 Task: Find connections with filter location Malkāpur with filter topic #Lifechangewith filter profile language English with filter current company NTech Workforce with filter school International School of Business & Media with filter industry Blockchain Services with filter service category Strategic Planning with filter keywords title Couples Counselor
Action: Mouse moved to (590, 80)
Screenshot: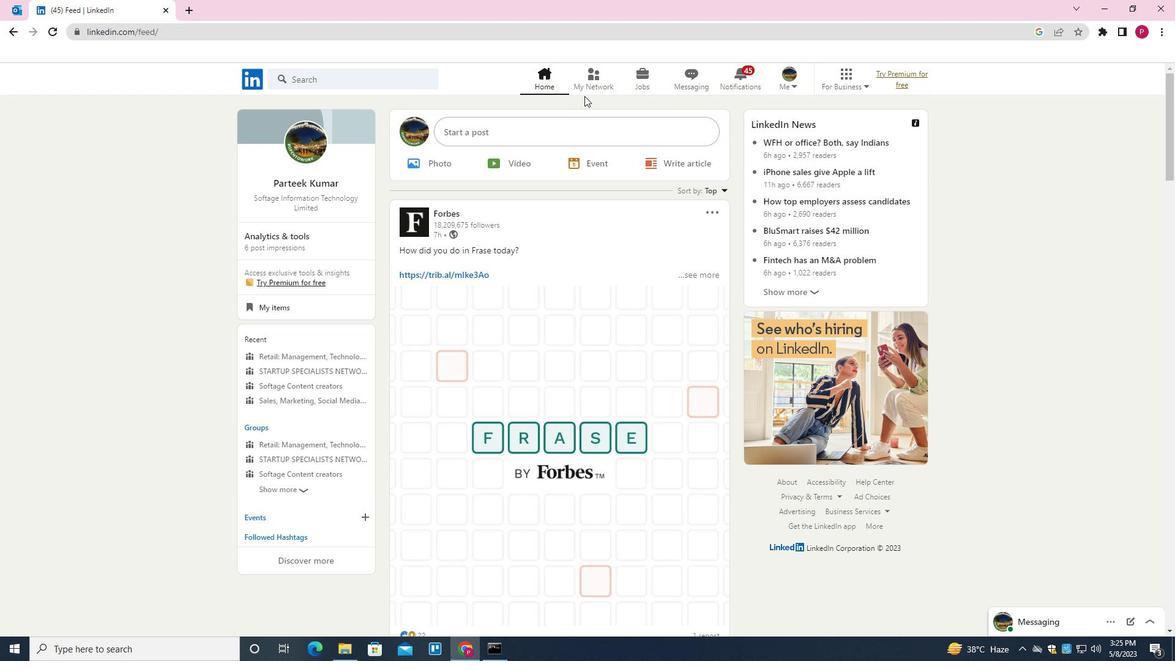 
Action: Mouse pressed left at (590, 80)
Screenshot: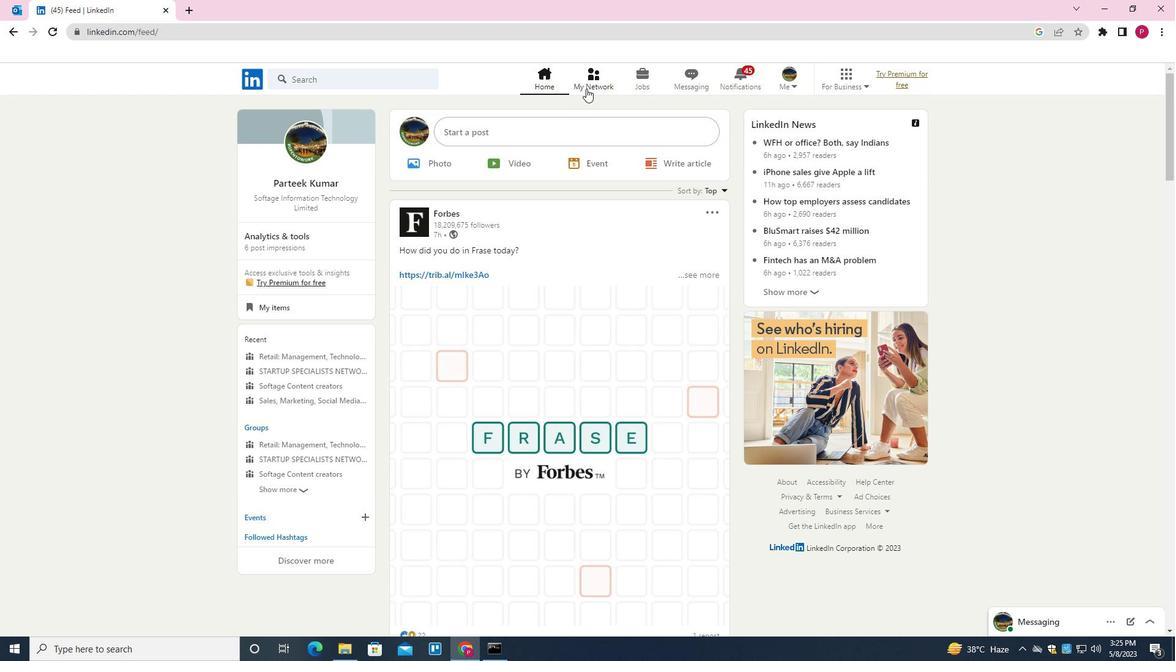 
Action: Mouse moved to (388, 154)
Screenshot: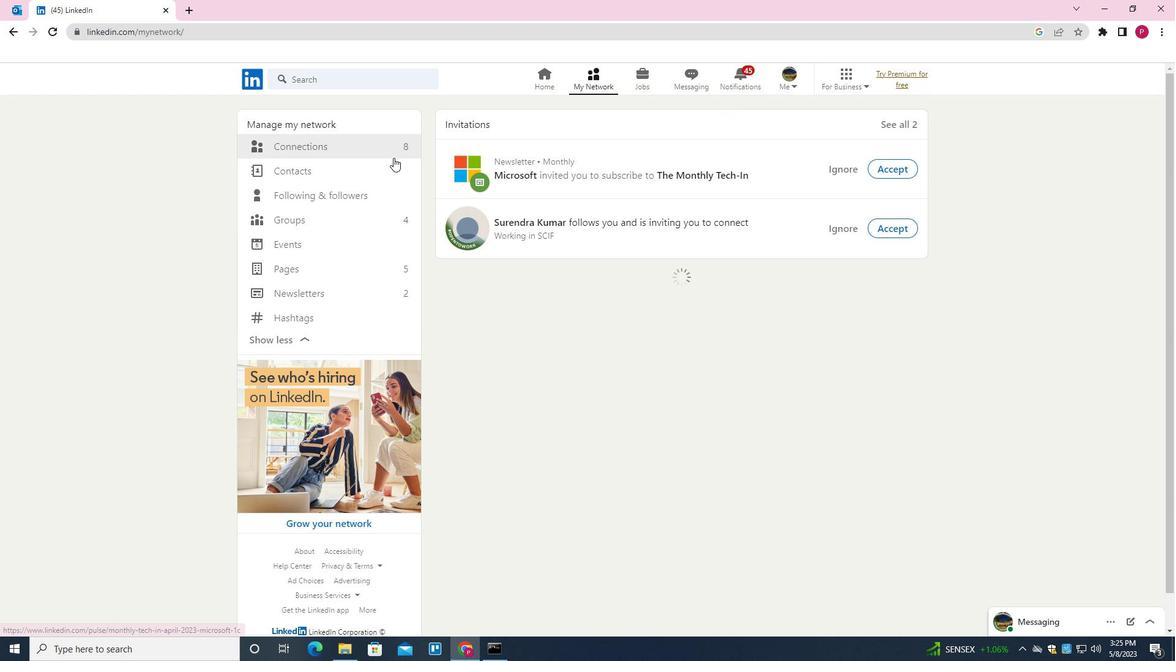 
Action: Mouse pressed left at (388, 154)
Screenshot: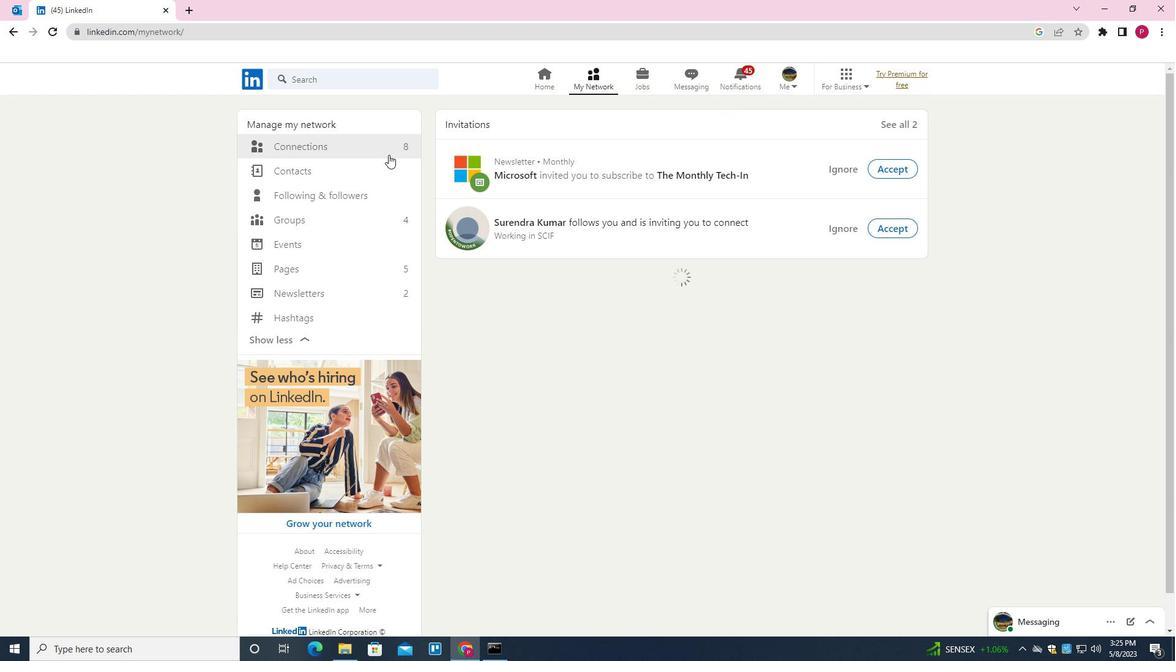 
Action: Mouse moved to (399, 148)
Screenshot: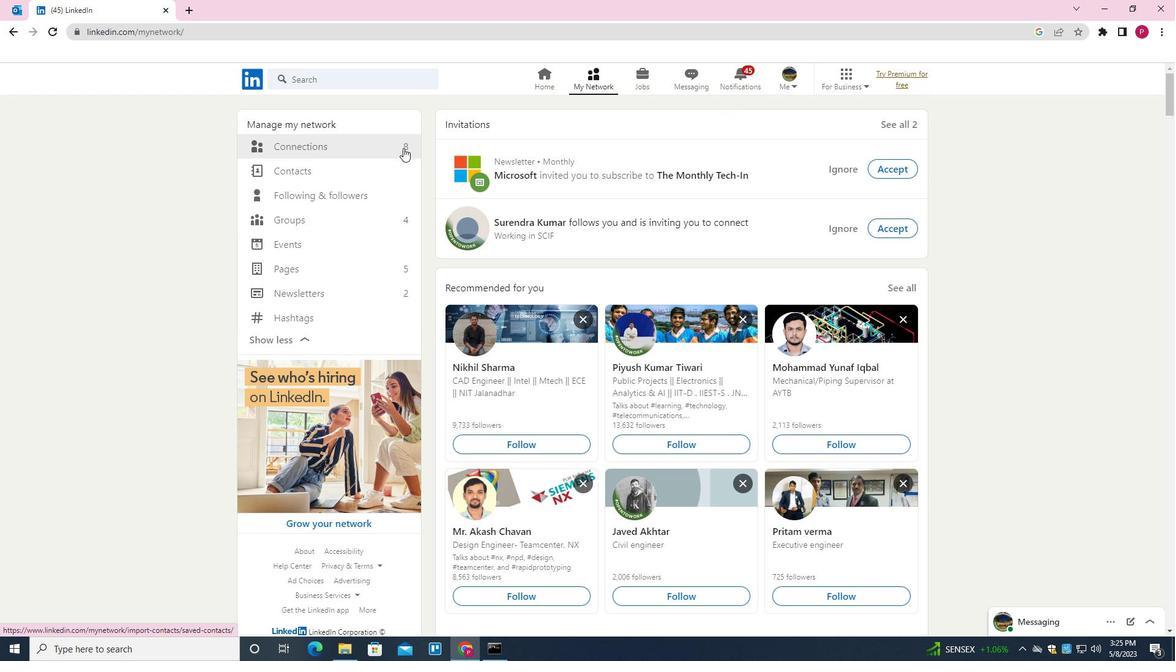 
Action: Mouse pressed left at (399, 148)
Screenshot: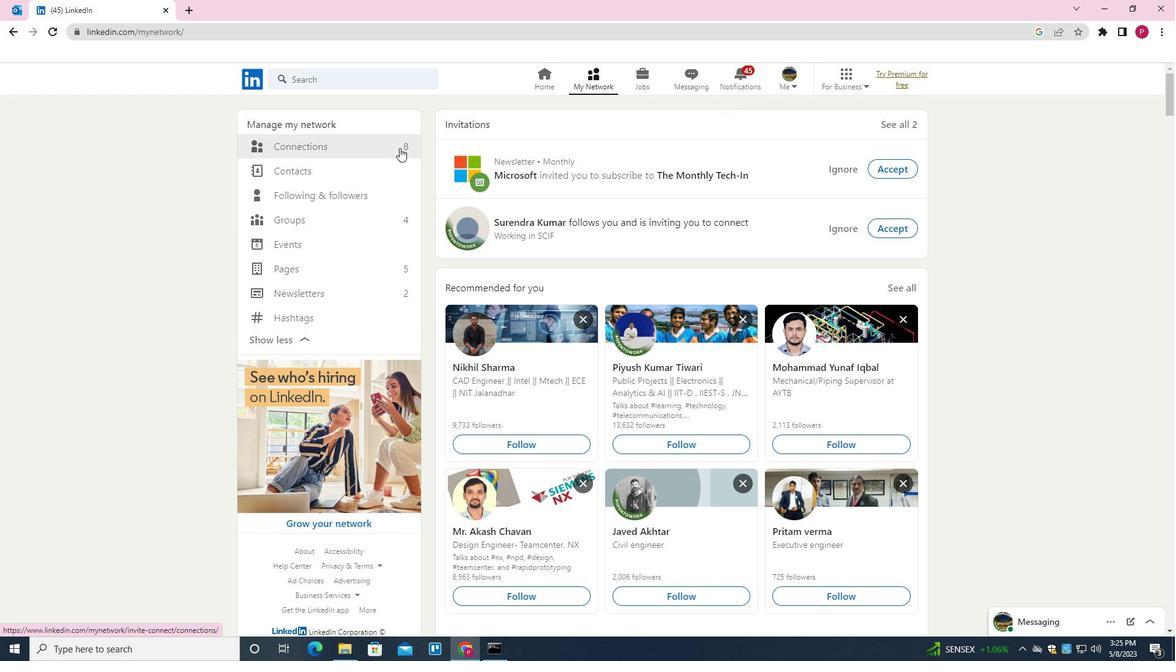 
Action: Mouse moved to (678, 146)
Screenshot: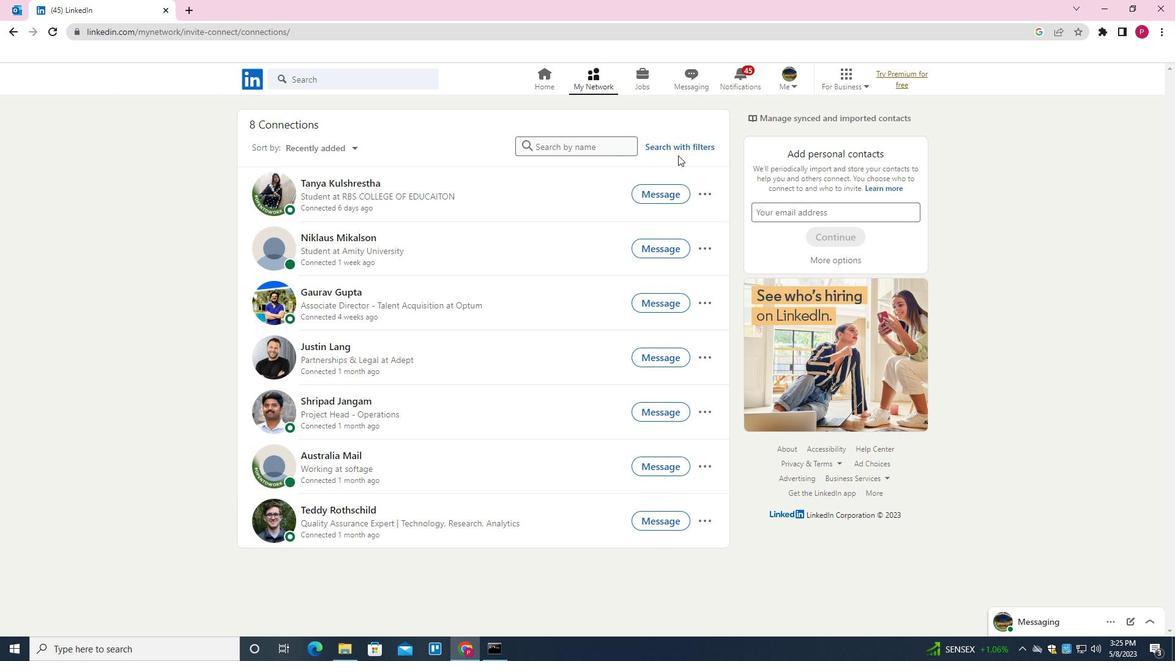 
Action: Mouse pressed left at (678, 146)
Screenshot: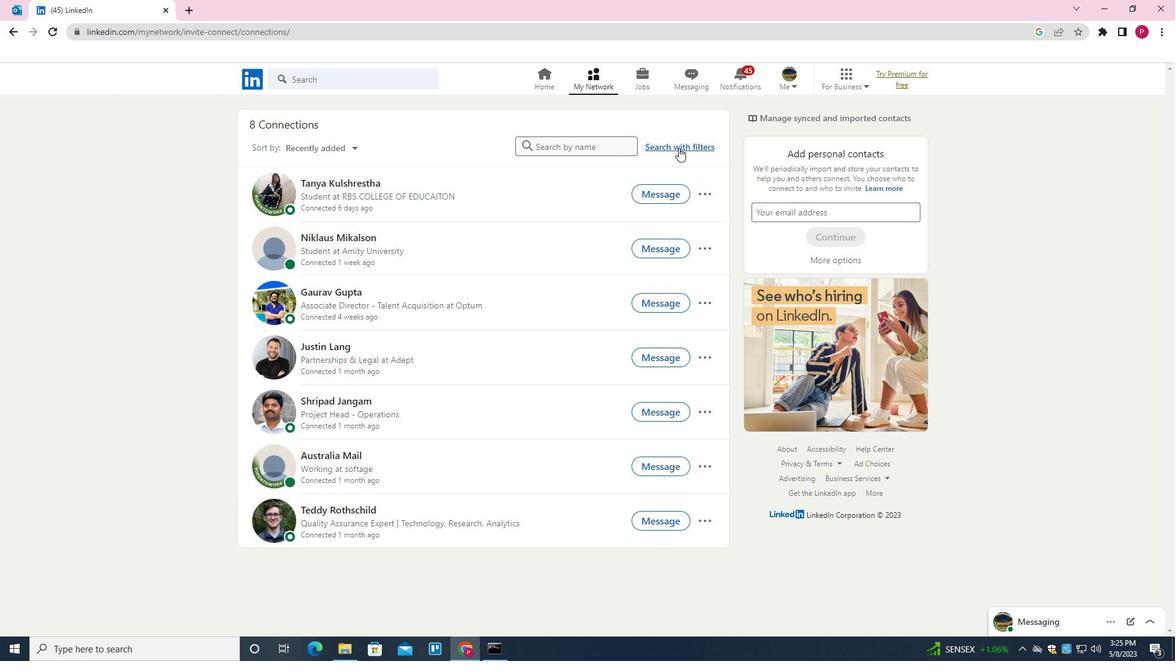 
Action: Mouse moved to (618, 114)
Screenshot: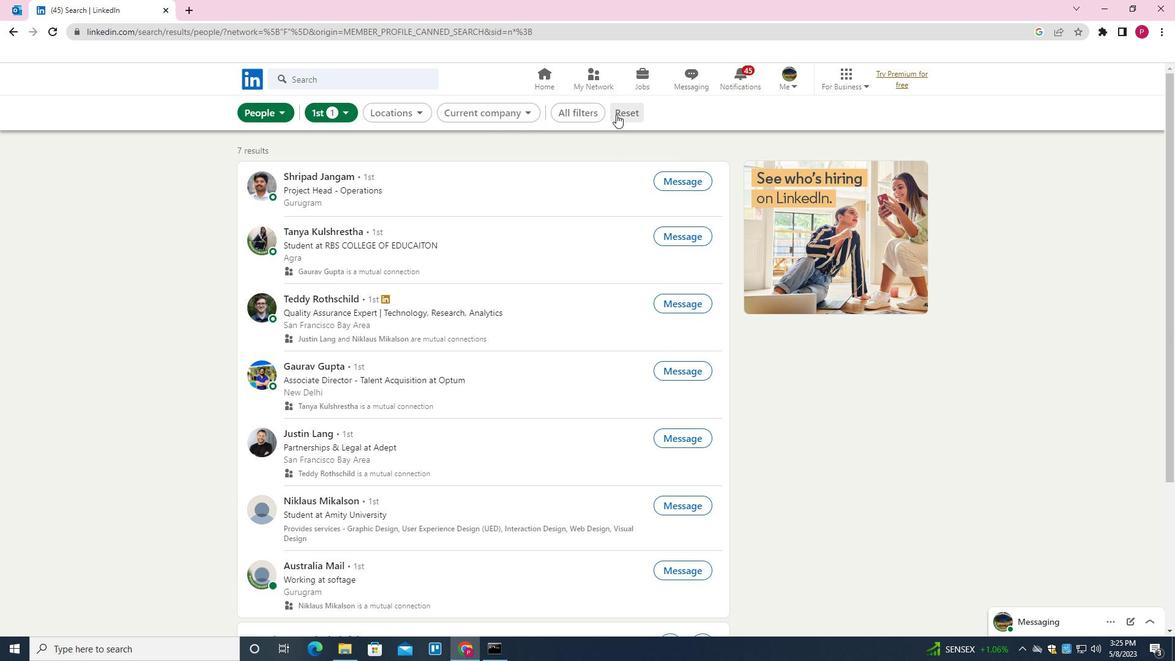 
Action: Mouse pressed left at (618, 114)
Screenshot: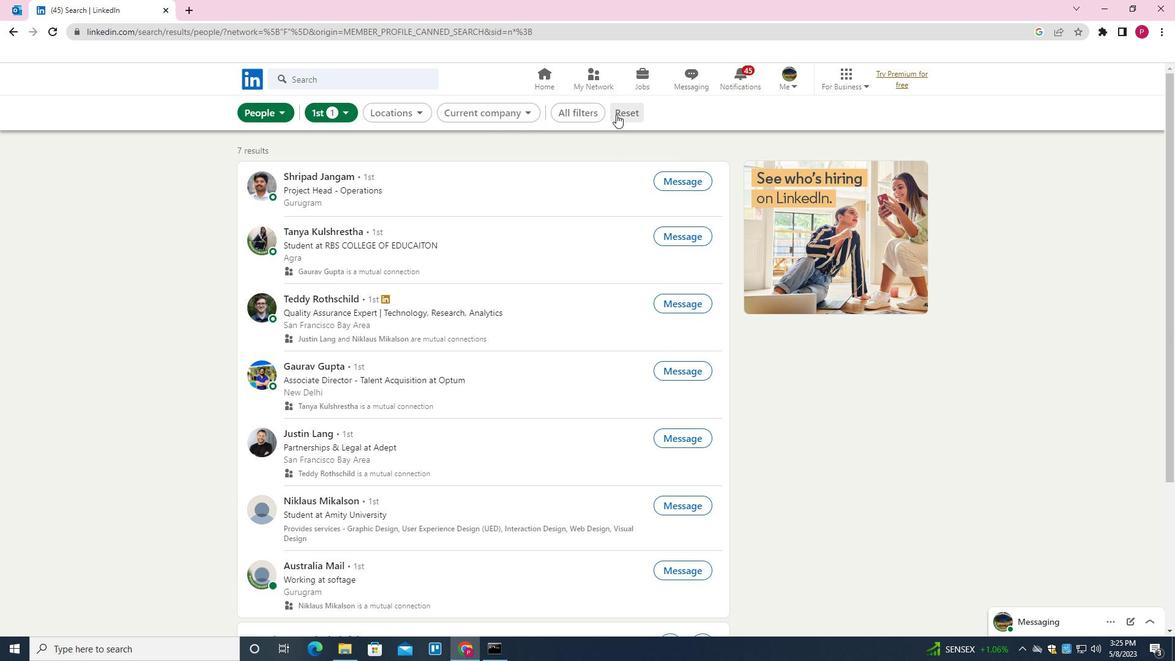 
Action: Mouse moved to (601, 112)
Screenshot: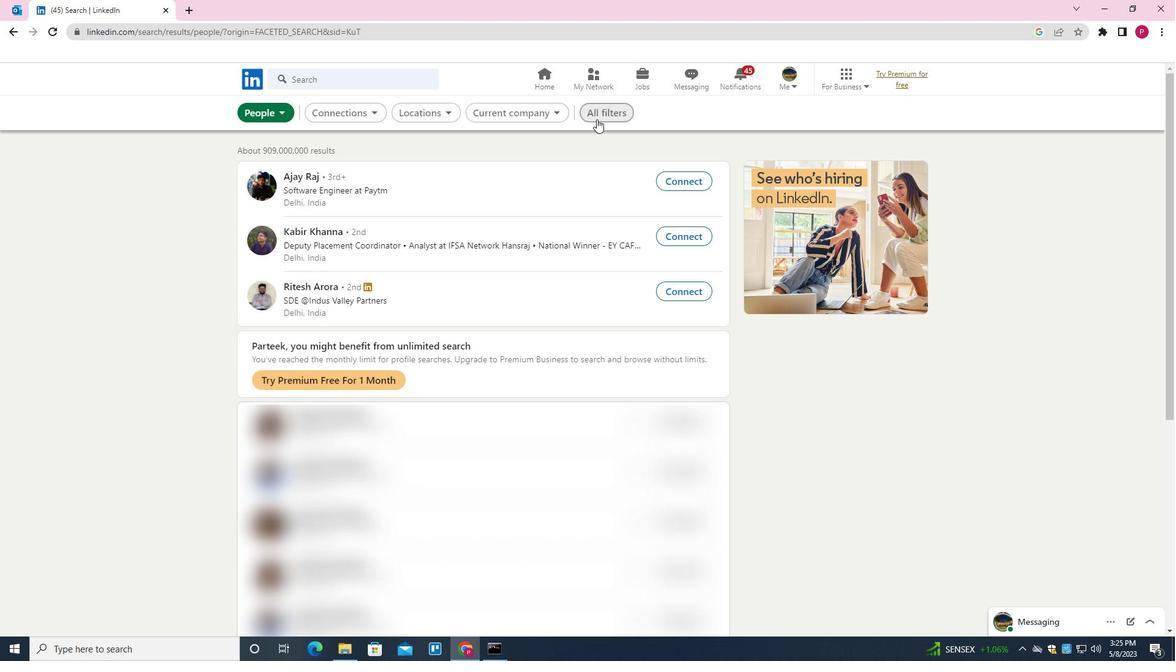 
Action: Mouse pressed left at (601, 112)
Screenshot: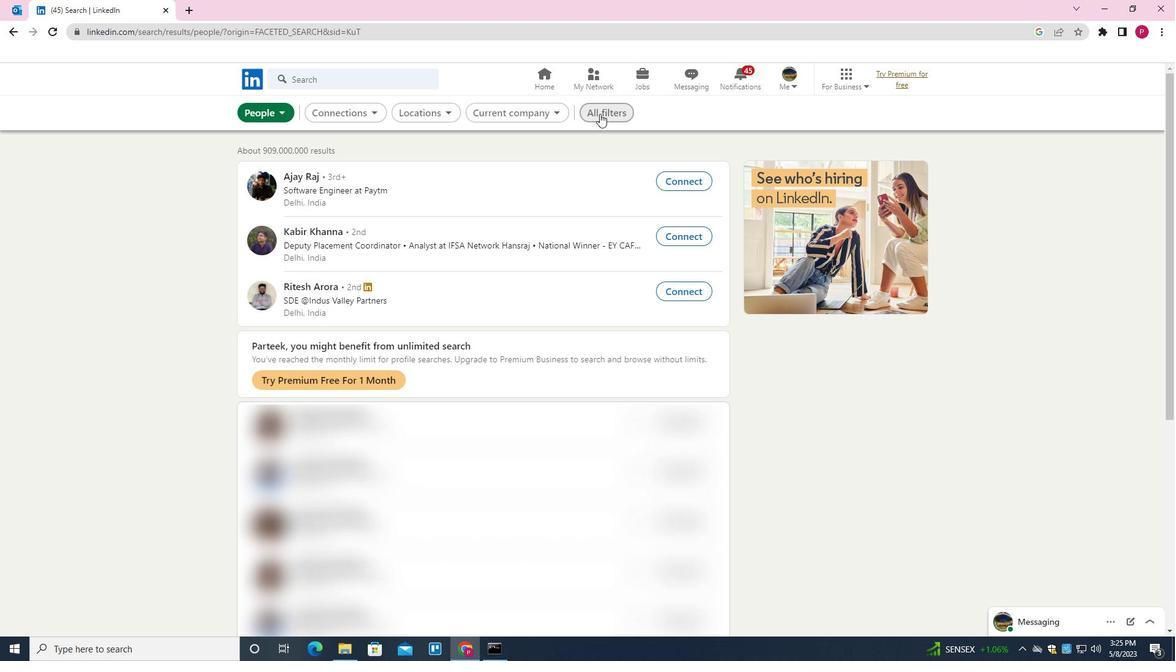
Action: Mouse moved to (925, 326)
Screenshot: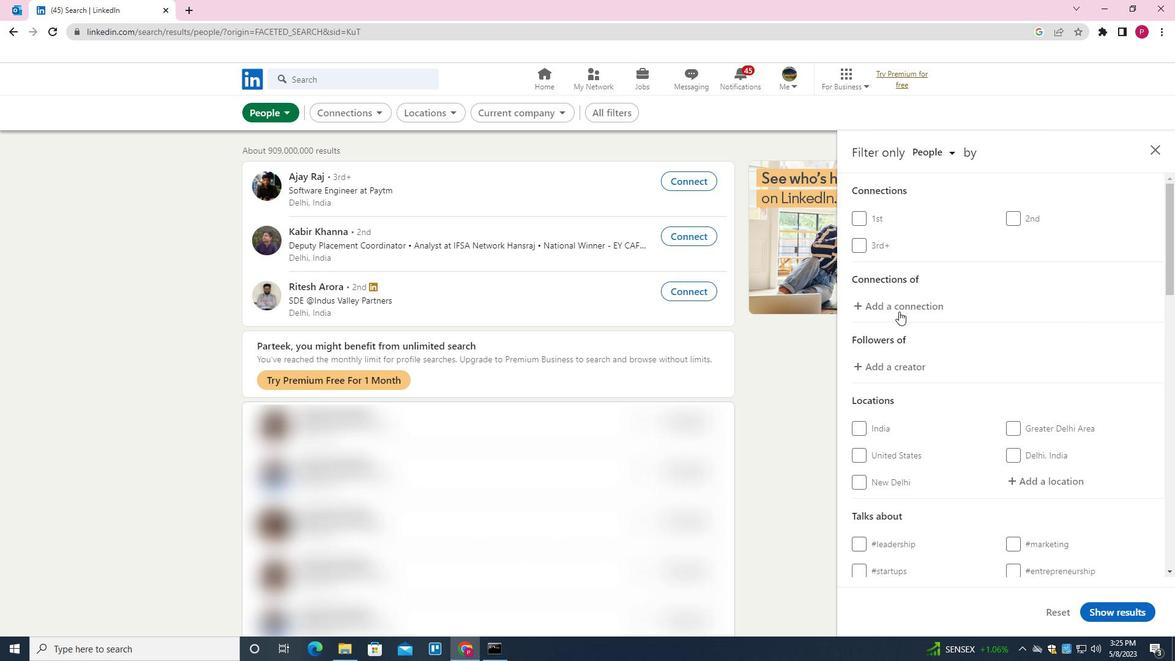 
Action: Mouse scrolled (925, 326) with delta (0, 0)
Screenshot: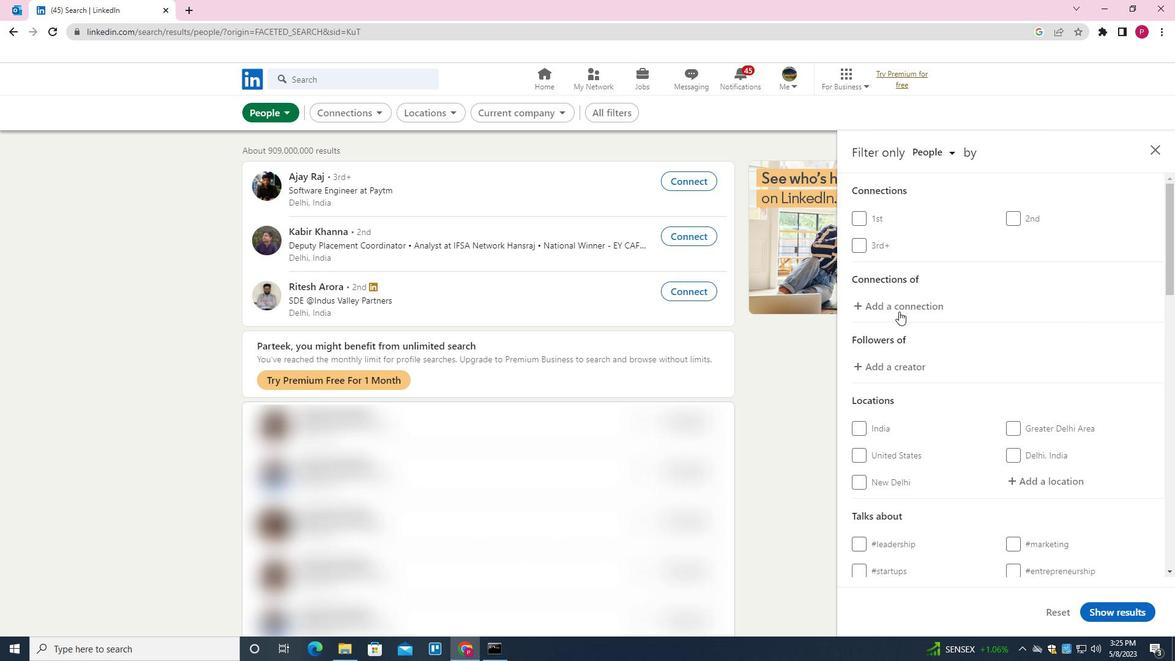 
Action: Mouse moved to (933, 331)
Screenshot: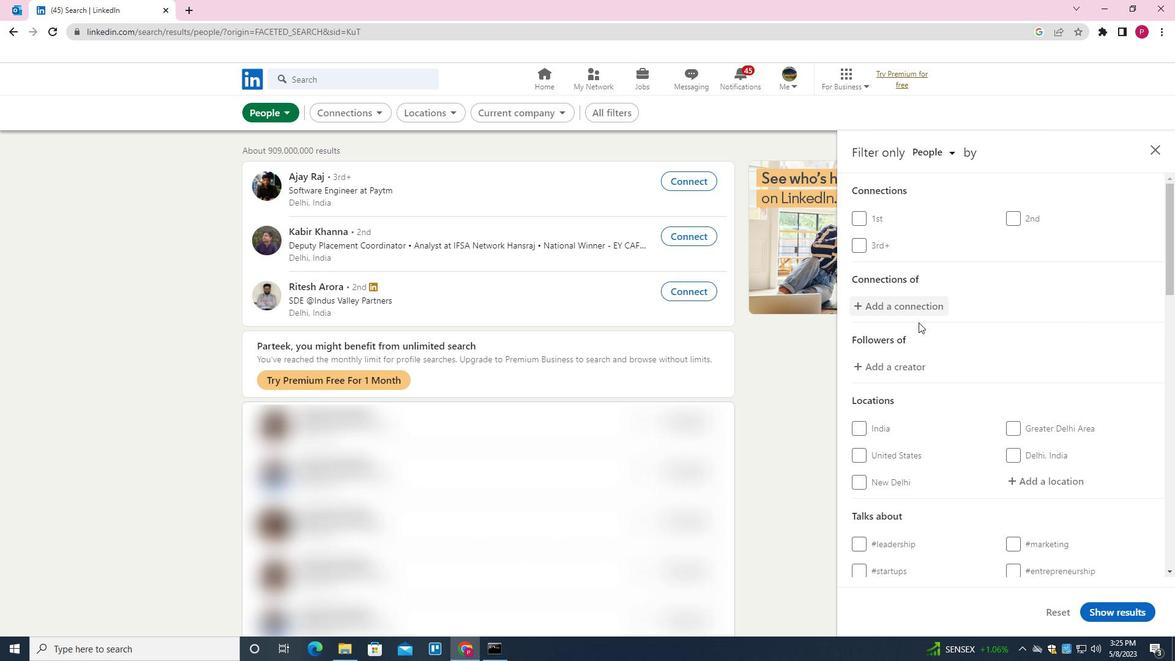 
Action: Mouse scrolled (933, 331) with delta (0, 0)
Screenshot: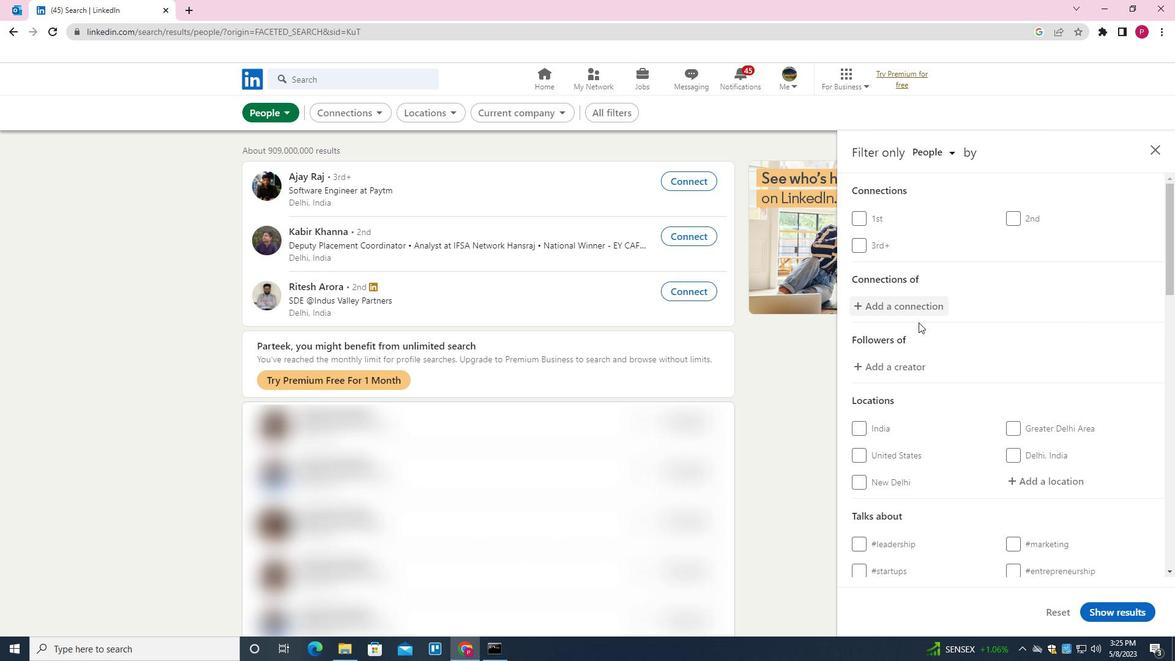
Action: Mouse moved to (948, 337)
Screenshot: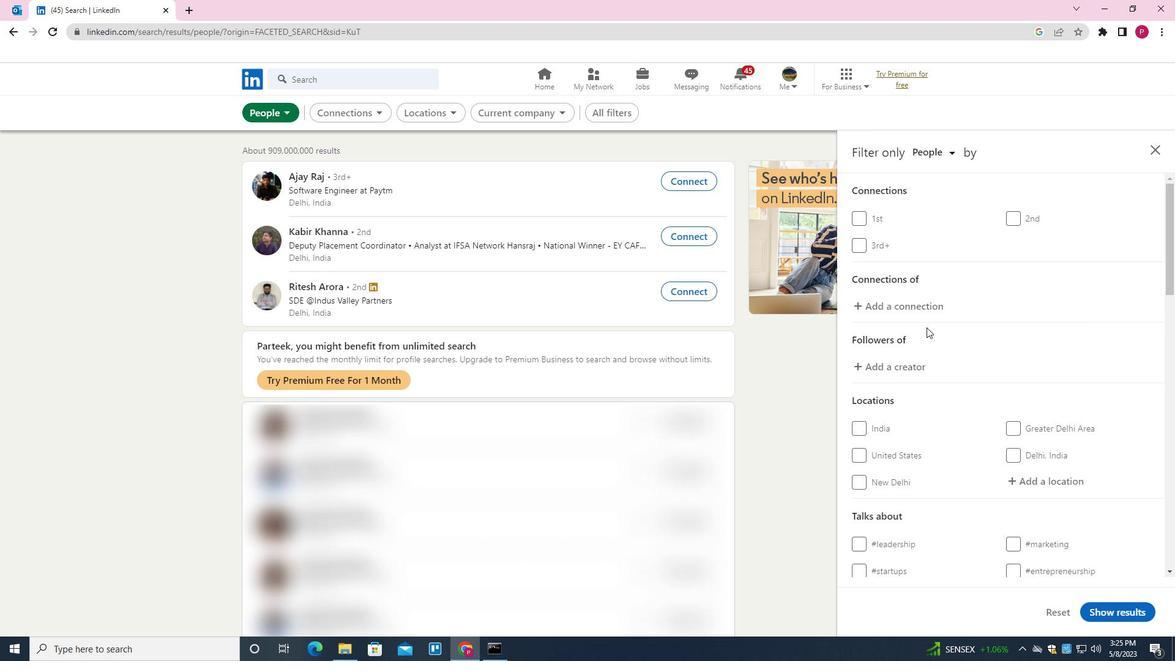 
Action: Mouse scrolled (948, 336) with delta (0, 0)
Screenshot: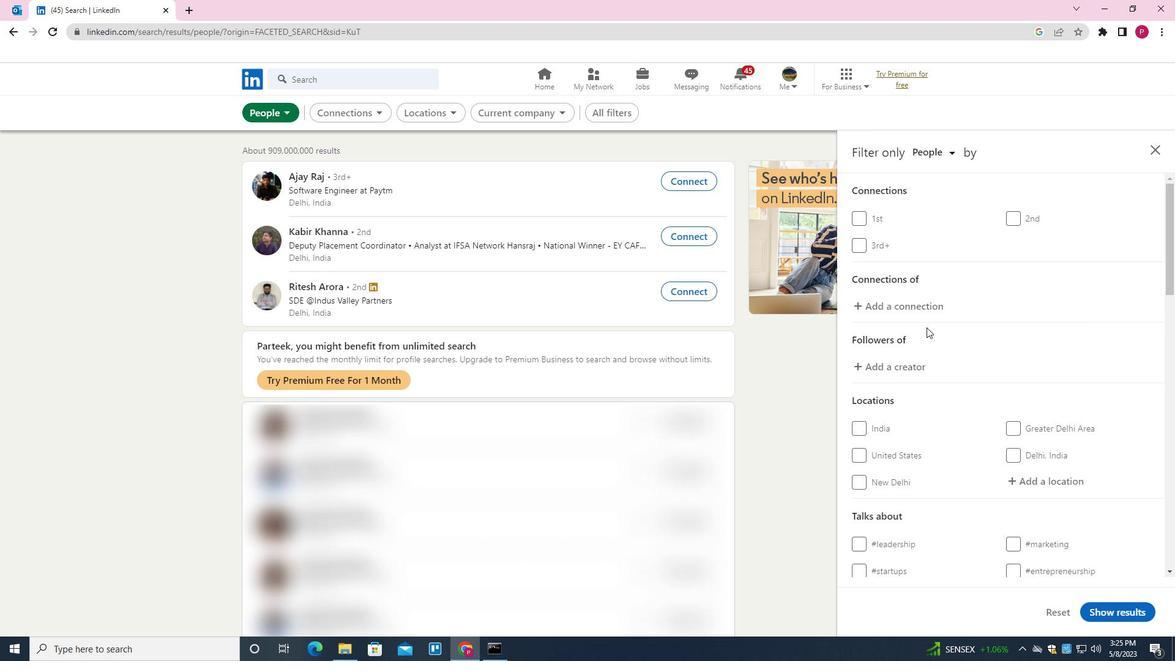 
Action: Mouse moved to (1053, 296)
Screenshot: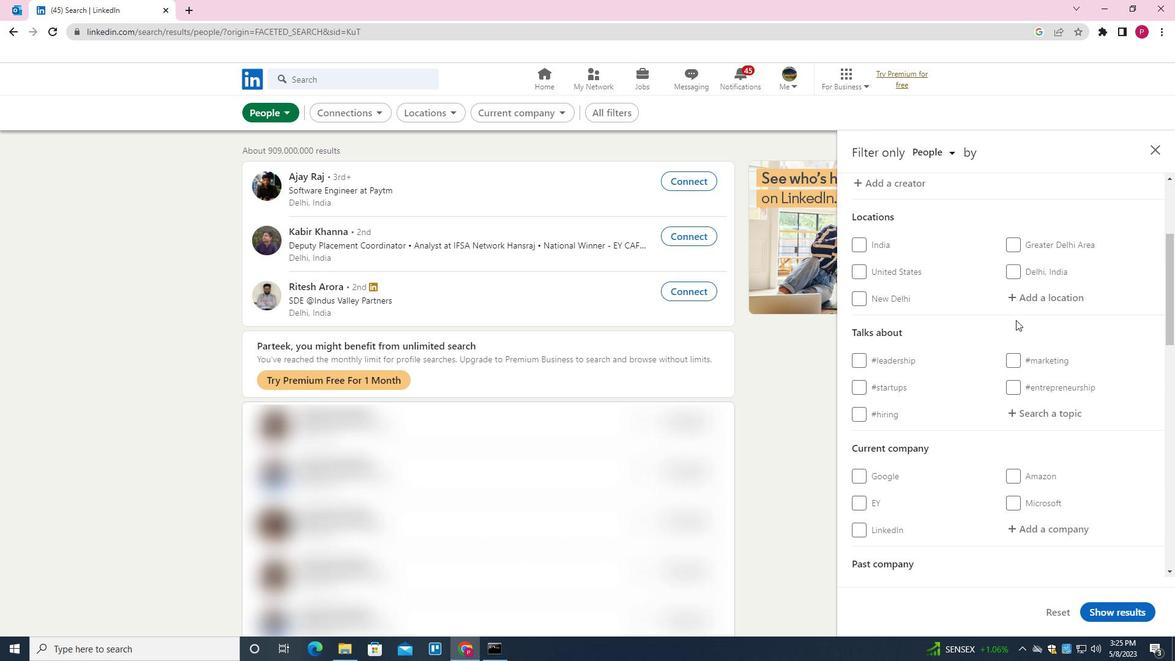 
Action: Mouse pressed left at (1053, 296)
Screenshot: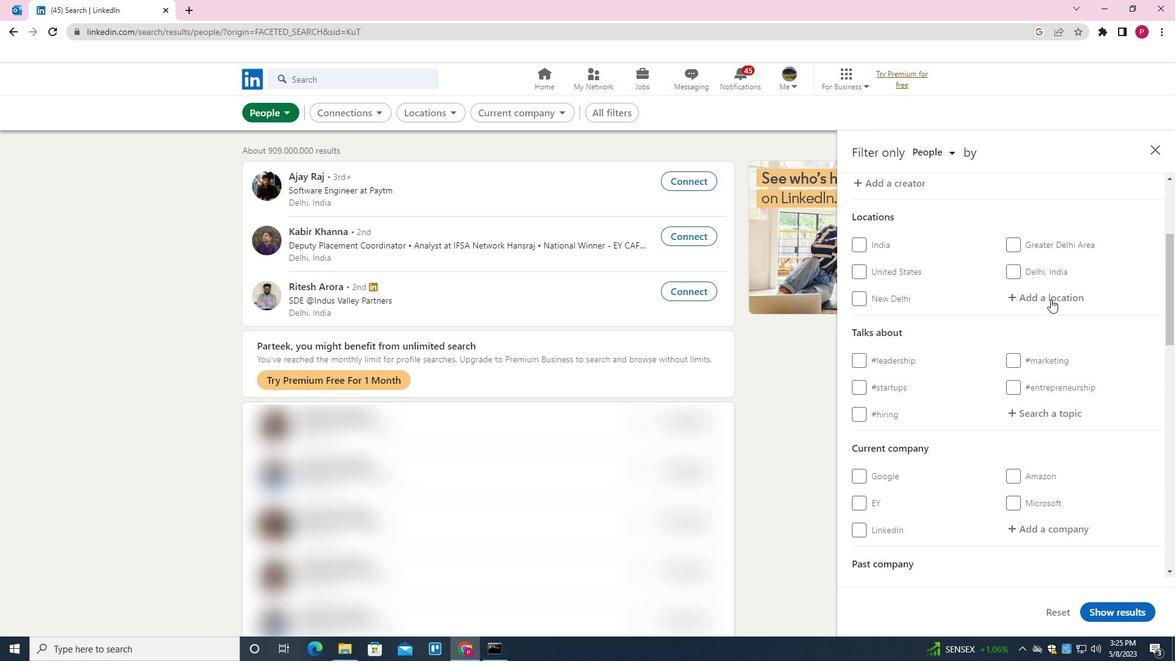 
Action: Key pressed <Key.shift>MALKAPUR<Key.down><Key.enter>
Screenshot: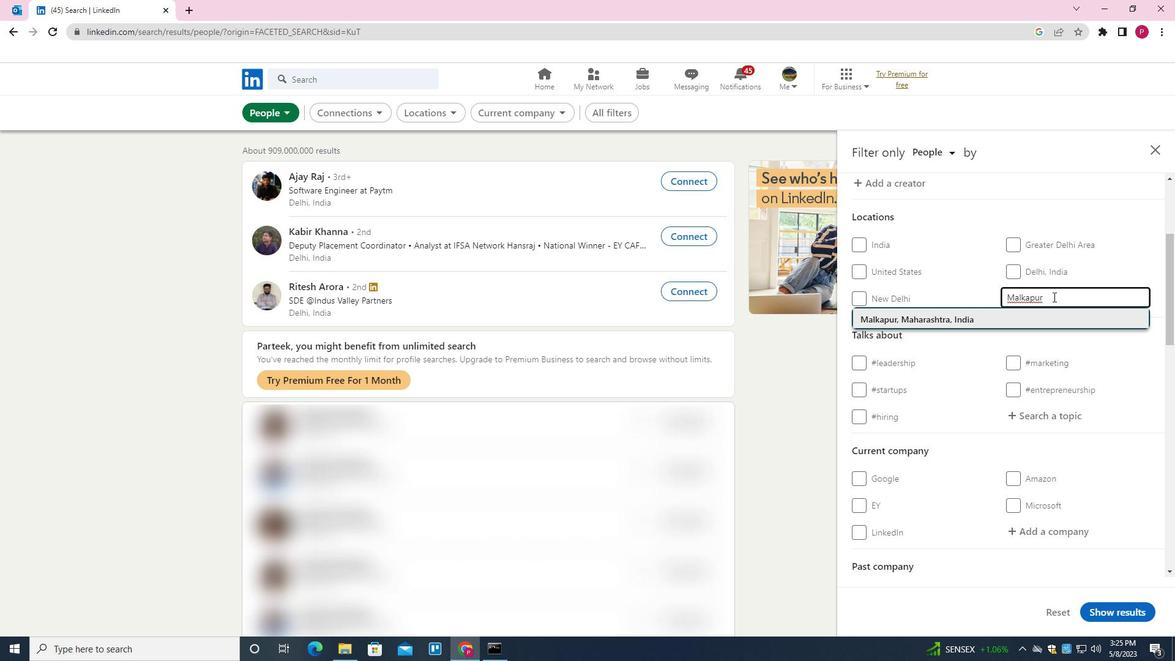 
Action: Mouse scrolled (1053, 296) with delta (0, 0)
Screenshot: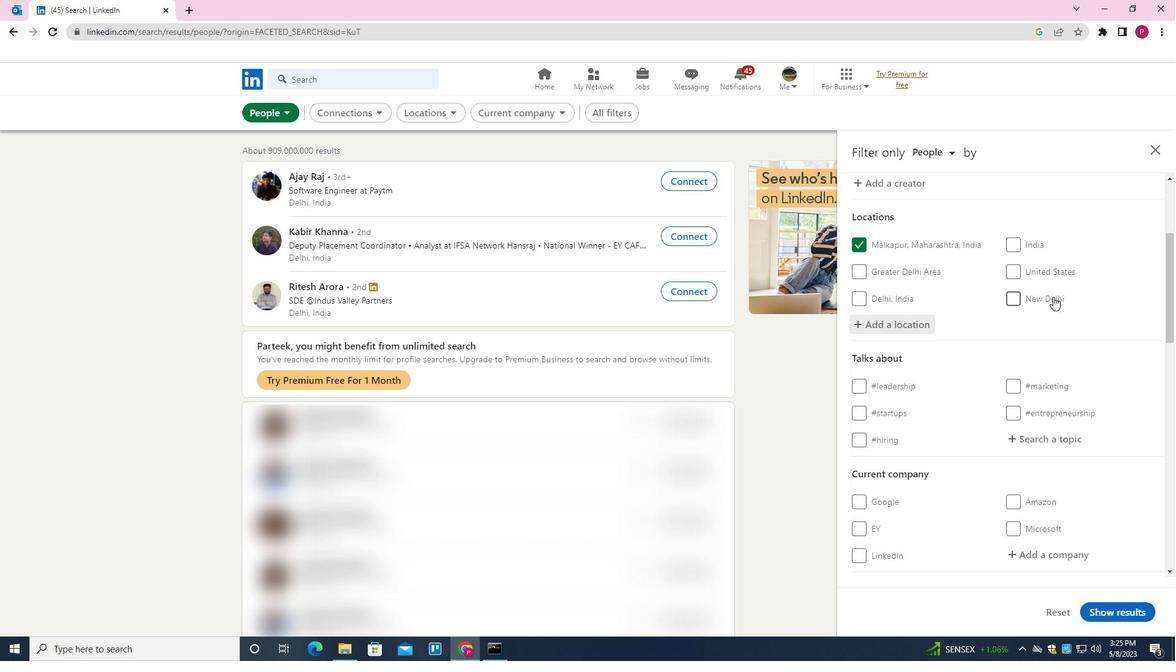 
Action: Mouse scrolled (1053, 296) with delta (0, 0)
Screenshot: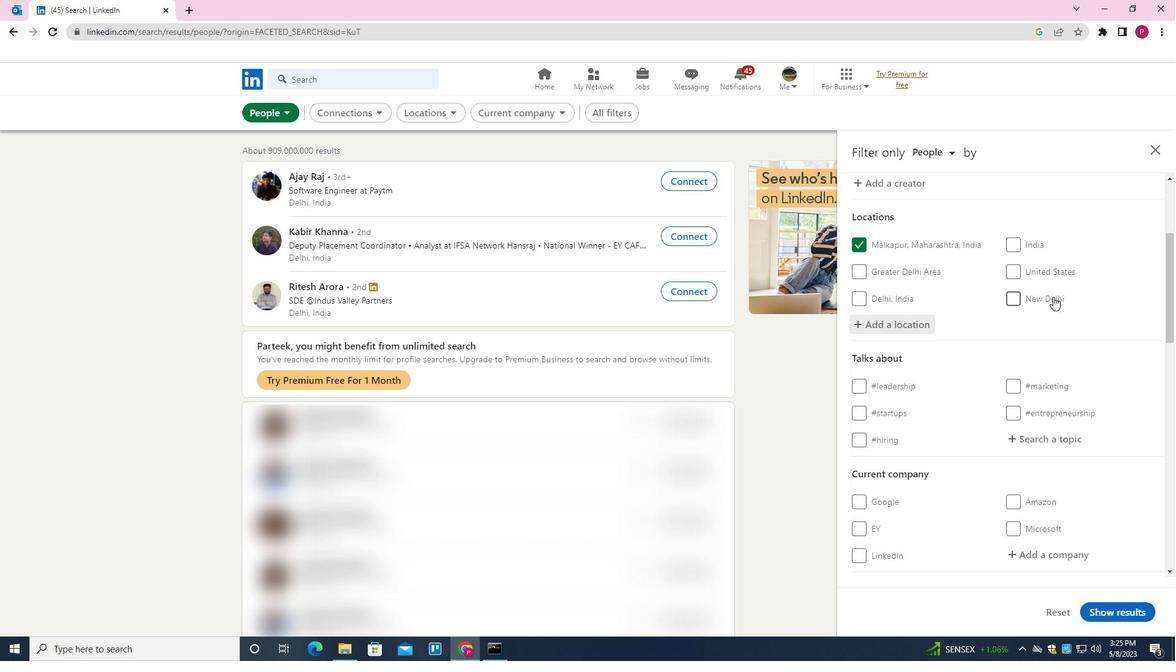
Action: Mouse moved to (1052, 296)
Screenshot: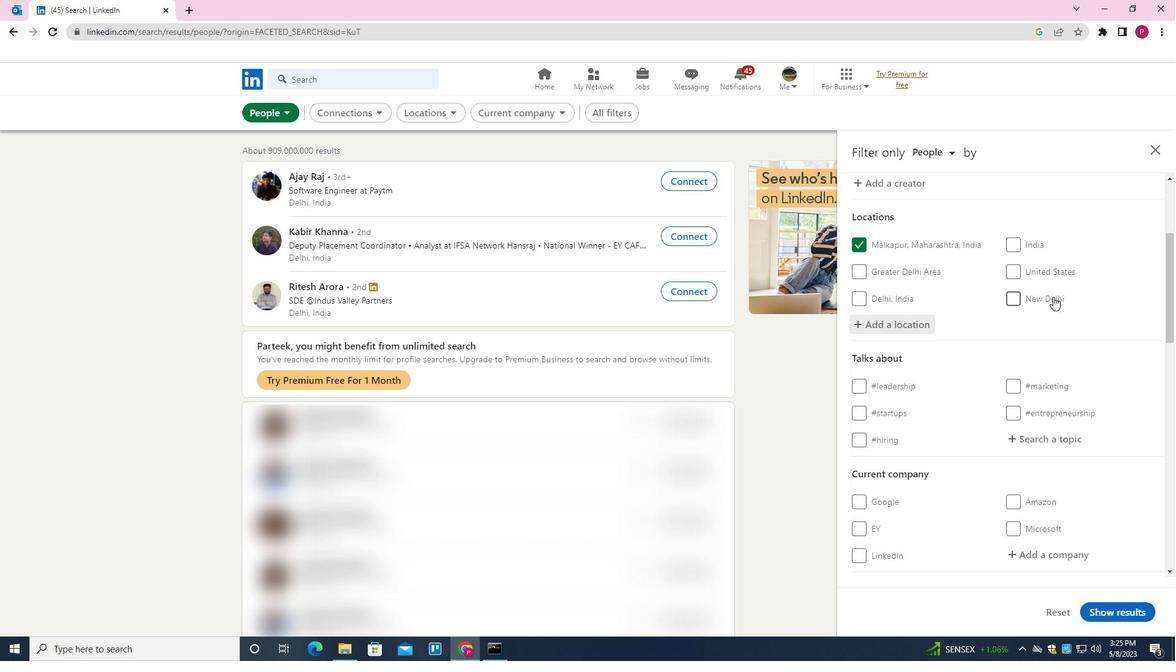 
Action: Mouse scrolled (1052, 296) with delta (0, 0)
Screenshot: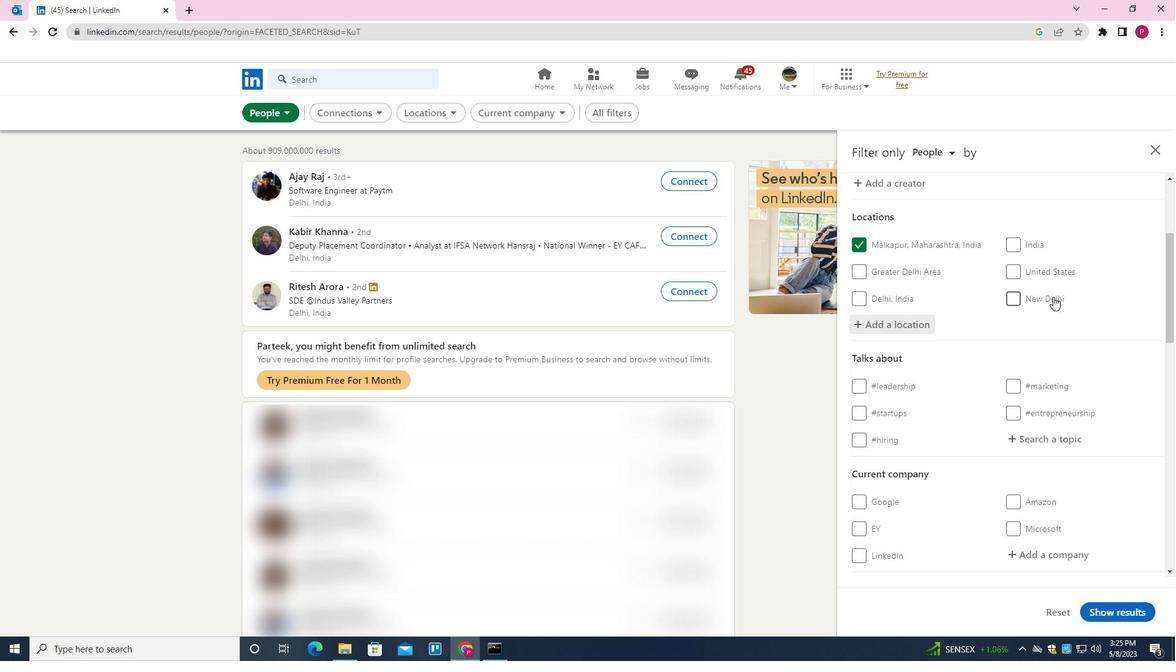 
Action: Mouse moved to (1057, 262)
Screenshot: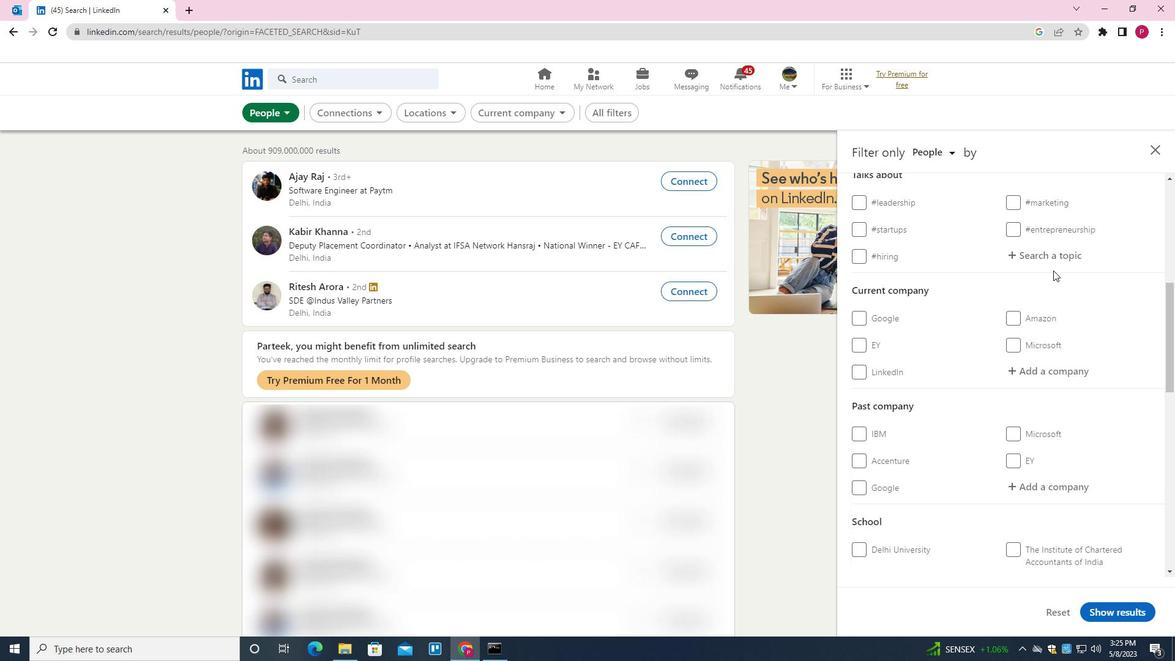 
Action: Mouse pressed left at (1057, 262)
Screenshot: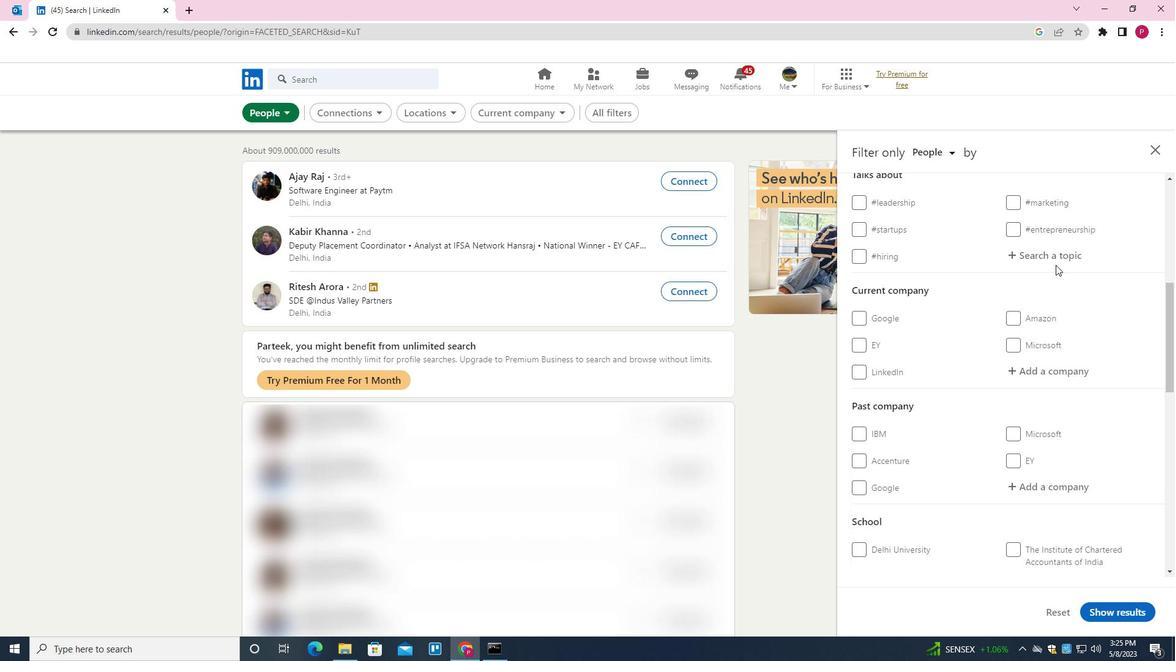 
Action: Key pressed <Key.shift>LIFECHANI<Key.backspace><Key.backspace>NGING<Key.down><Key.enter>
Screenshot: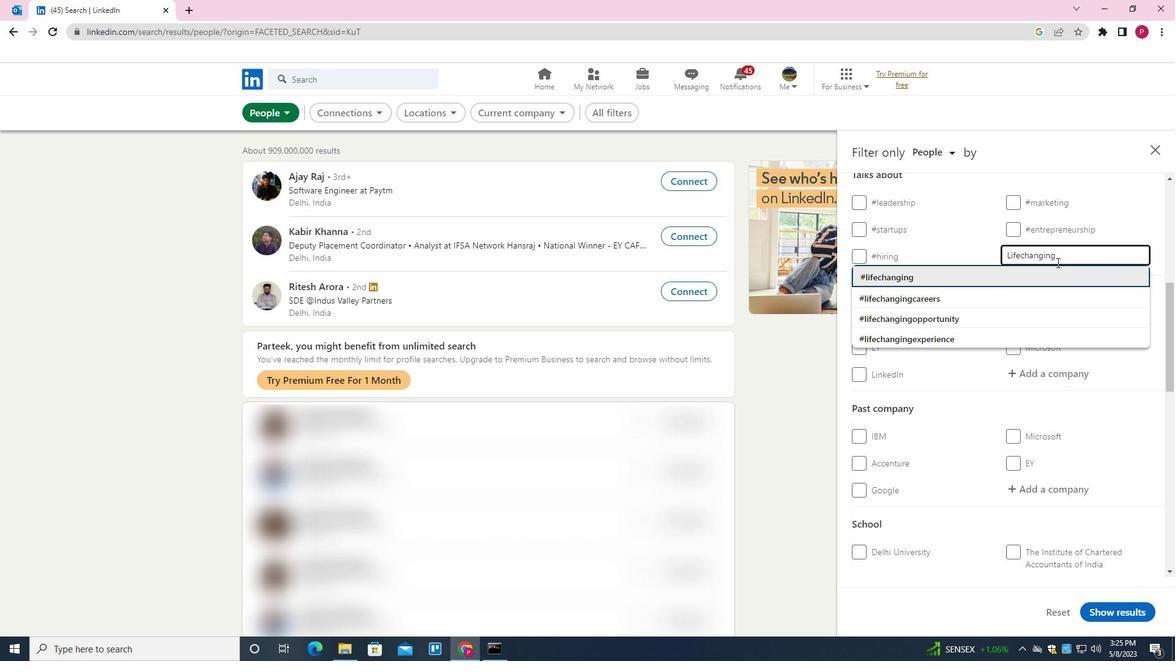 
Action: Mouse moved to (1044, 269)
Screenshot: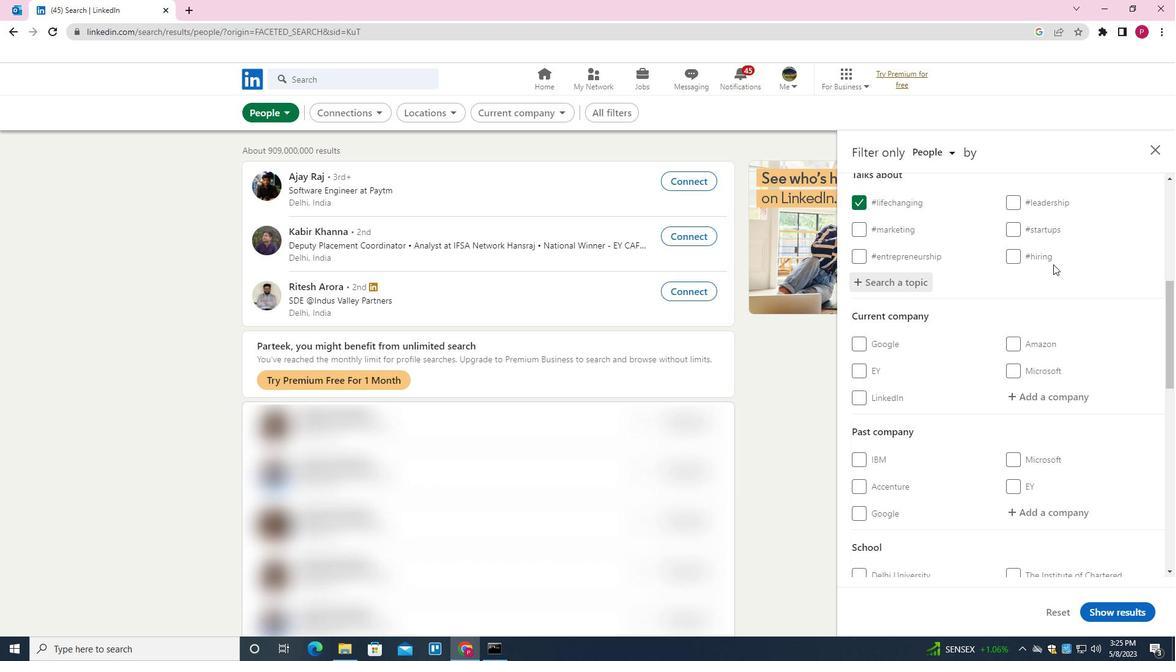 
Action: Mouse scrolled (1044, 269) with delta (0, 0)
Screenshot: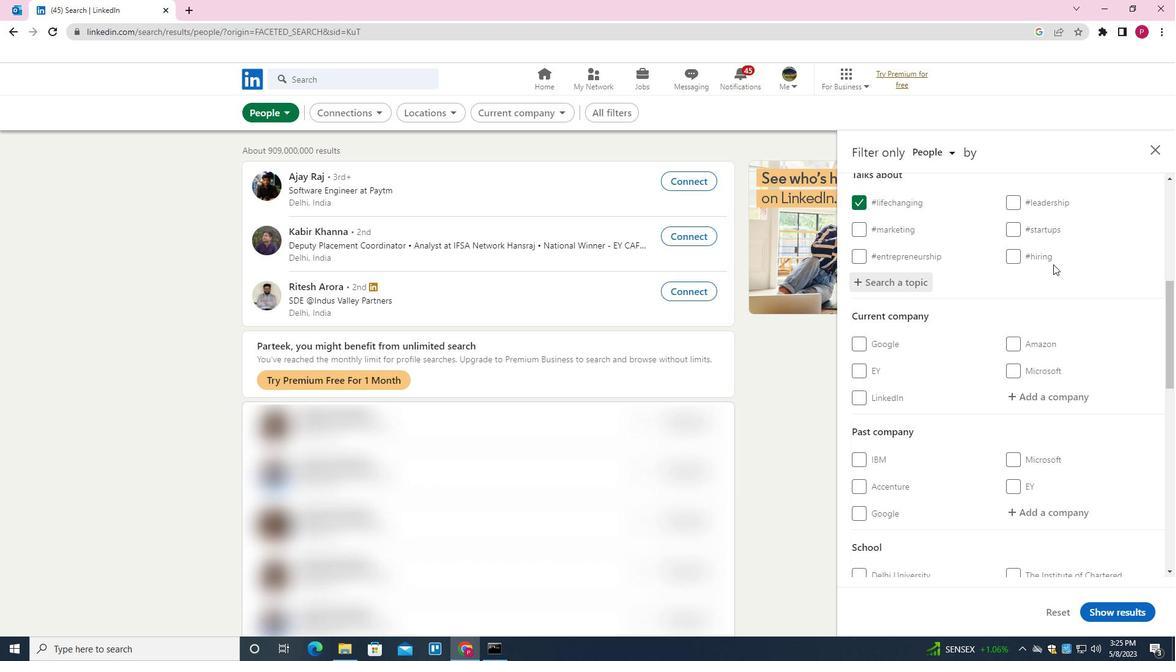 
Action: Mouse moved to (1044, 270)
Screenshot: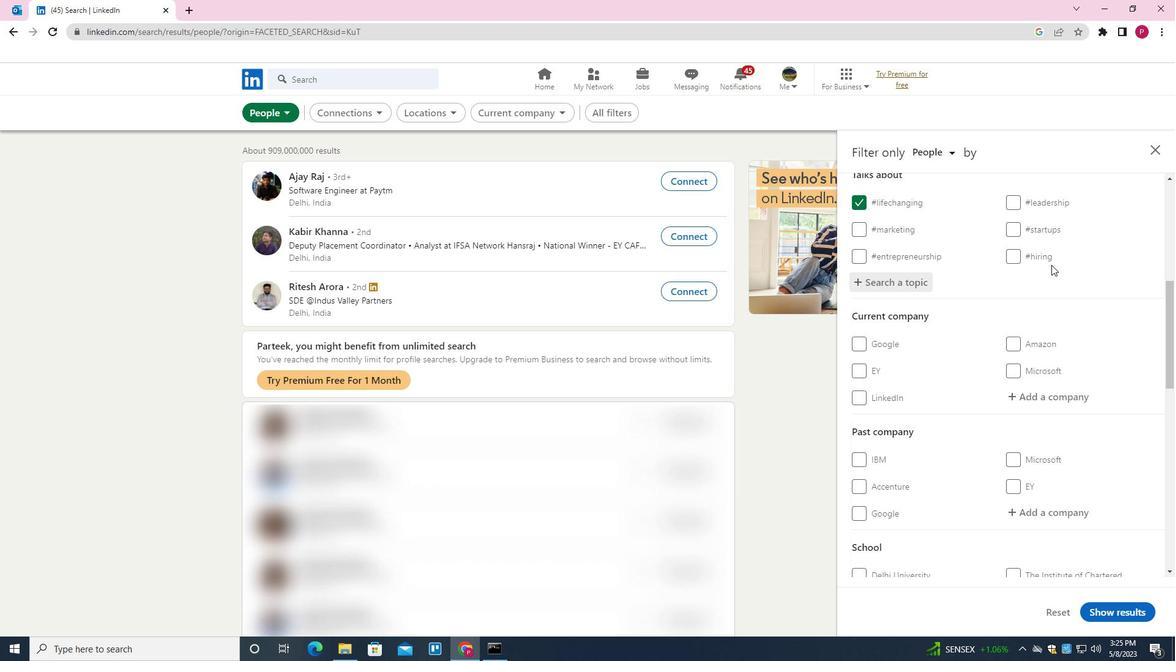 
Action: Mouse scrolled (1044, 269) with delta (0, 0)
Screenshot: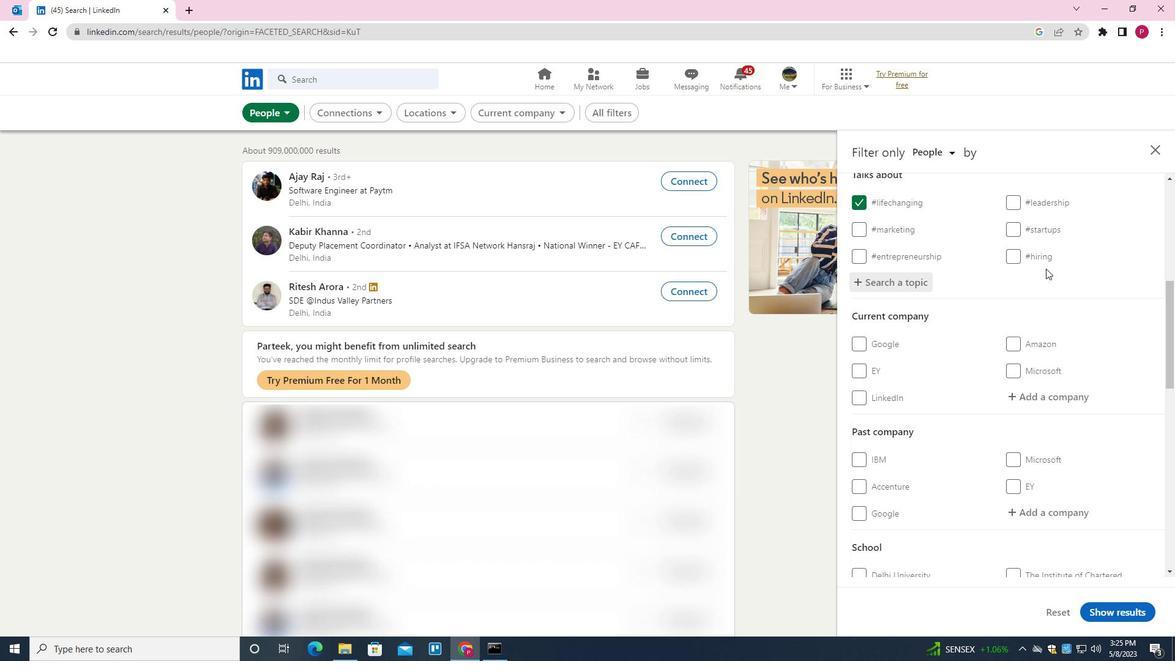 
Action: Mouse scrolled (1044, 269) with delta (0, 0)
Screenshot: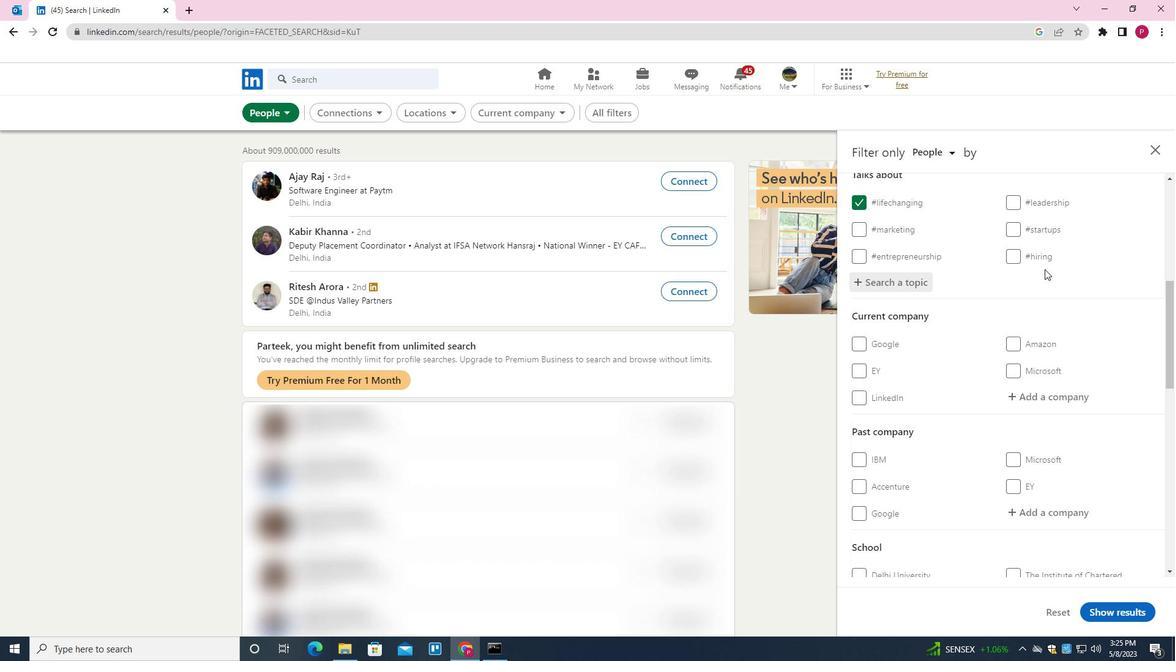 
Action: Mouse moved to (1043, 277)
Screenshot: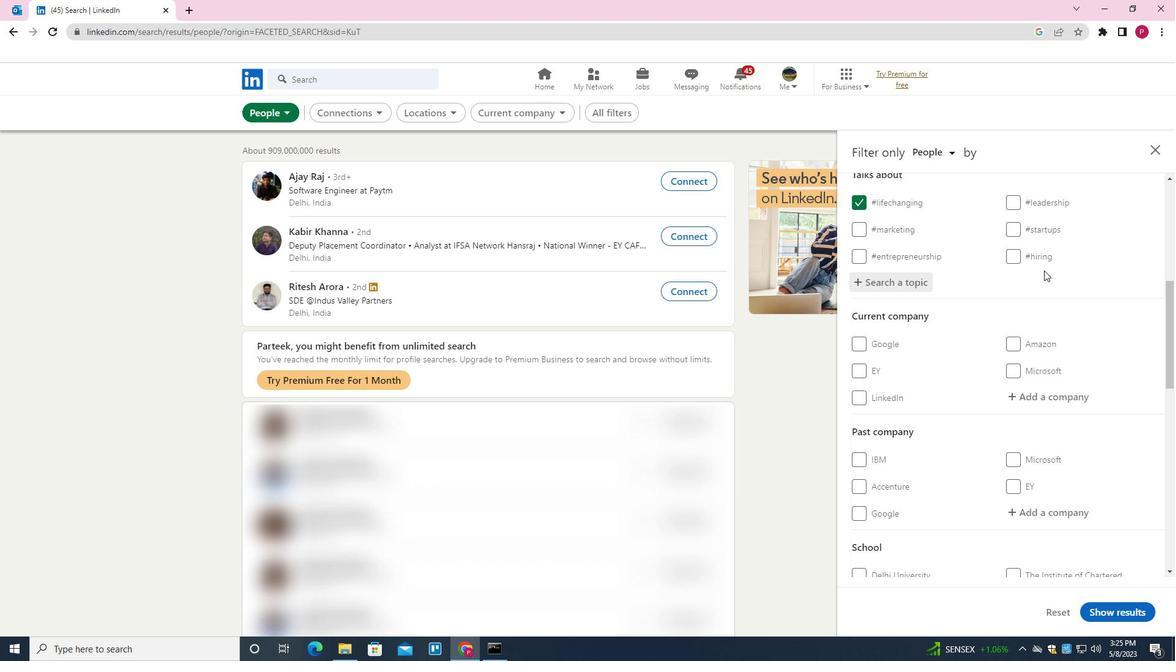 
Action: Mouse scrolled (1043, 276) with delta (0, 0)
Screenshot: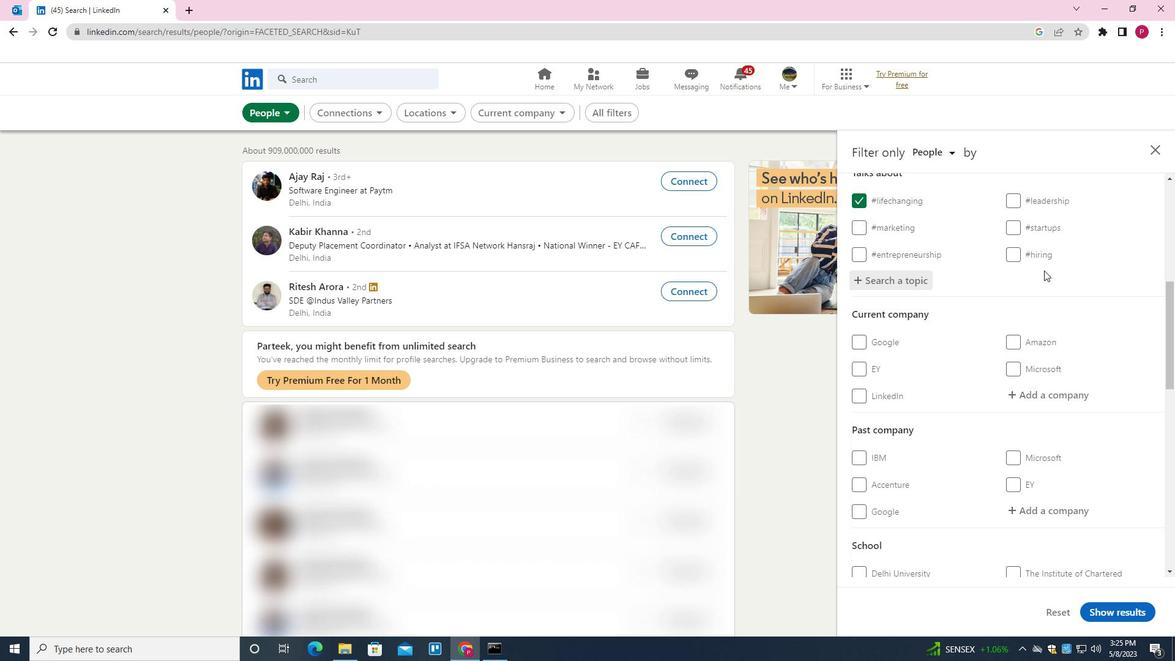 
Action: Mouse moved to (1043, 279)
Screenshot: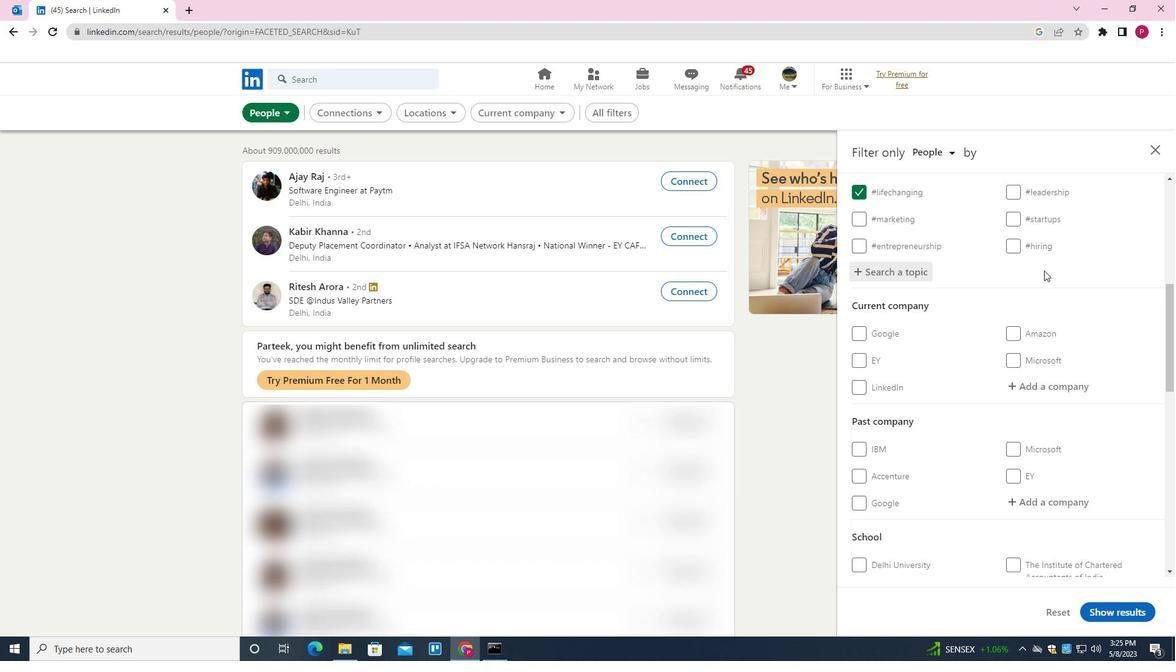 
Action: Mouse scrolled (1043, 279) with delta (0, 0)
Screenshot: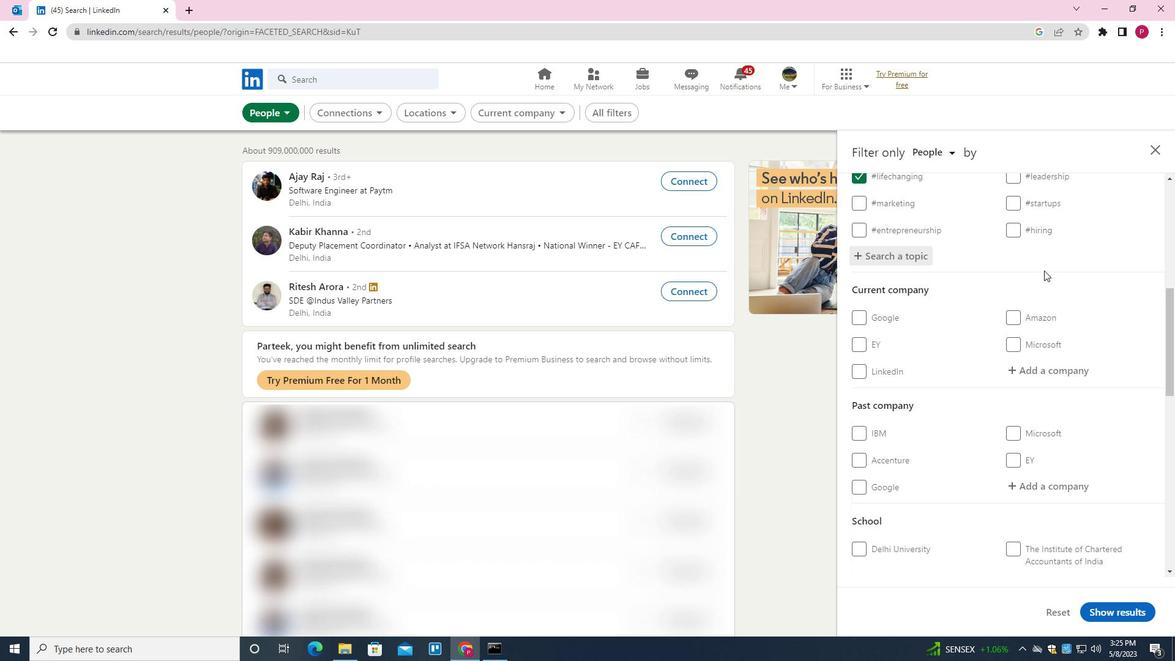 
Action: Mouse moved to (1043, 282)
Screenshot: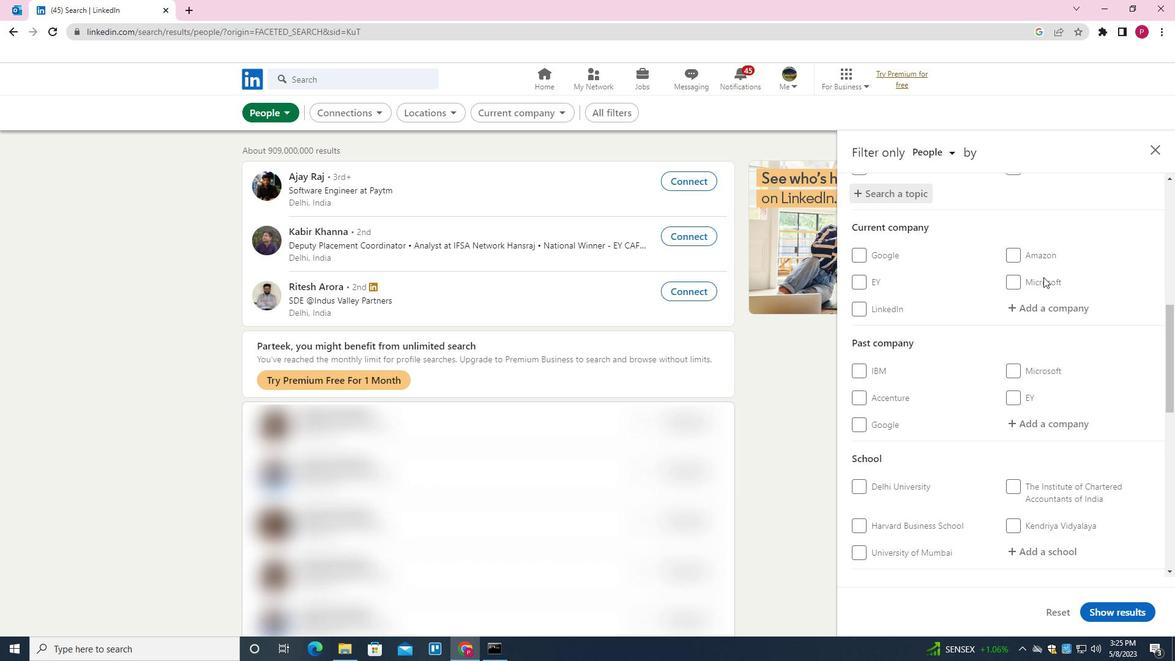 
Action: Mouse scrolled (1043, 281) with delta (0, 0)
Screenshot: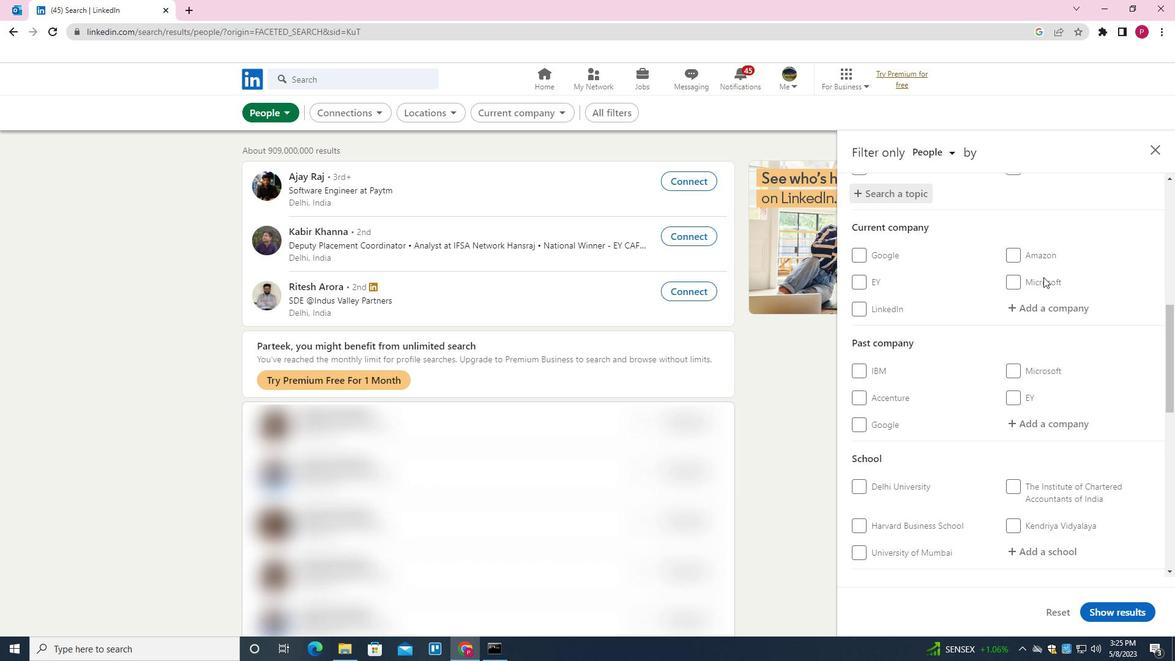 
Action: Mouse moved to (955, 302)
Screenshot: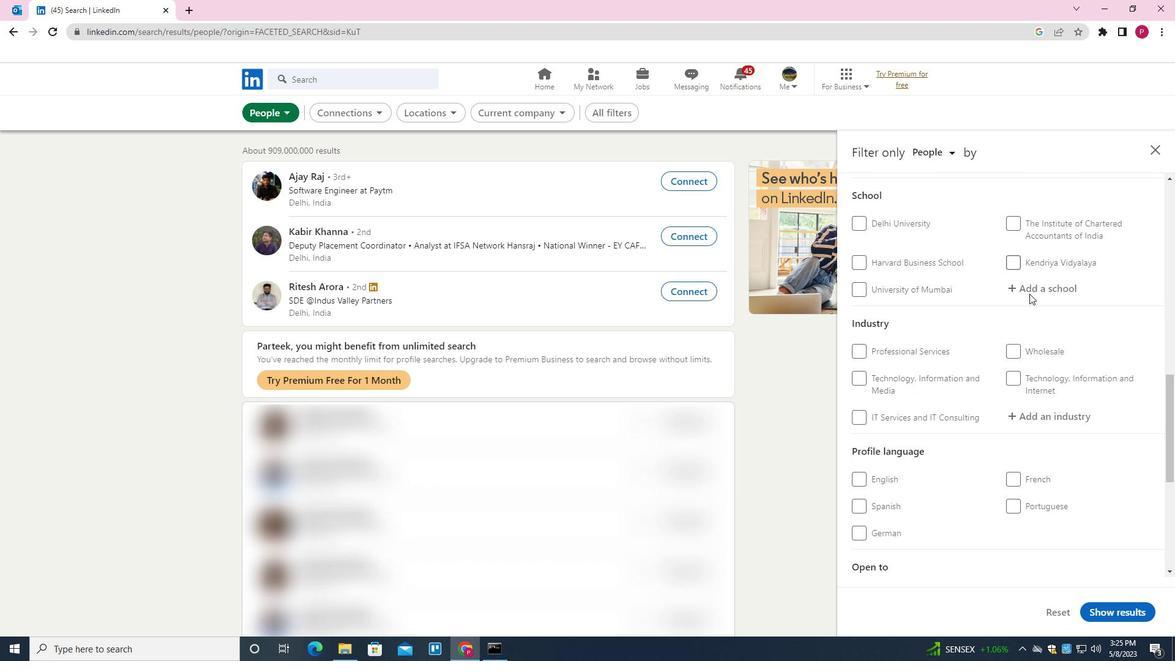 
Action: Mouse scrolled (955, 301) with delta (0, 0)
Screenshot: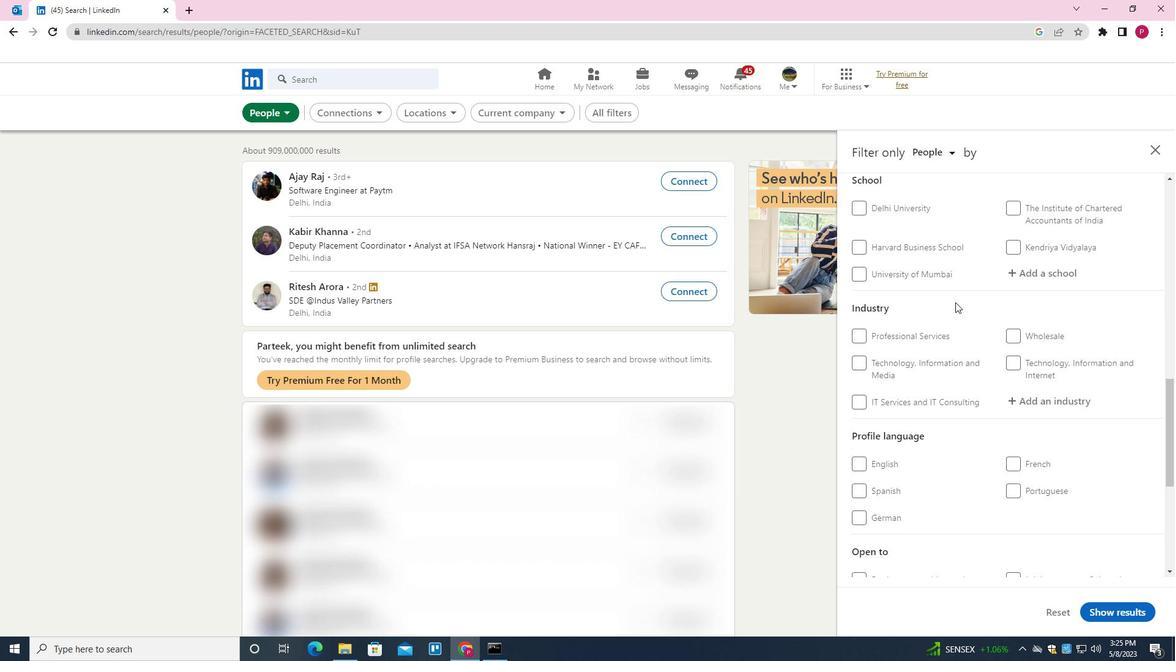 
Action: Mouse scrolled (955, 301) with delta (0, 0)
Screenshot: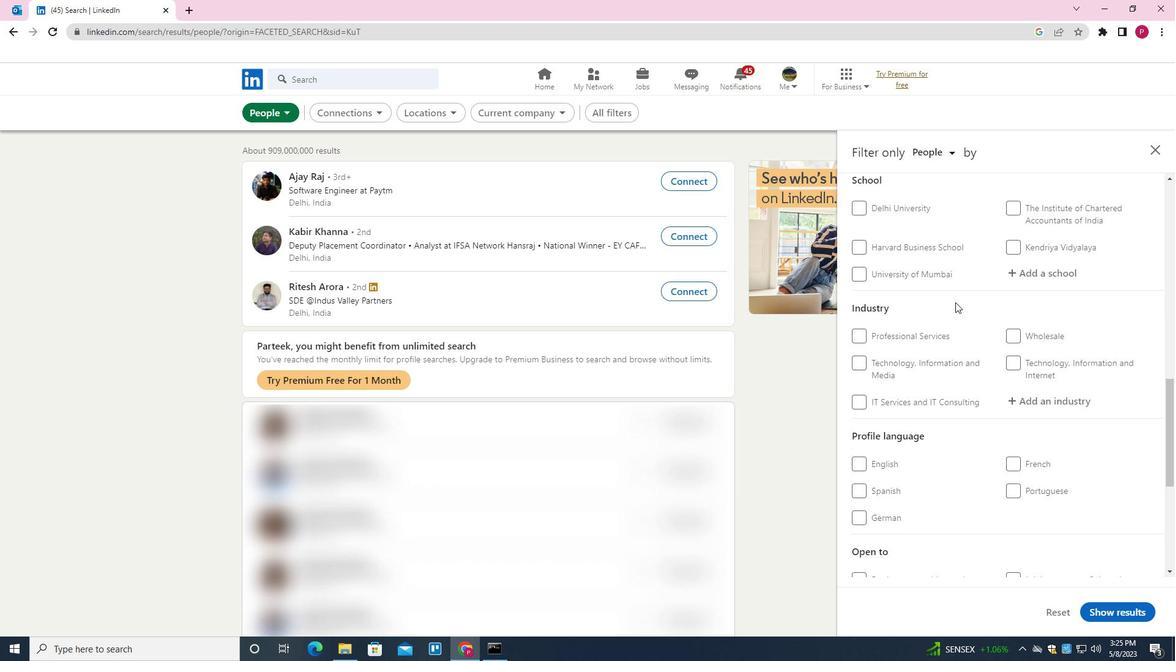 
Action: Mouse scrolled (955, 301) with delta (0, 0)
Screenshot: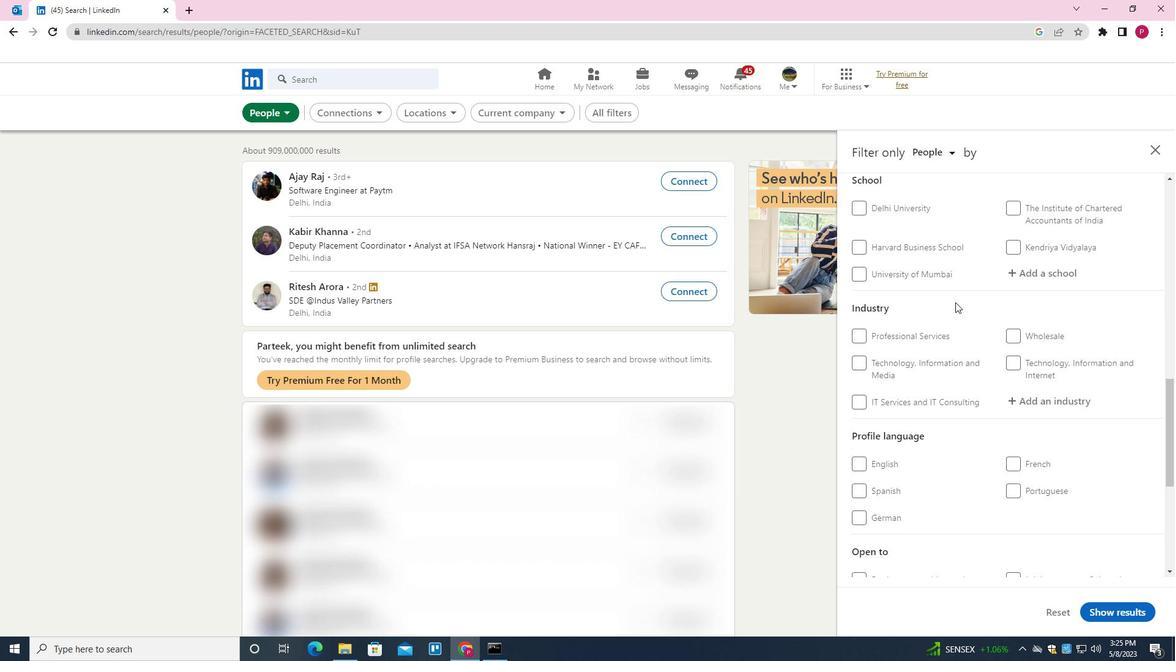 
Action: Mouse moved to (863, 280)
Screenshot: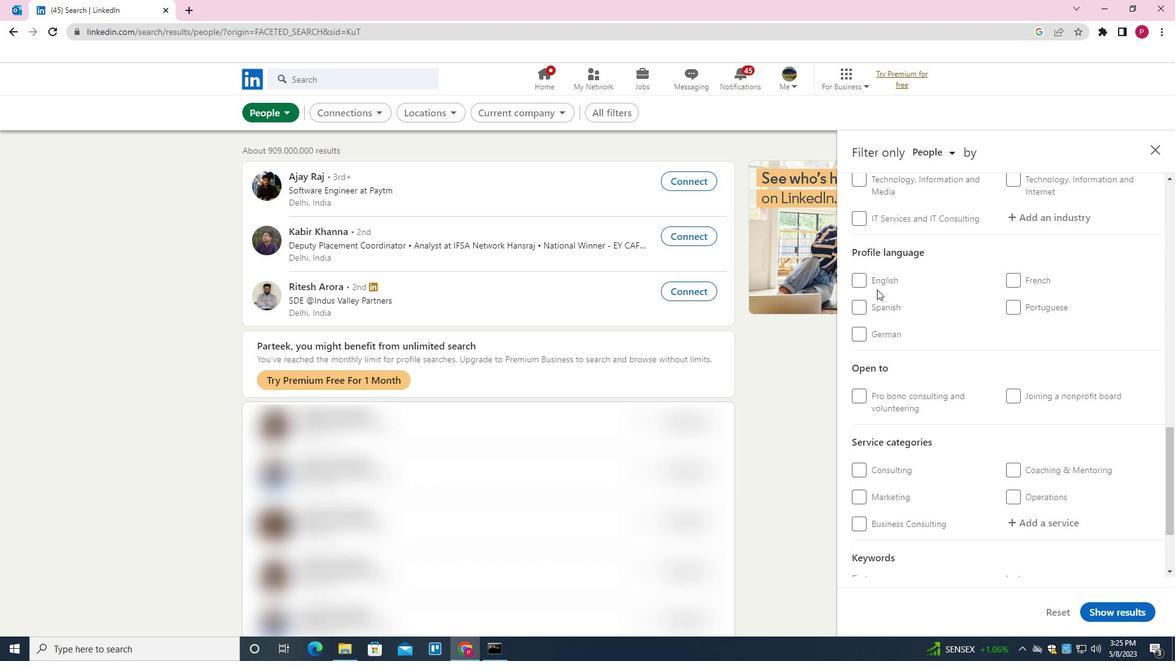 
Action: Mouse pressed left at (863, 280)
Screenshot: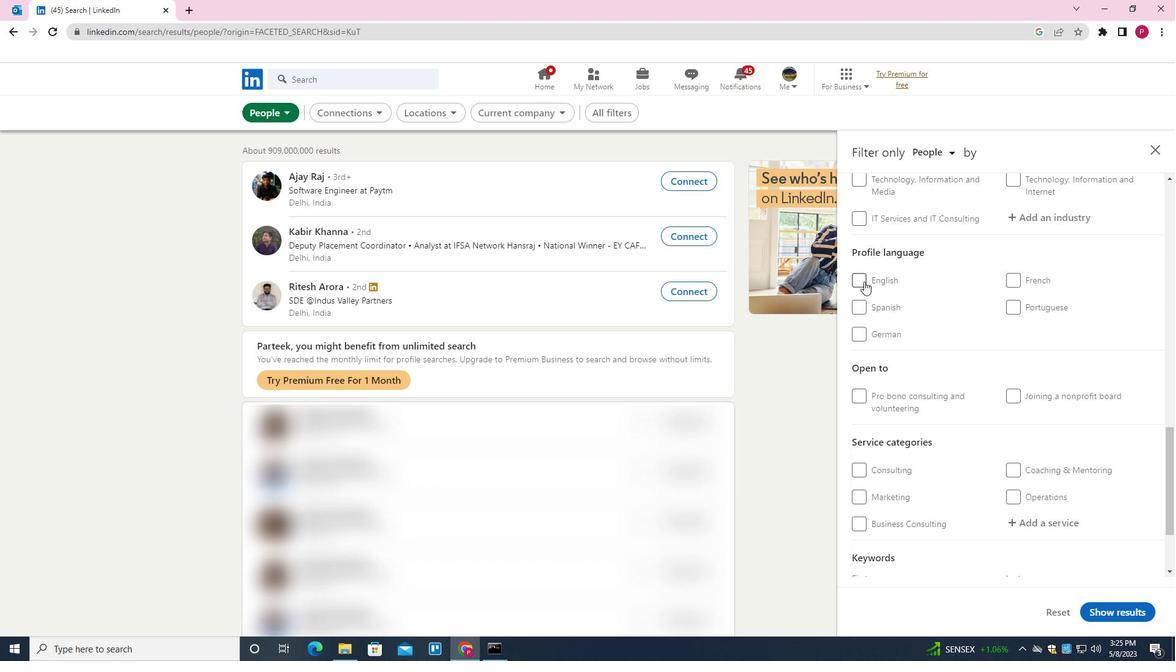 
Action: Mouse moved to (911, 295)
Screenshot: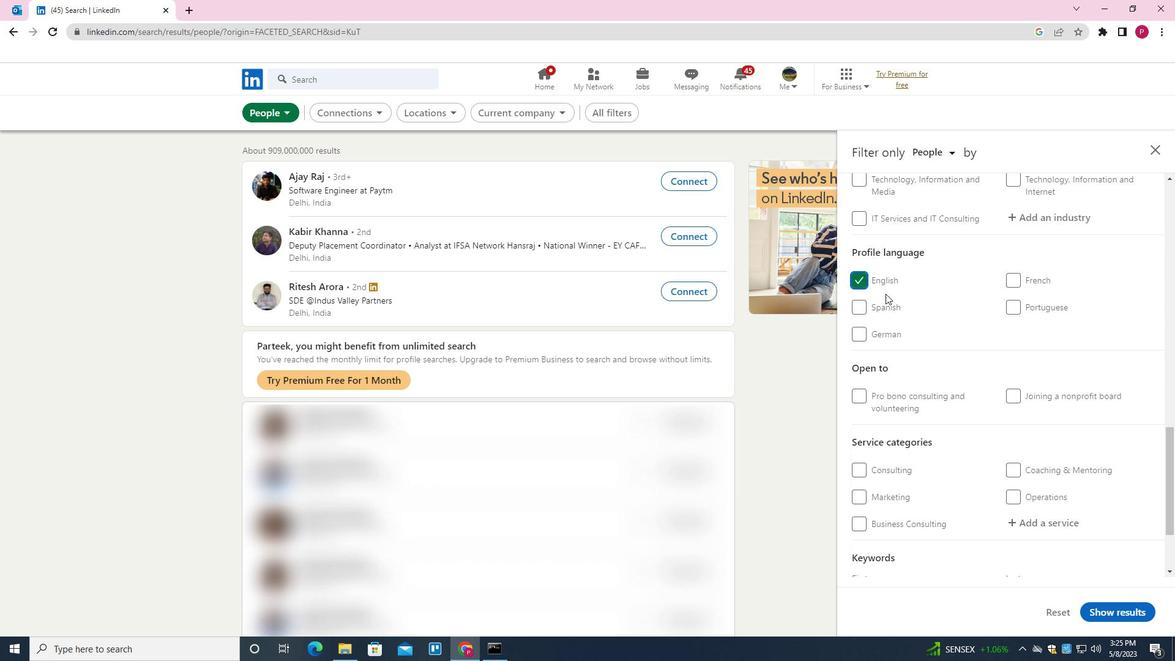 
Action: Mouse scrolled (911, 295) with delta (0, 0)
Screenshot: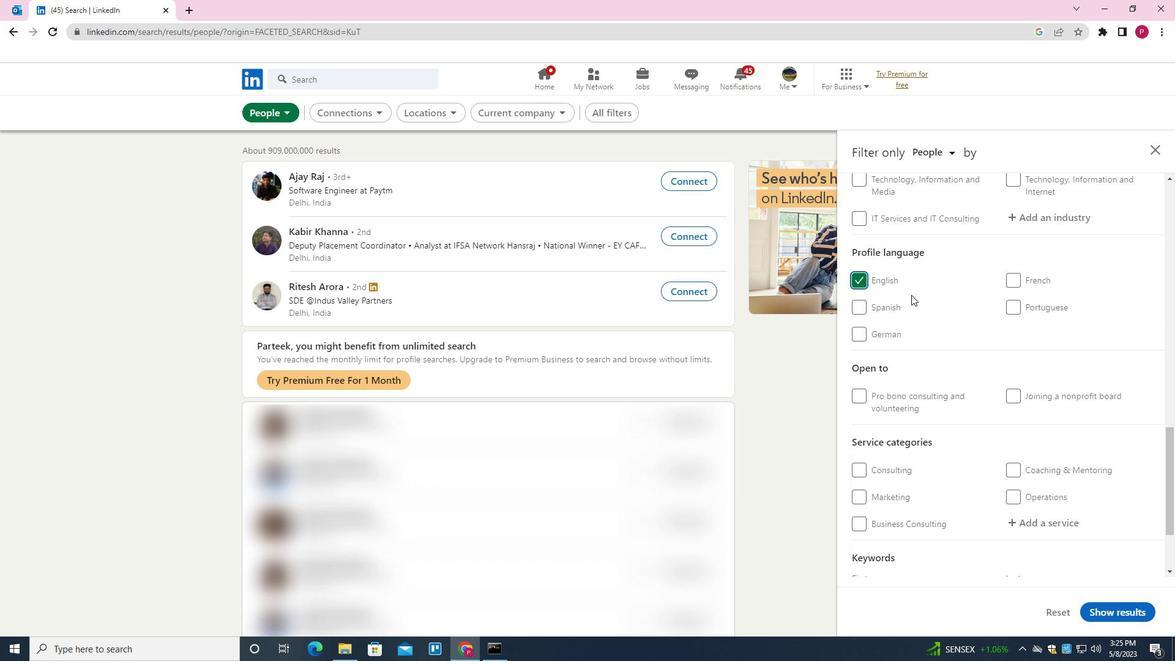 
Action: Mouse scrolled (911, 295) with delta (0, 0)
Screenshot: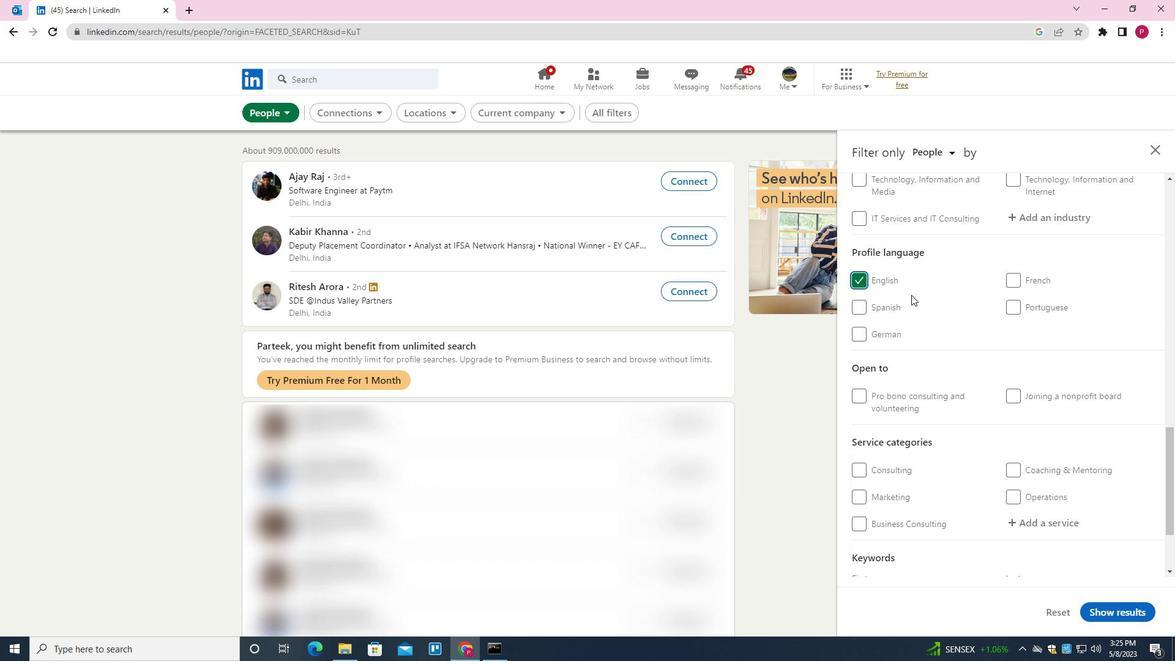 
Action: Mouse scrolled (911, 295) with delta (0, 0)
Screenshot: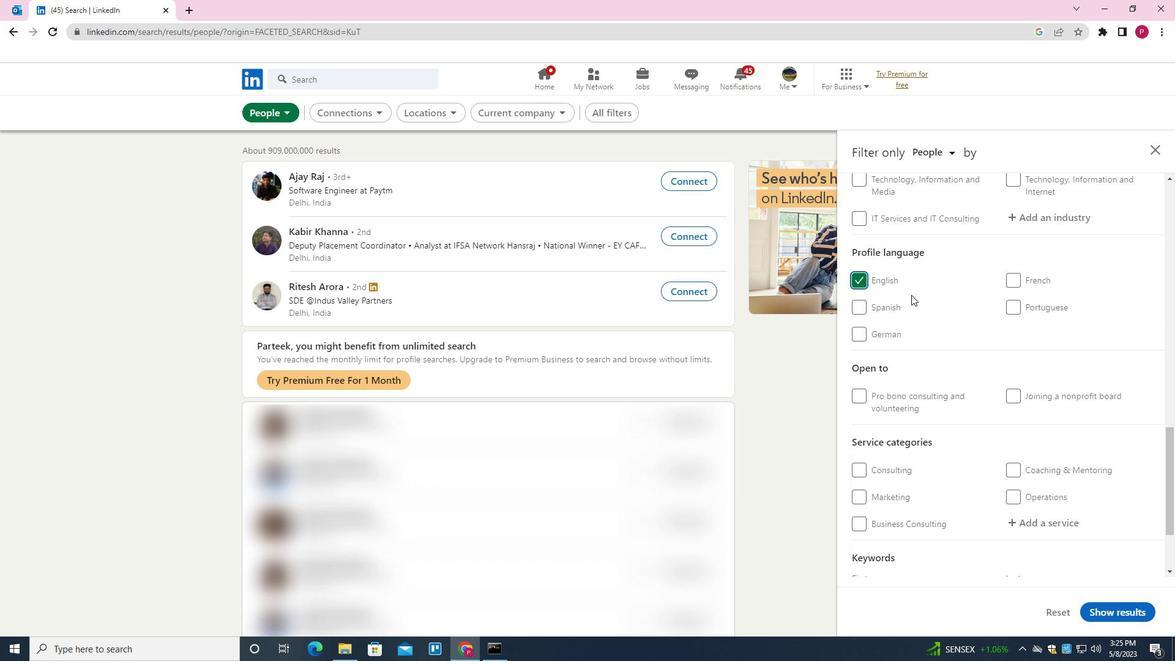 
Action: Mouse scrolled (911, 295) with delta (0, 0)
Screenshot: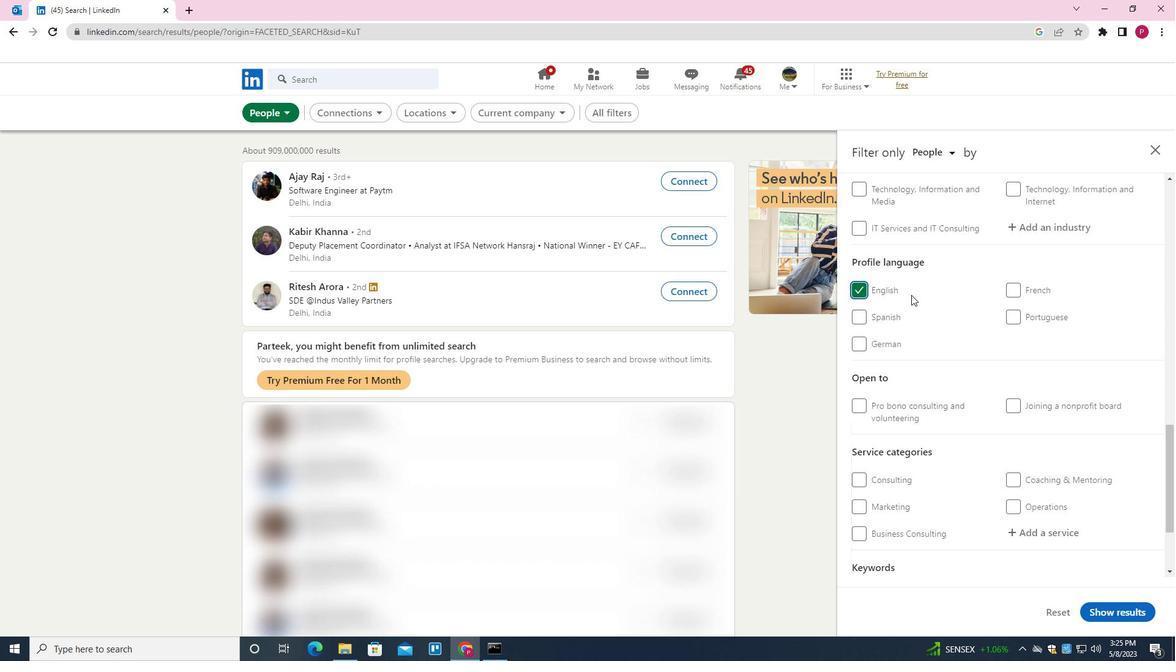 
Action: Mouse scrolled (911, 295) with delta (0, 0)
Screenshot: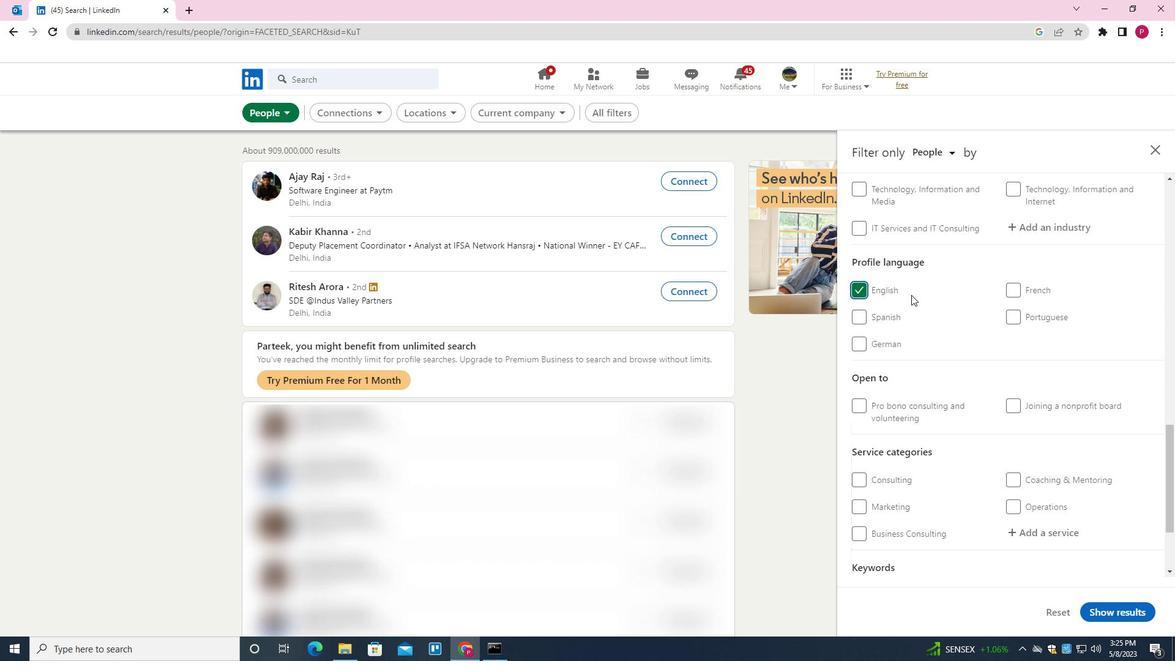 
Action: Mouse scrolled (911, 295) with delta (0, 0)
Screenshot: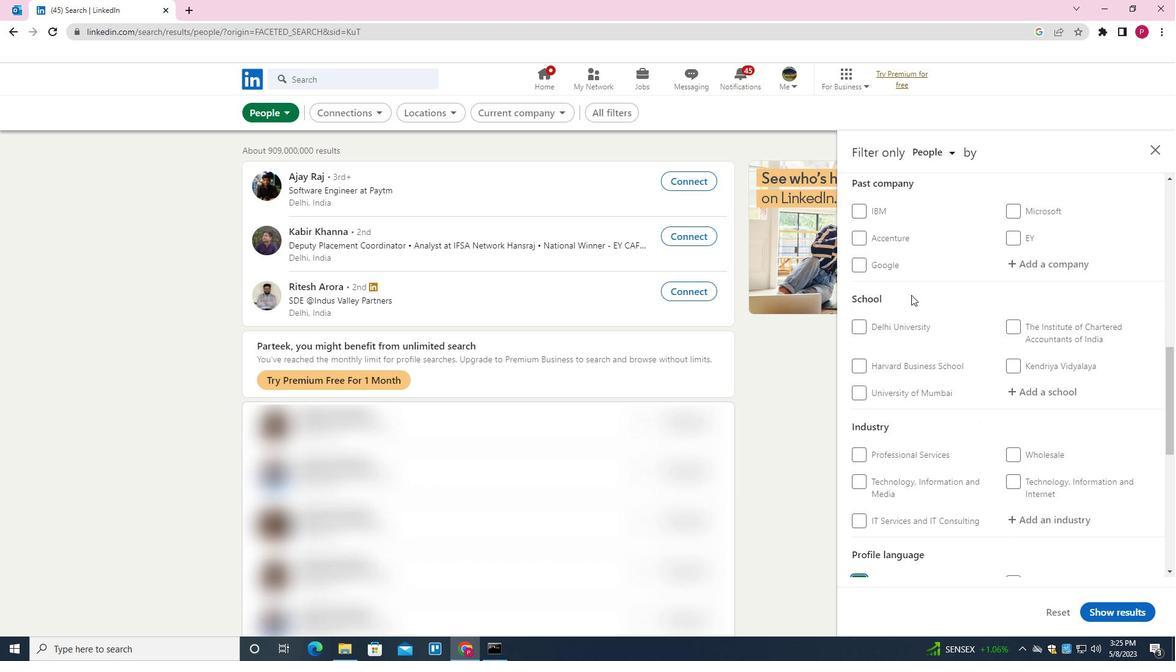 
Action: Mouse scrolled (911, 295) with delta (0, 0)
Screenshot: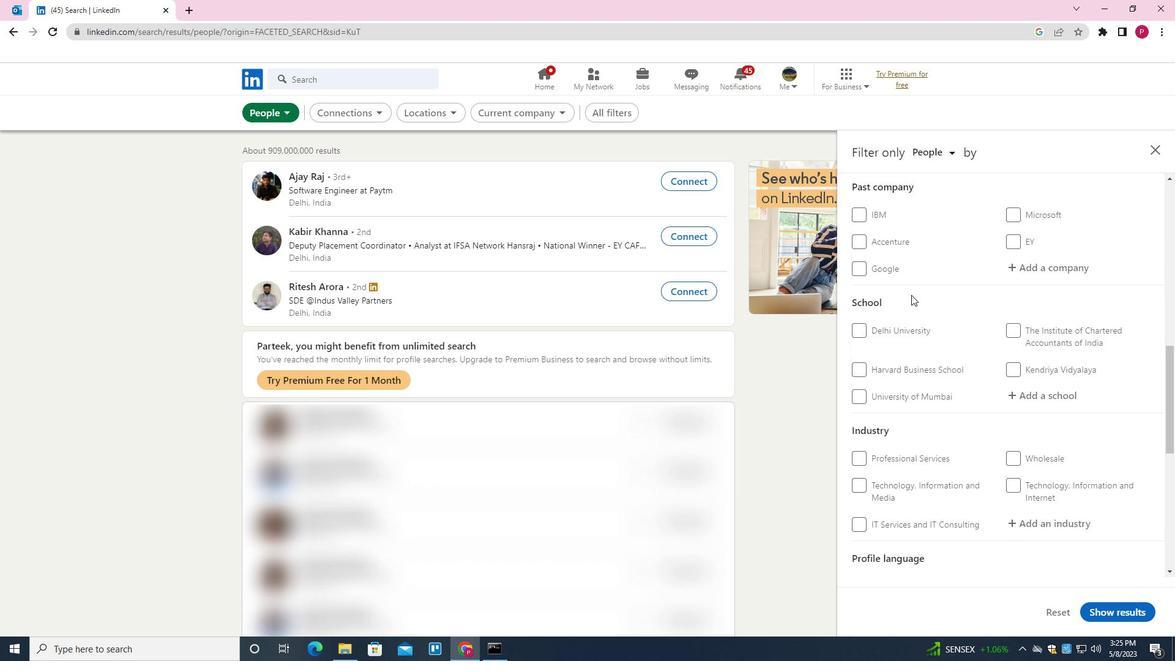 
Action: Mouse moved to (1038, 275)
Screenshot: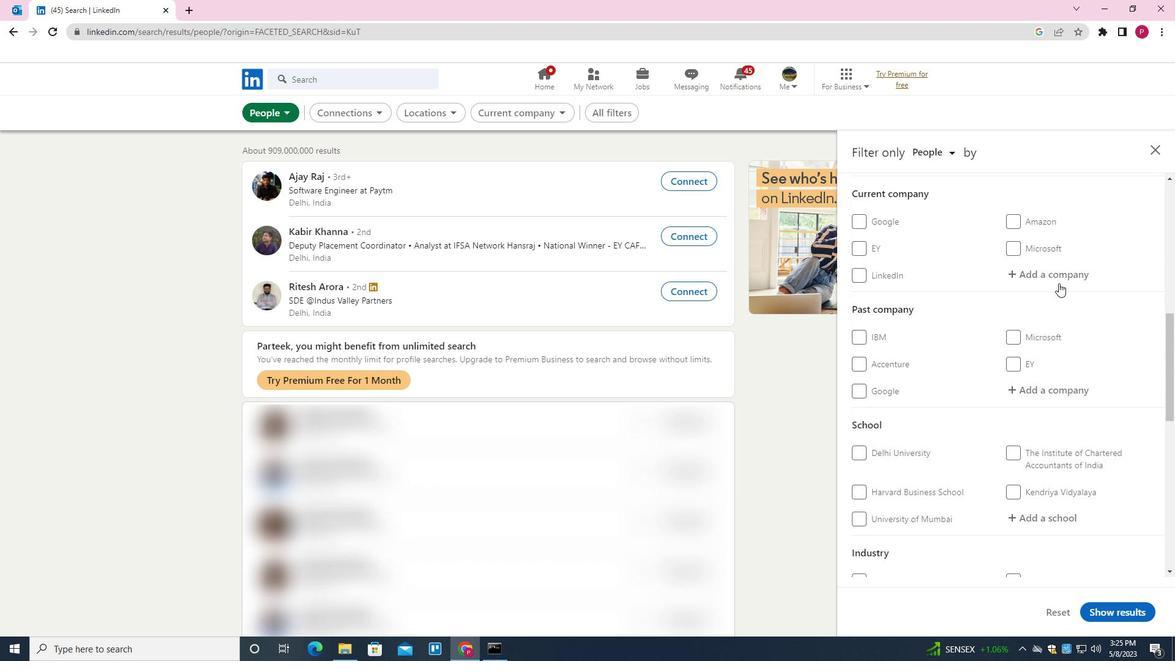 
Action: Mouse pressed left at (1038, 275)
Screenshot: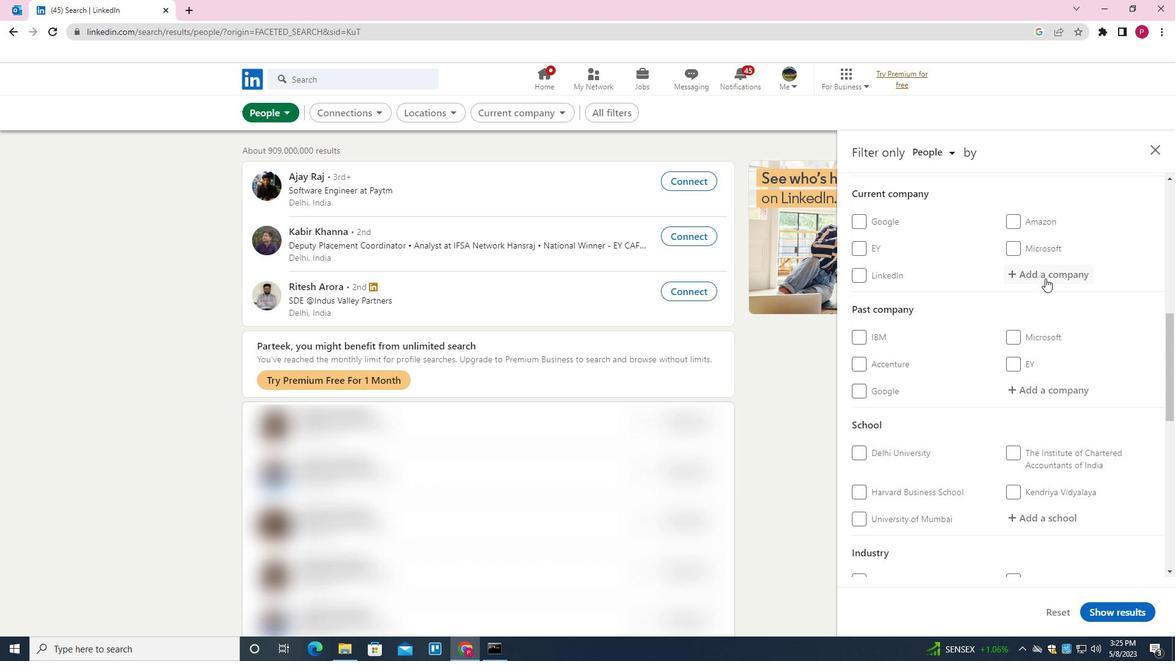 
Action: Mouse moved to (994, 302)
Screenshot: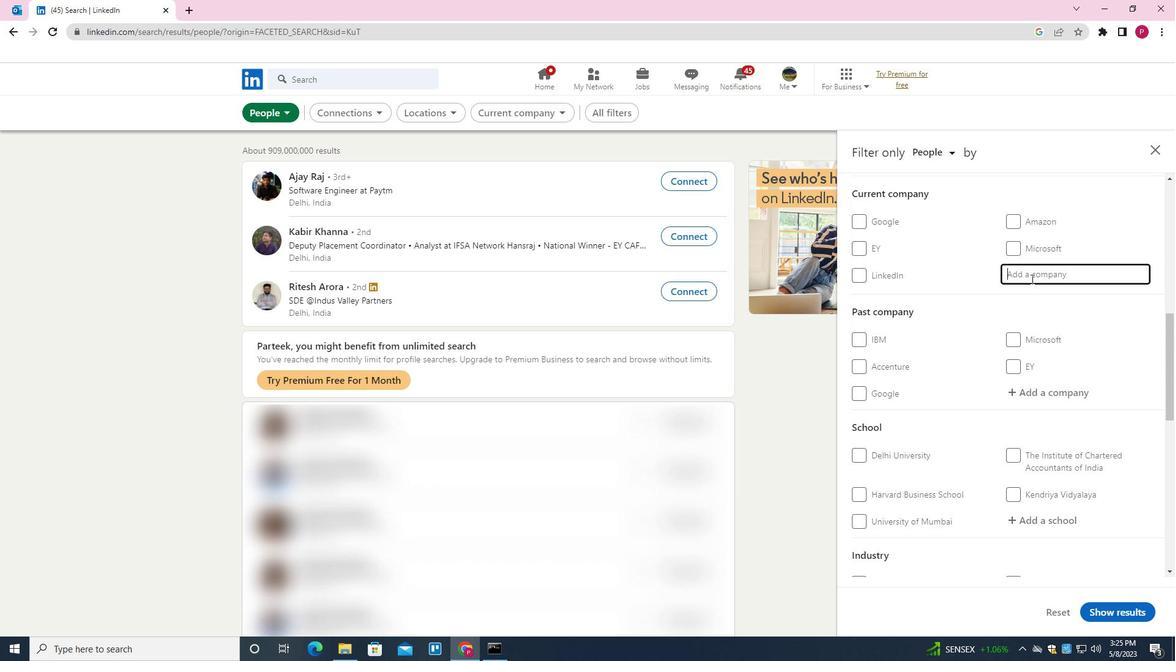 
Action: Key pressed <Key.shift><Key.shift><Key.shift>N<Key.shift>TECH<Key.space><Key.shift><Key.shift><Key.shift><Key.shift><Key.shift><Key.shift><Key.shift><Key.shift><Key.shift><Key.shift><Key.shift><Key.shift><Key.shift><Key.shift><Key.shift><Key.shift><Key.shift><Key.shift><Key.shift><Key.shift><Key.shift><Key.shift><Key.shift><Key.shift><Key.shift><Key.shift><Key.shift><Key.shift><Key.shift><Key.shift><Key.shift><Key.shift><Key.shift><Key.shift><Key.shift><Key.shift><Key.shift><Key.shift><Key.shift><Key.shift><Key.shift><Key.shift><Key.shift><Key.shift><Key.shift><Key.shift><Key.shift><Key.shift><Key.shift><Key.shift><Key.shift><Key.shift><Key.shift><Key.shift><Key.shift><Key.shift><Key.shift><Key.shift><Key.shift><Key.shift><Key.shift><Key.shift><Key.shift><Key.shift><Key.shift><Key.shift><Key.shift><Key.shift><Key.shift><Key.shift><Key.shift><Key.shift><Key.shift><Key.shift><Key.shift><Key.shift><Key.shift><Key.shift><Key.shift><Key.shift><Key.shift><Key.shift><Key.shift><Key.shift><Key.shift><Key.shift><Key.shift><Key.shift><Key.shift><Key.shift><Key.shift><Key.shift><Key.shift><Key.shift><Key.shift><Key.shift><Key.shift><Key.shift><Key.shift><Key.shift><Key.shift><Key.shift><Key.shift><Key.shift><Key.shift><Key.shift><Key.shift><Key.shift><Key.shift><Key.shift><Key.shift><Key.shift><Key.shift><Key.shift>WORKFORCE<Key.down><Key.enter>
Screenshot: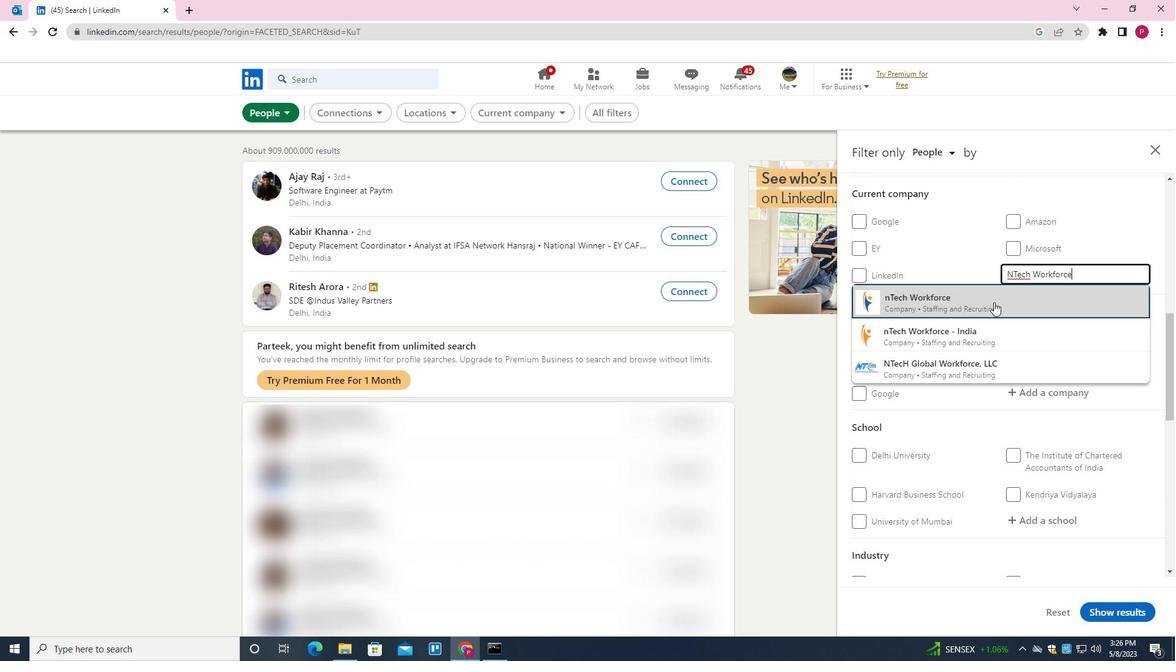 
Action: Mouse moved to (991, 303)
Screenshot: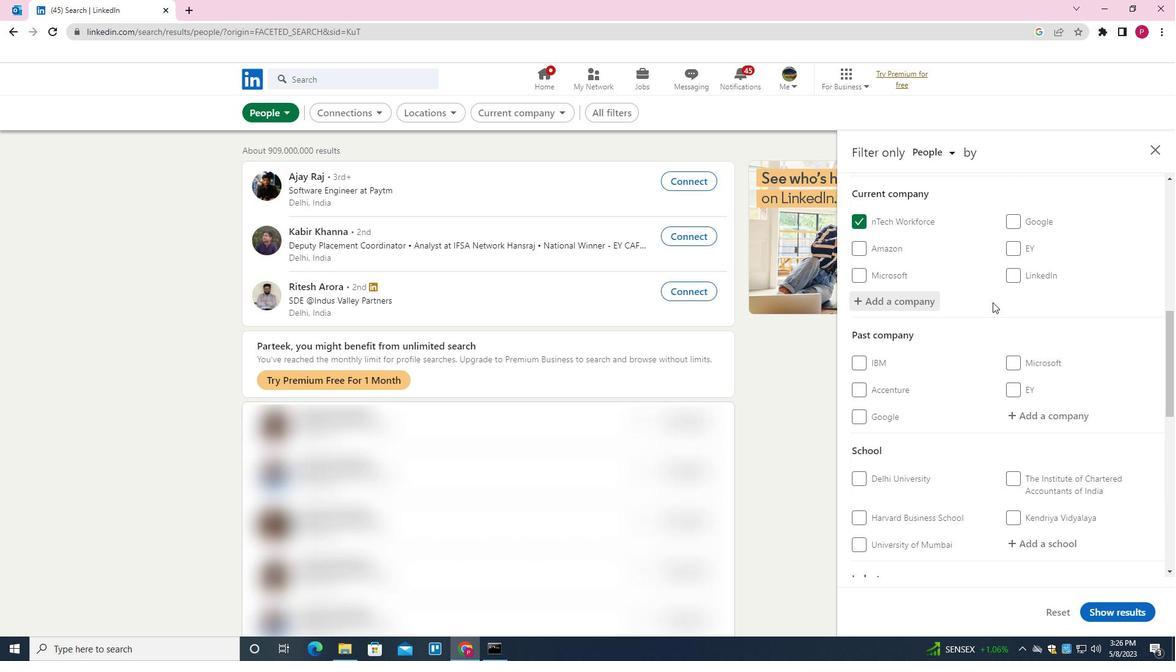 
Action: Mouse scrolled (991, 303) with delta (0, 0)
Screenshot: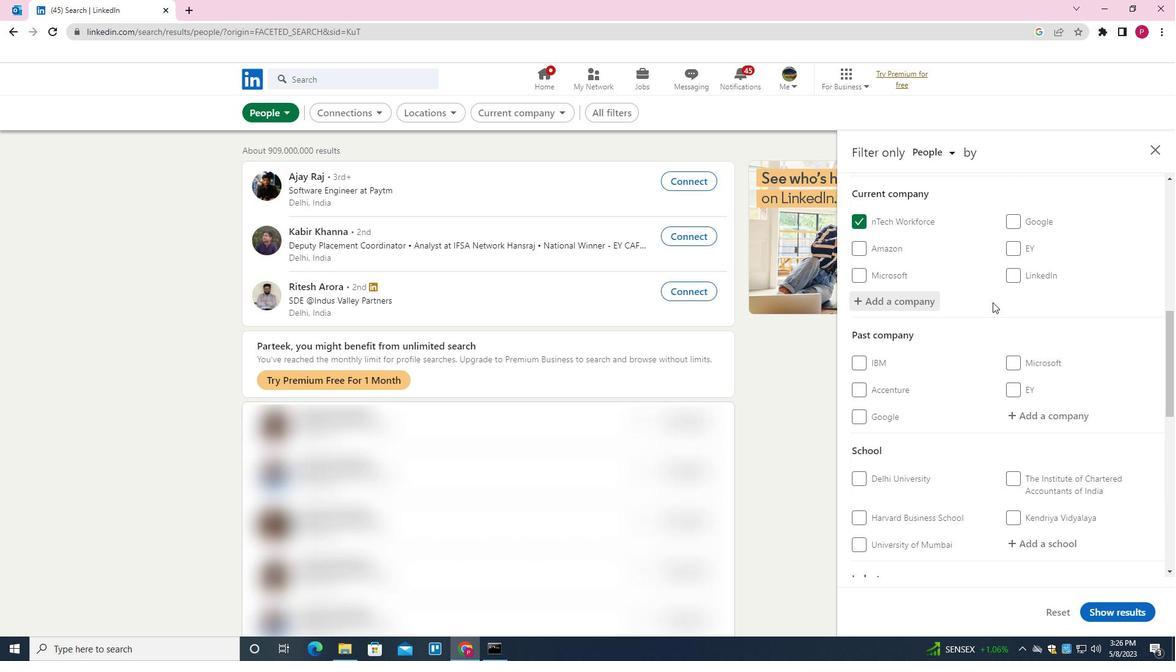 
Action: Mouse scrolled (991, 303) with delta (0, 0)
Screenshot: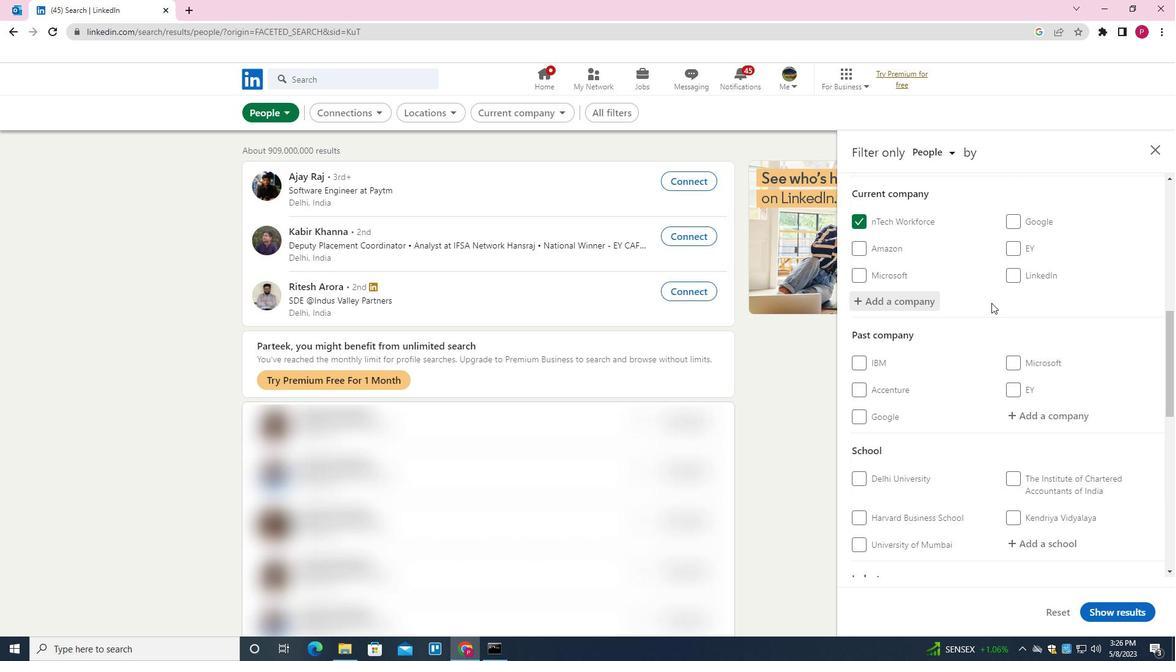 
Action: Mouse scrolled (991, 303) with delta (0, 0)
Screenshot: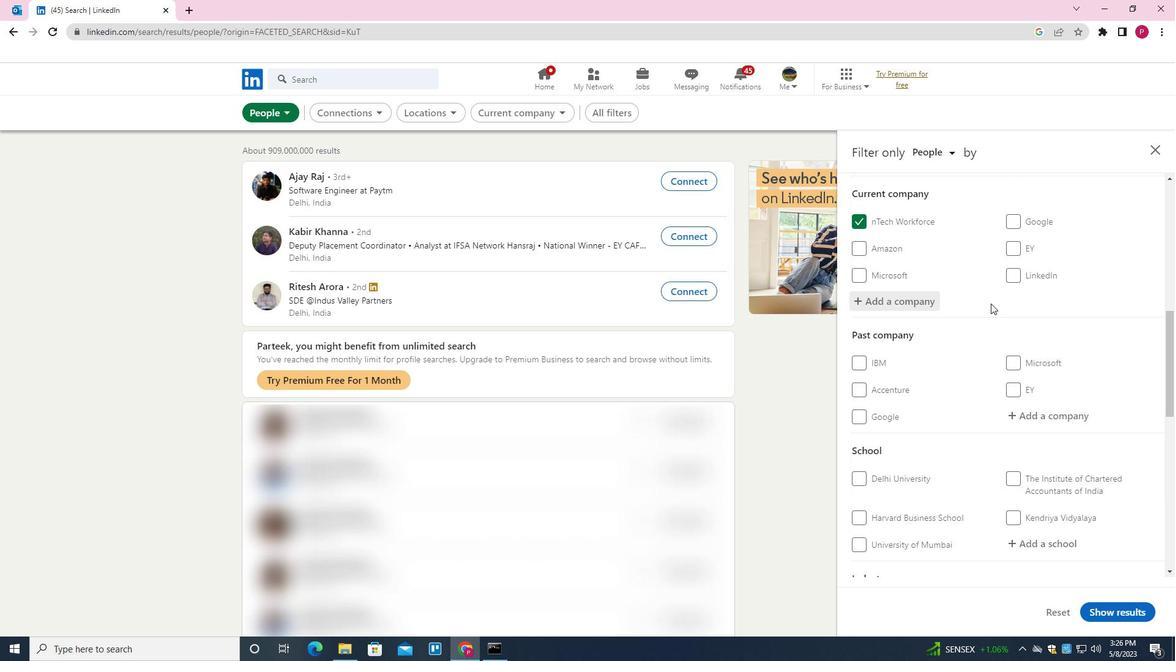 
Action: Mouse moved to (1027, 351)
Screenshot: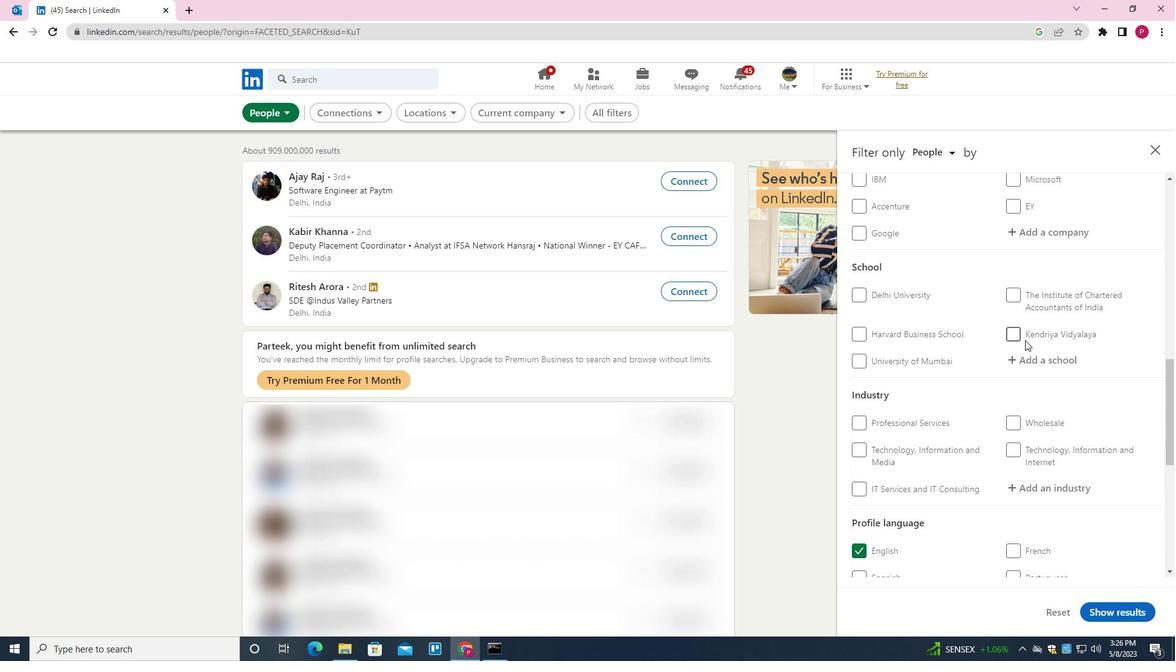 
Action: Mouse pressed left at (1027, 351)
Screenshot: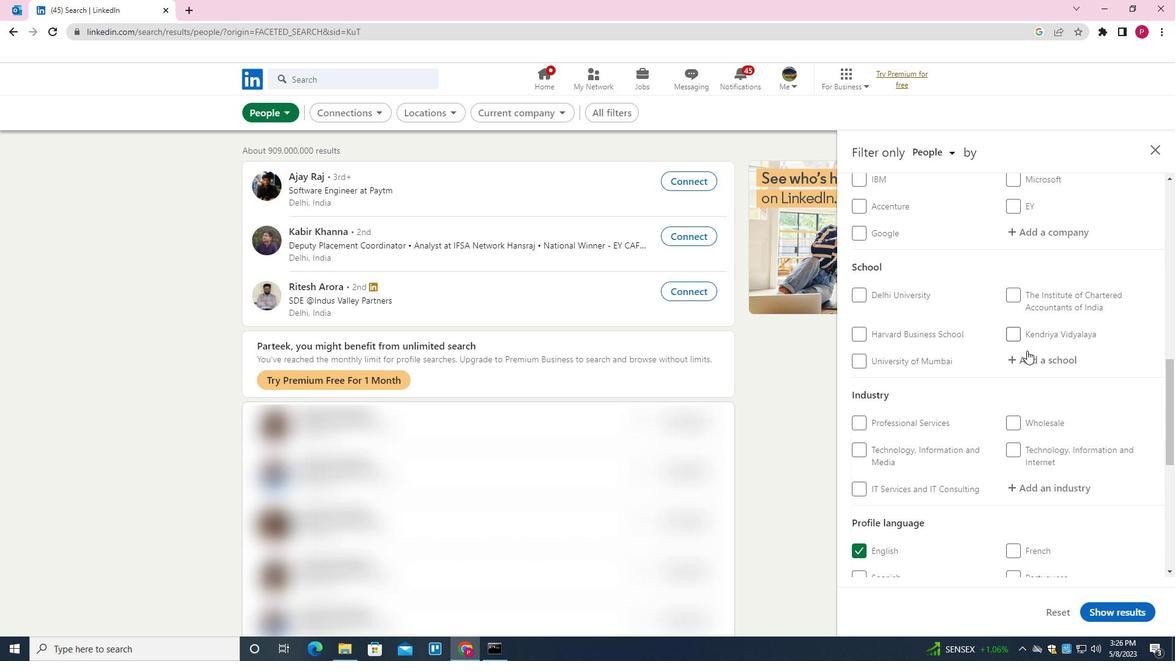 
Action: Mouse moved to (1019, 357)
Screenshot: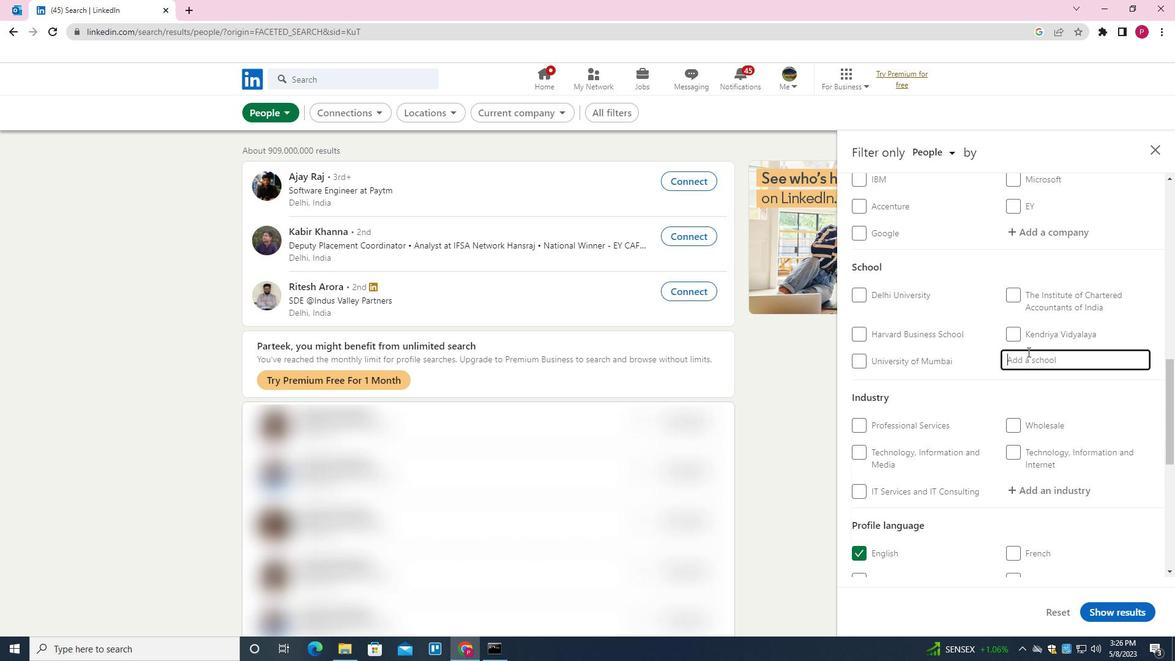 
Action: Key pressed <Key.shift><Key.shift><Key.shift>INTERNATIONAL<Key.space><Key.shift>SCHOOL<Key.space>OF<Key.space><Key.shift>BUSINESS<Key.space><Key.down><Key.enter>
Screenshot: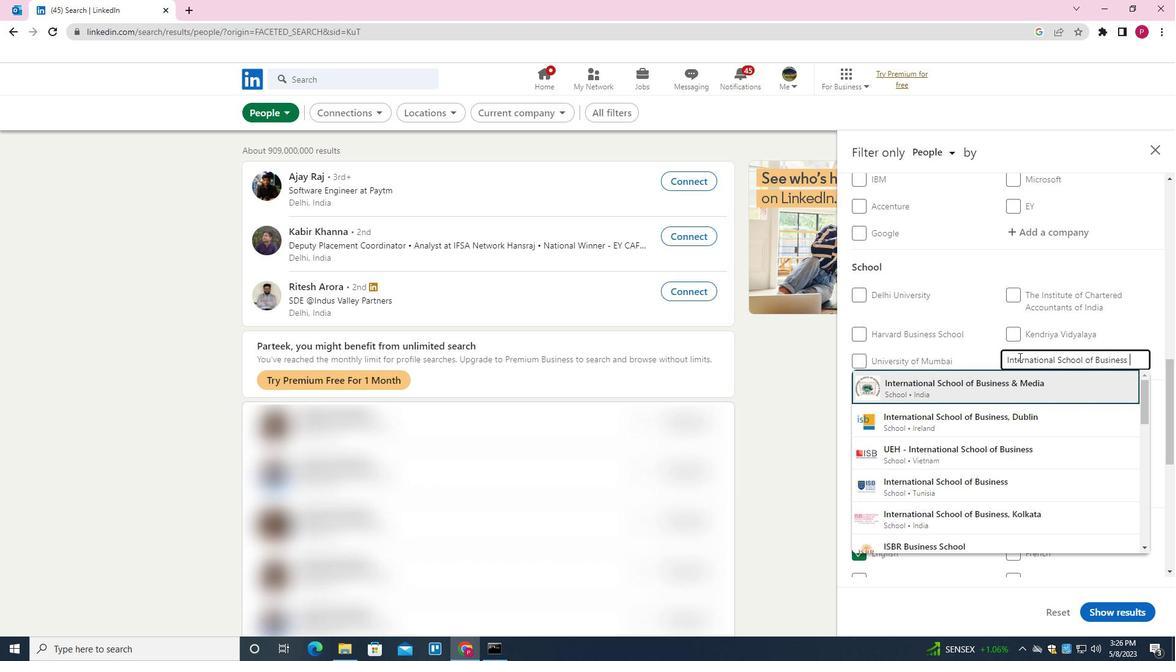 
Action: Mouse moved to (872, 314)
Screenshot: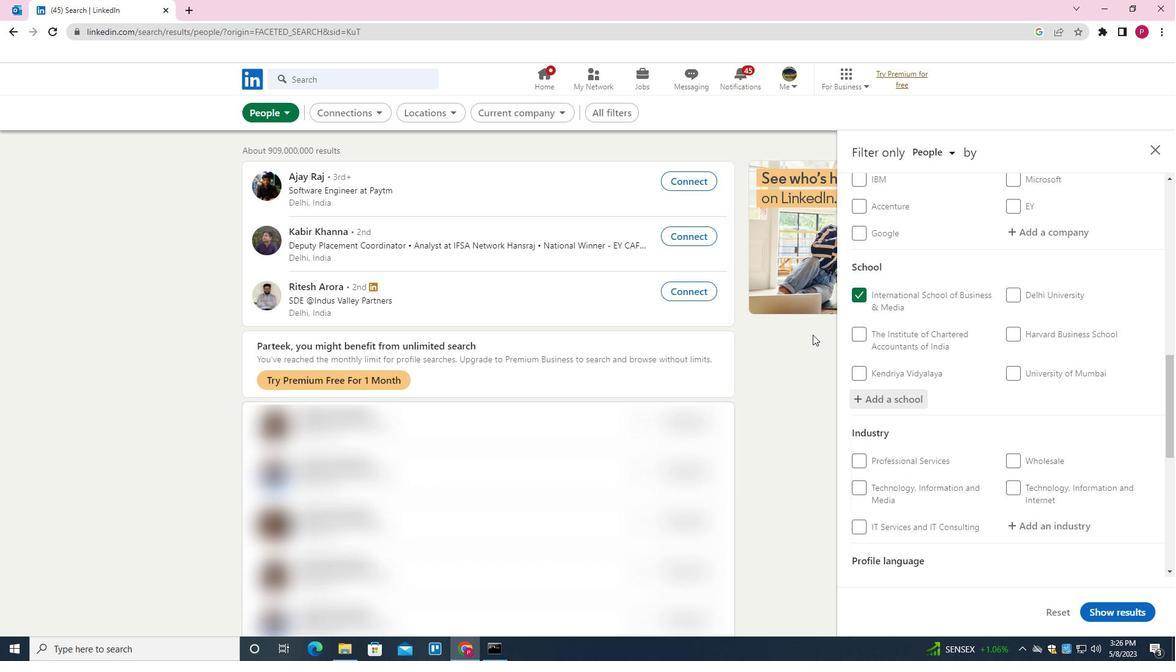 
Action: Mouse scrolled (872, 314) with delta (0, 0)
Screenshot: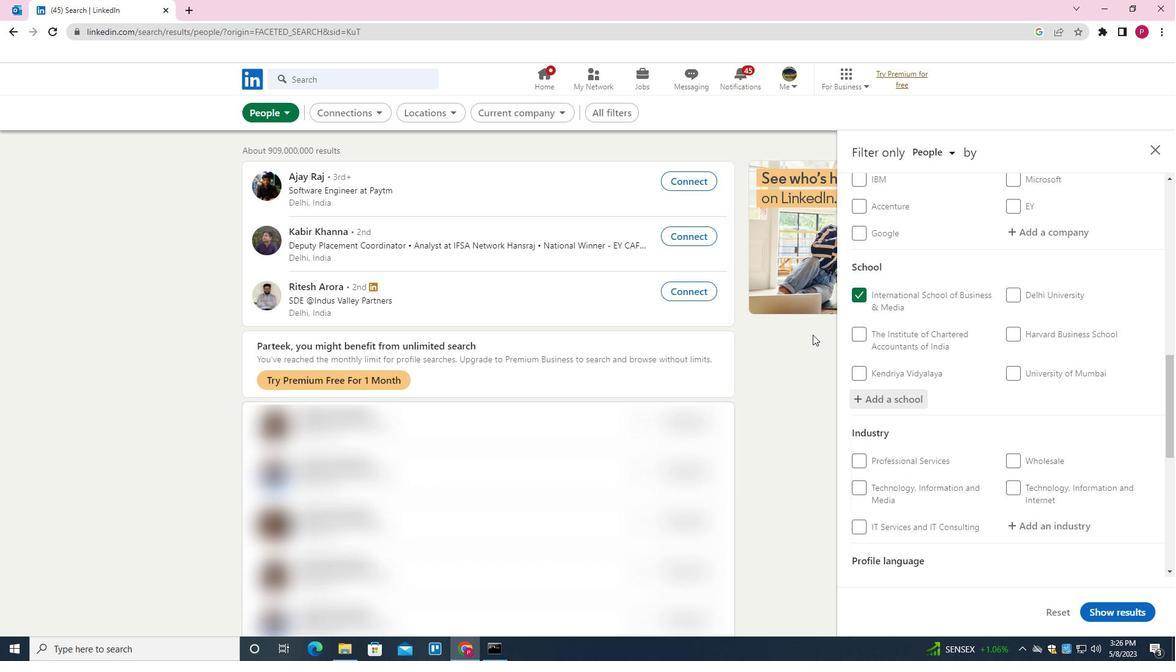 
Action: Mouse moved to (939, 301)
Screenshot: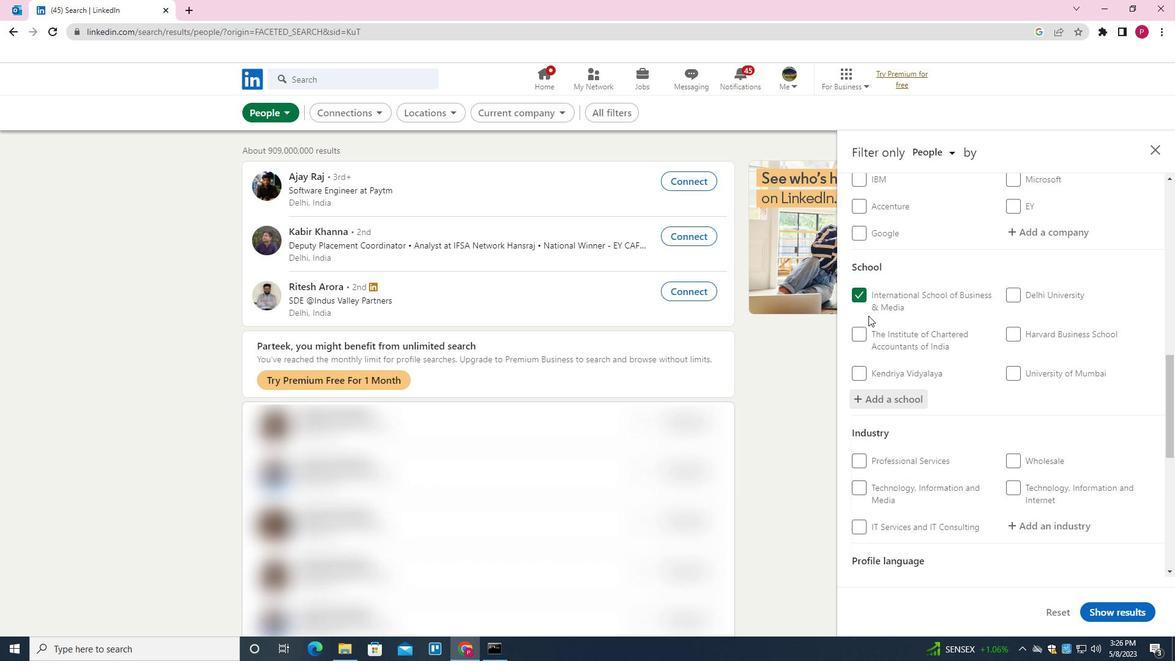 
Action: Mouse scrolled (939, 301) with delta (0, 0)
Screenshot: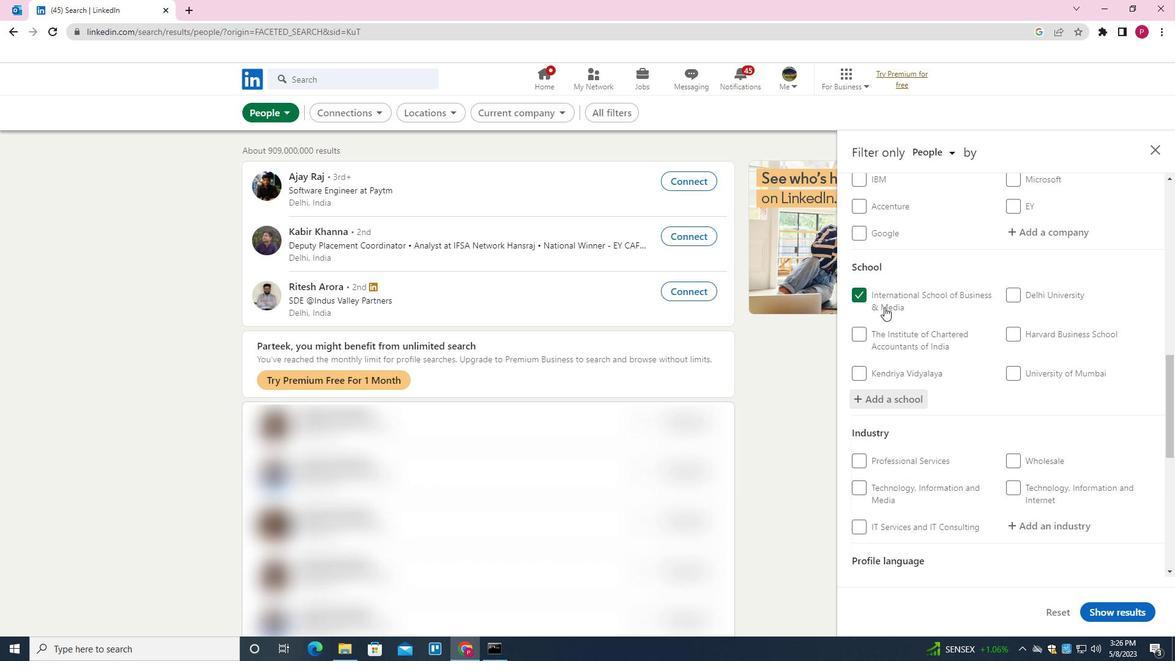 
Action: Mouse scrolled (939, 301) with delta (0, 0)
Screenshot: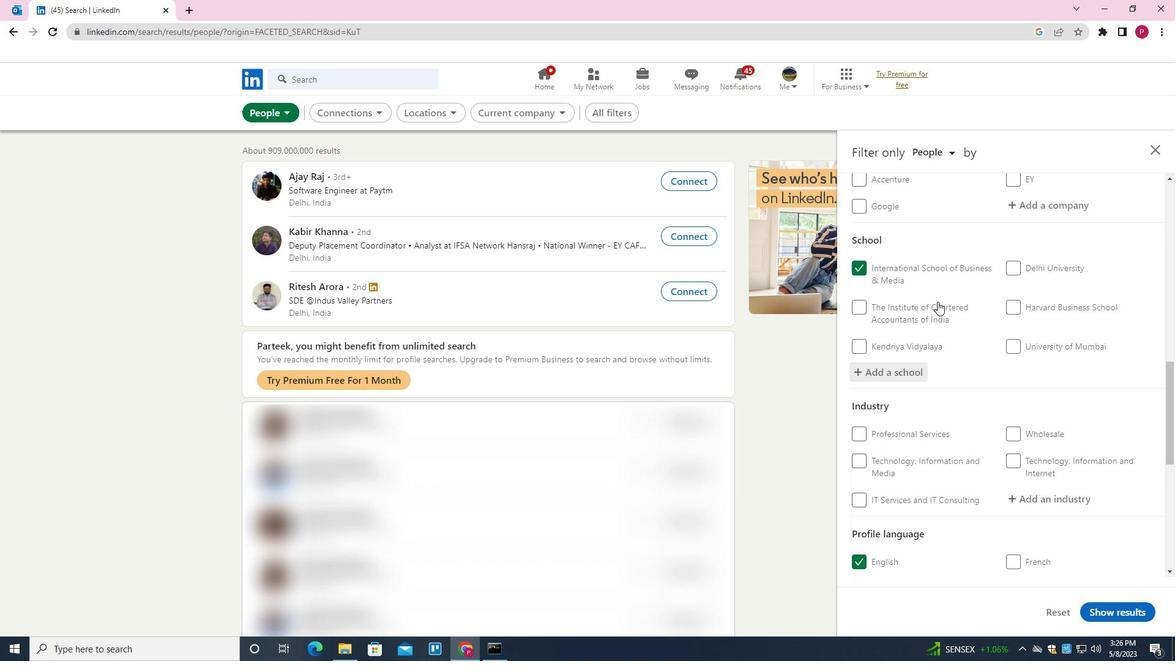 
Action: Mouse moved to (1009, 344)
Screenshot: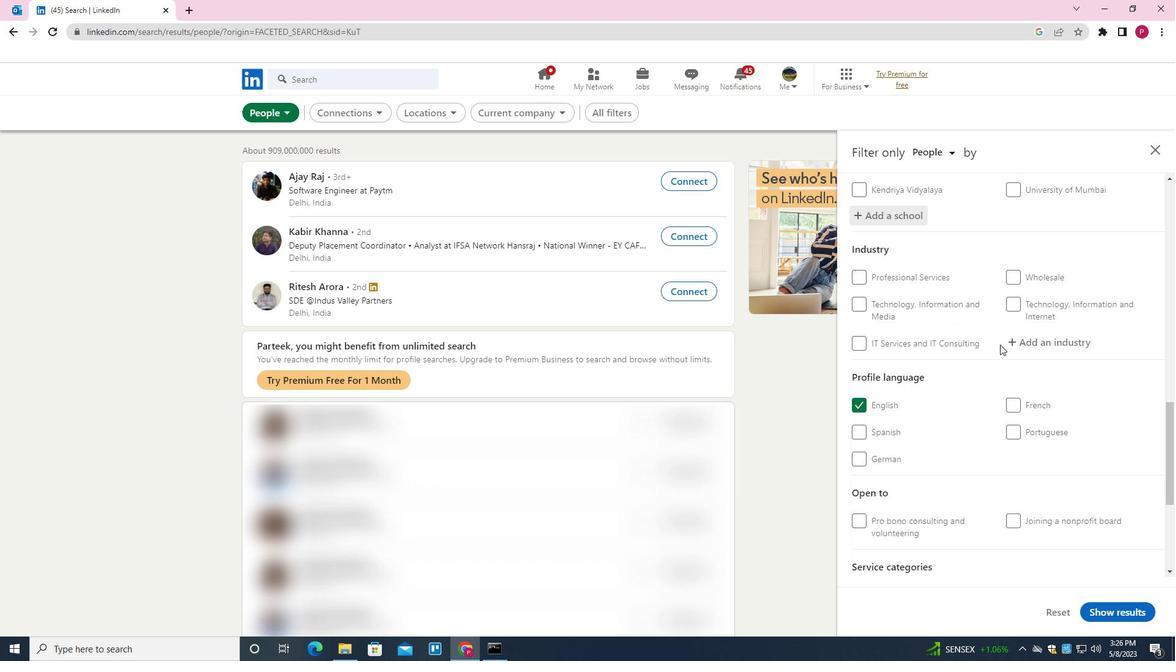 
Action: Mouse pressed left at (1009, 344)
Screenshot: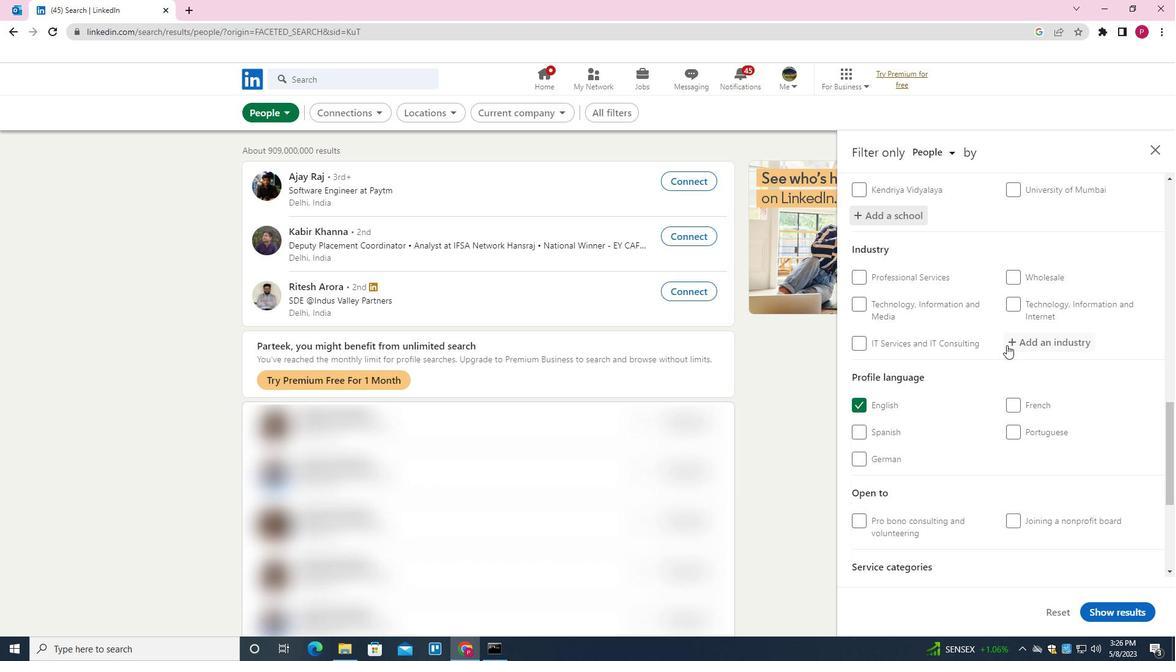 
Action: Mouse moved to (889, 416)
Screenshot: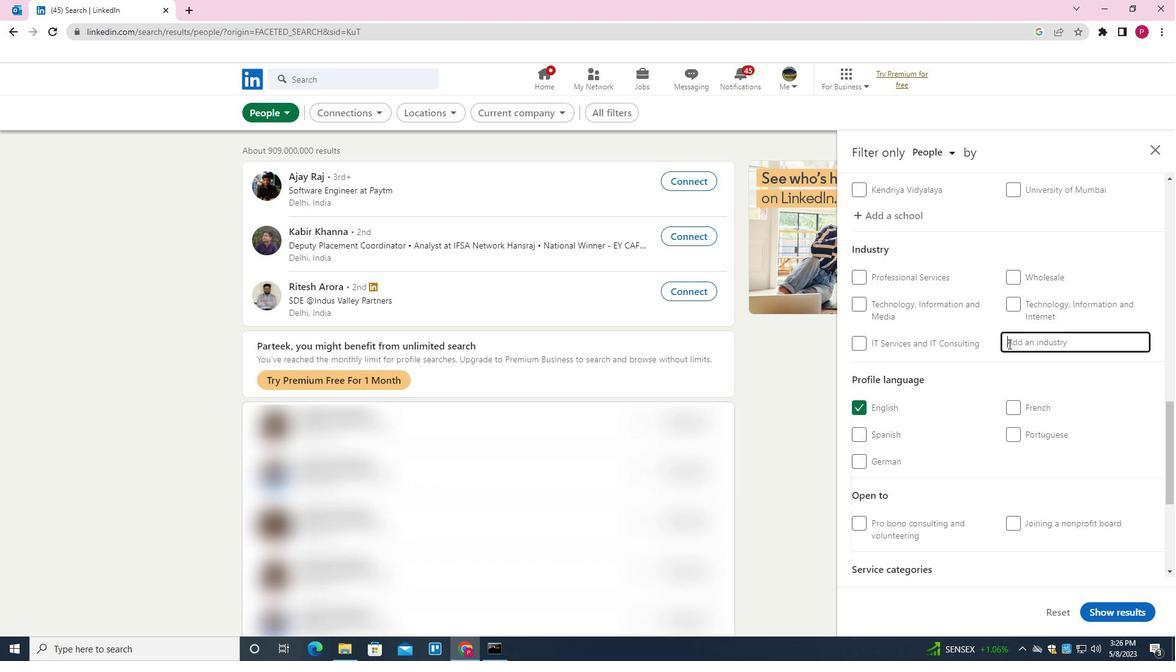 
Action: Key pressed <Key.shift><Key.shift><Key.shift><Key.shift><Key.shift>BLOCK<Key.space><Key.shift><Key.backspace><Key.shift>CHAIN<Key.down><Key.enter>
Screenshot: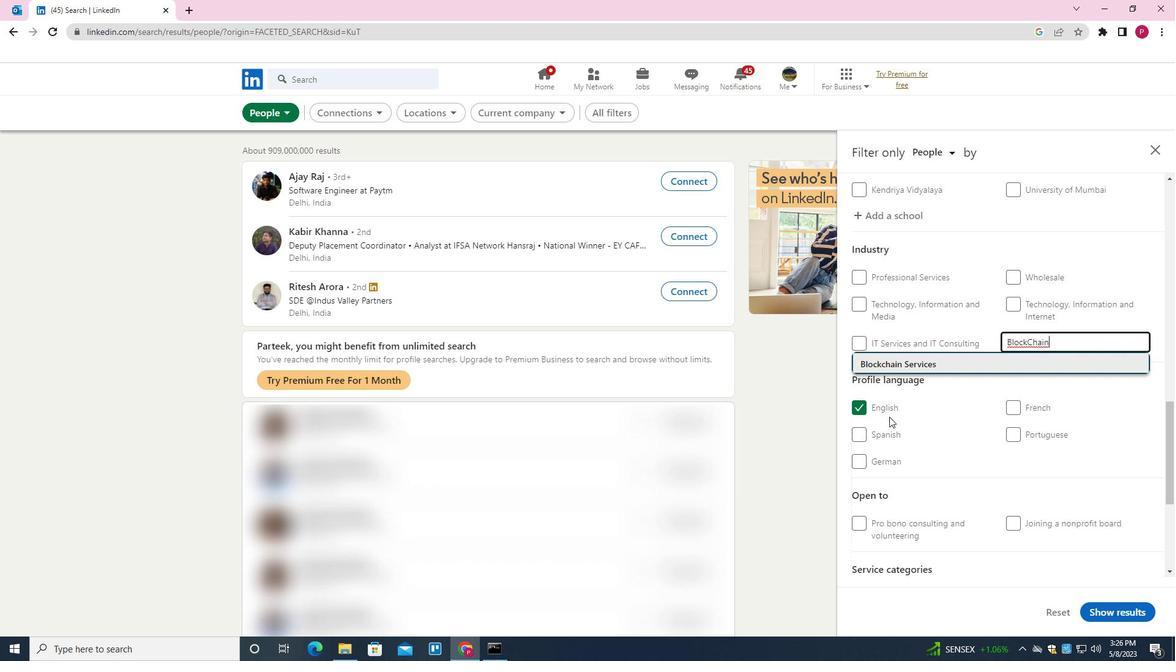 
Action: Mouse moved to (993, 397)
Screenshot: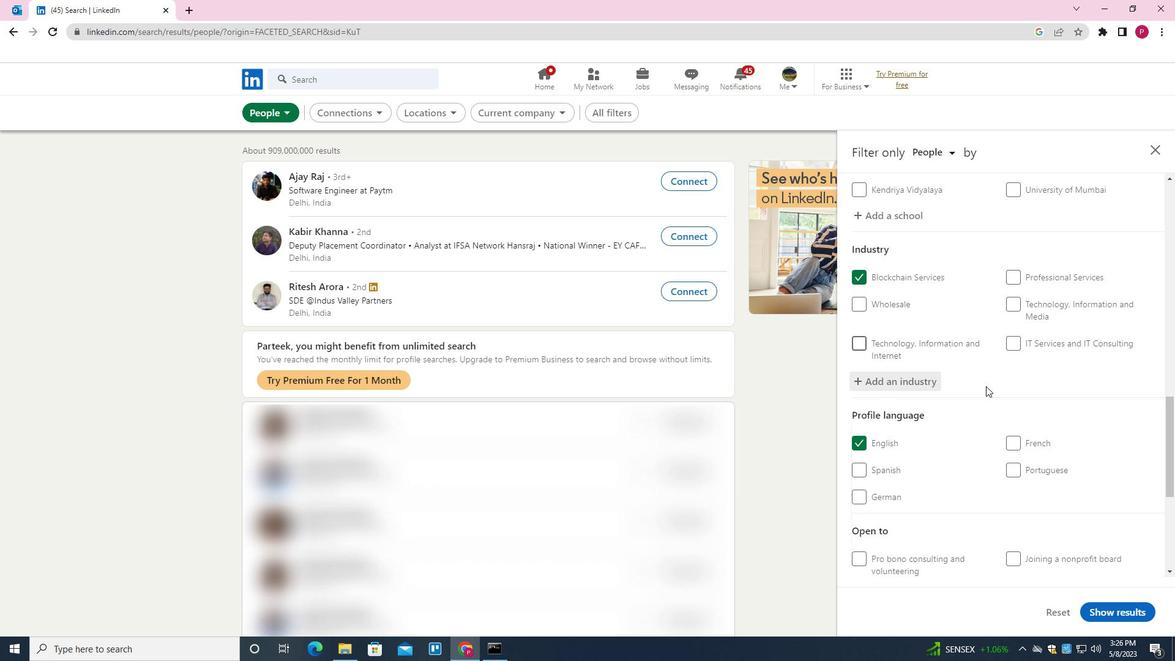 
Action: Mouse scrolled (993, 396) with delta (0, 0)
Screenshot: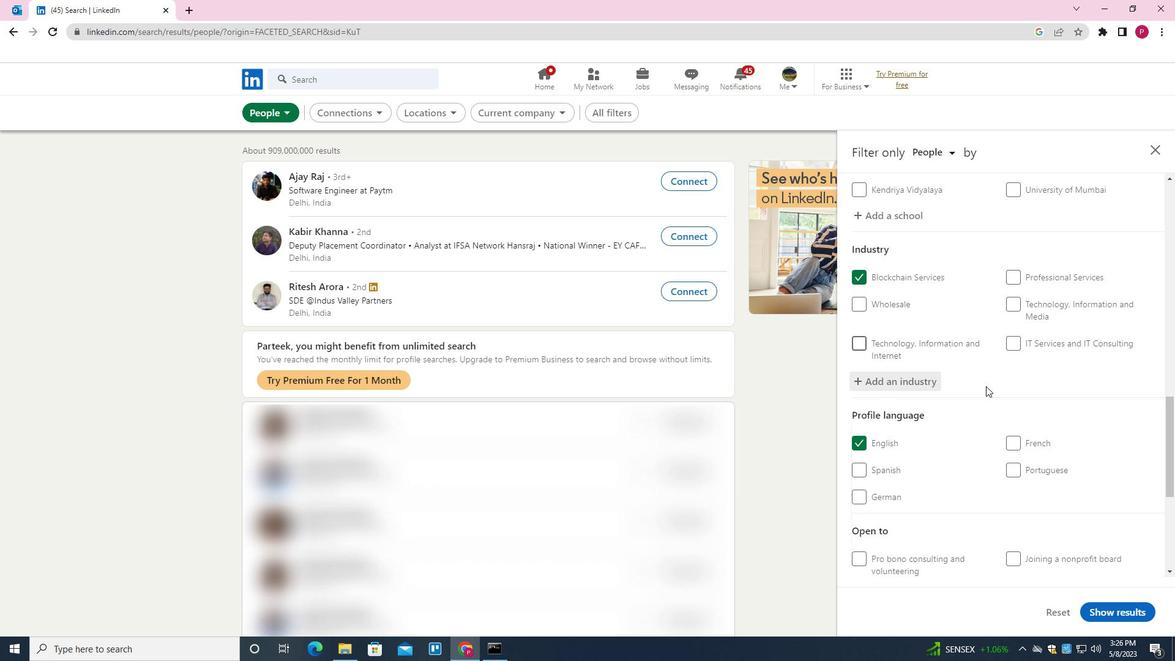 
Action: Mouse moved to (997, 410)
Screenshot: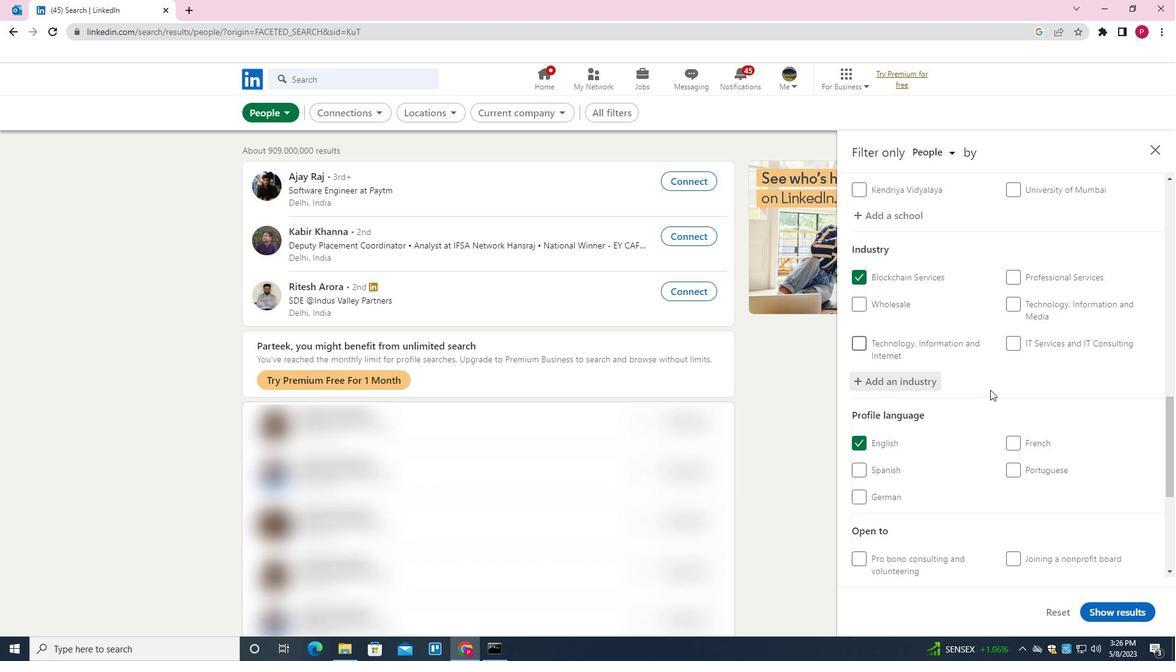 
Action: Mouse scrolled (997, 410) with delta (0, 0)
Screenshot: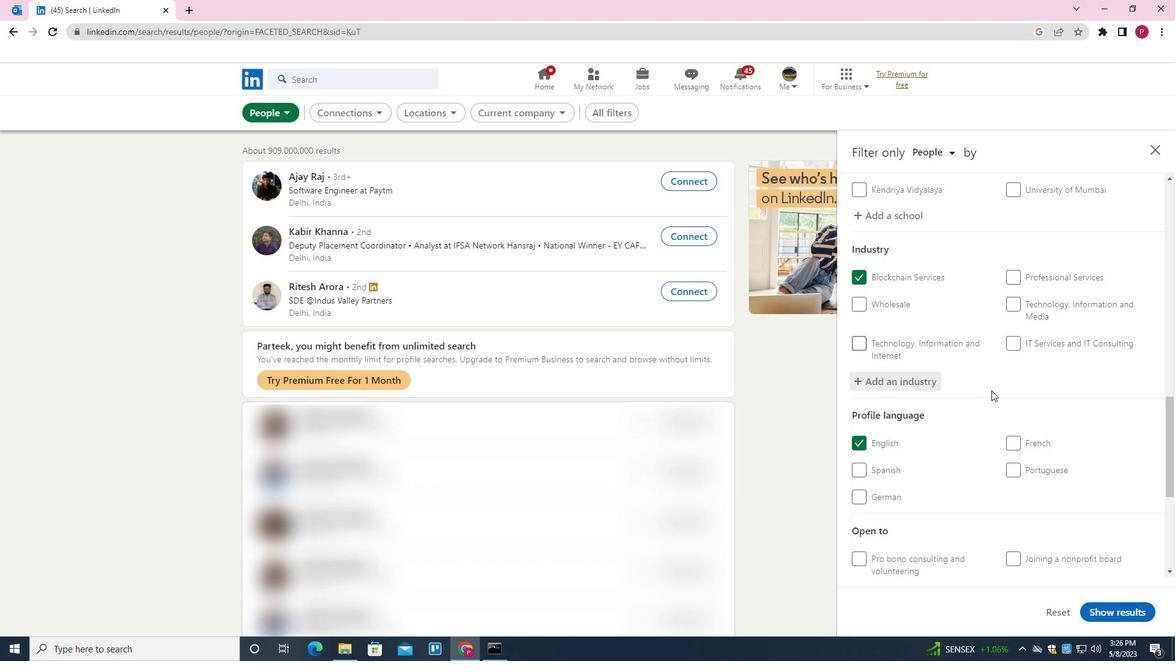 
Action: Mouse scrolled (997, 410) with delta (0, 0)
Screenshot: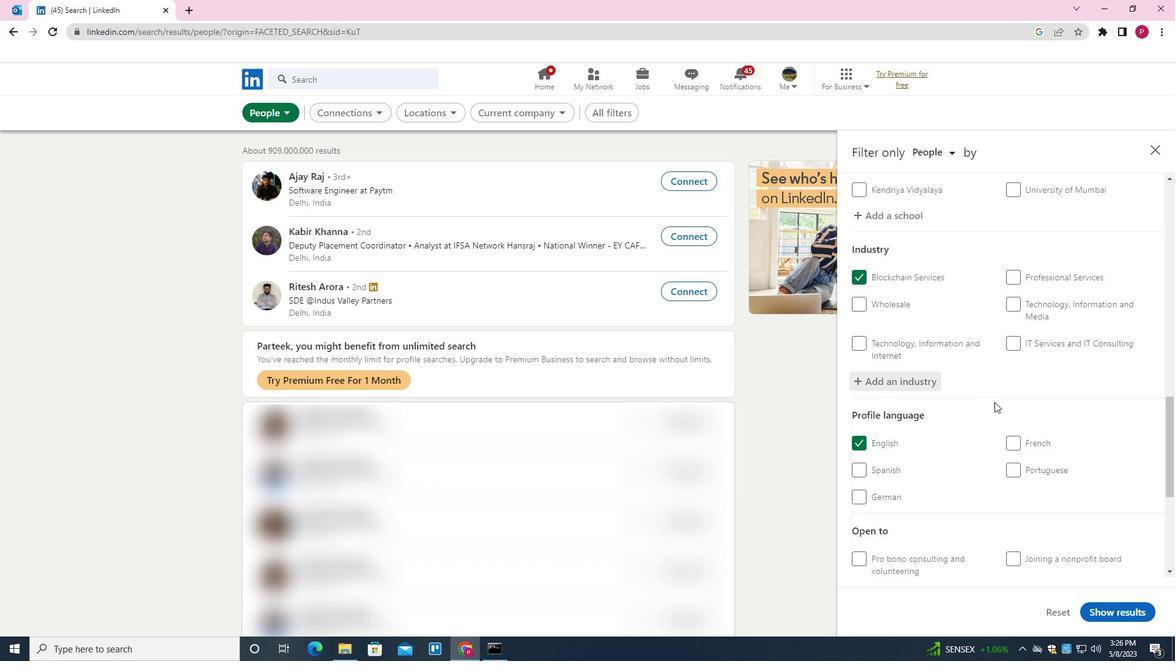 
Action: Mouse moved to (995, 413)
Screenshot: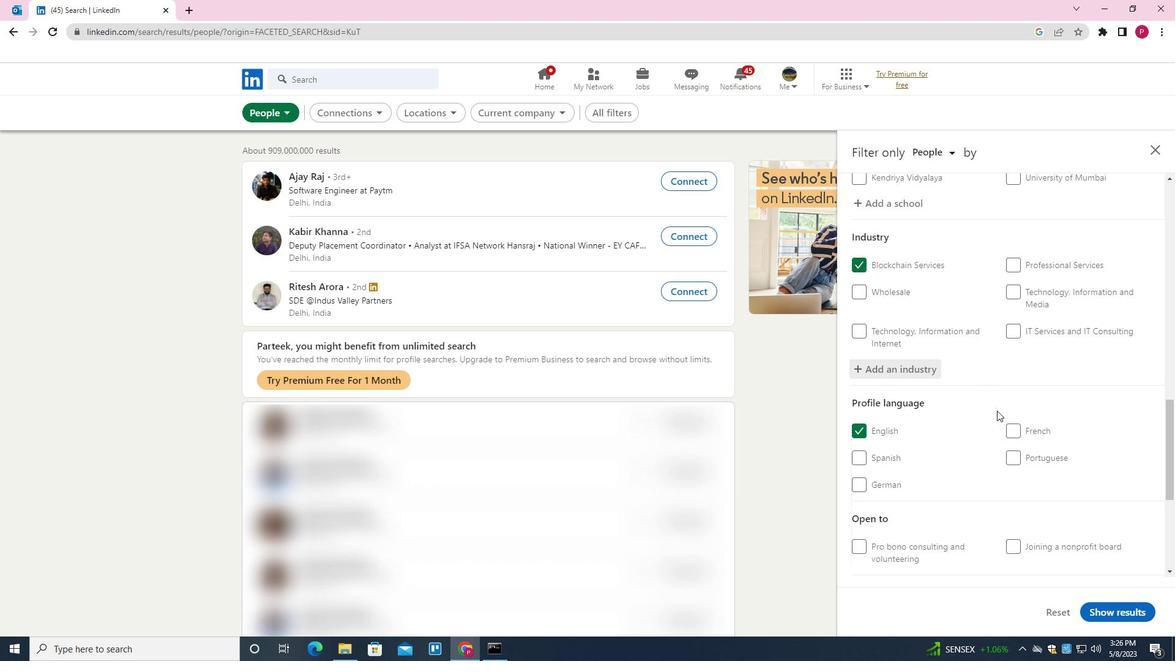 
Action: Mouse scrolled (995, 412) with delta (0, 0)
Screenshot: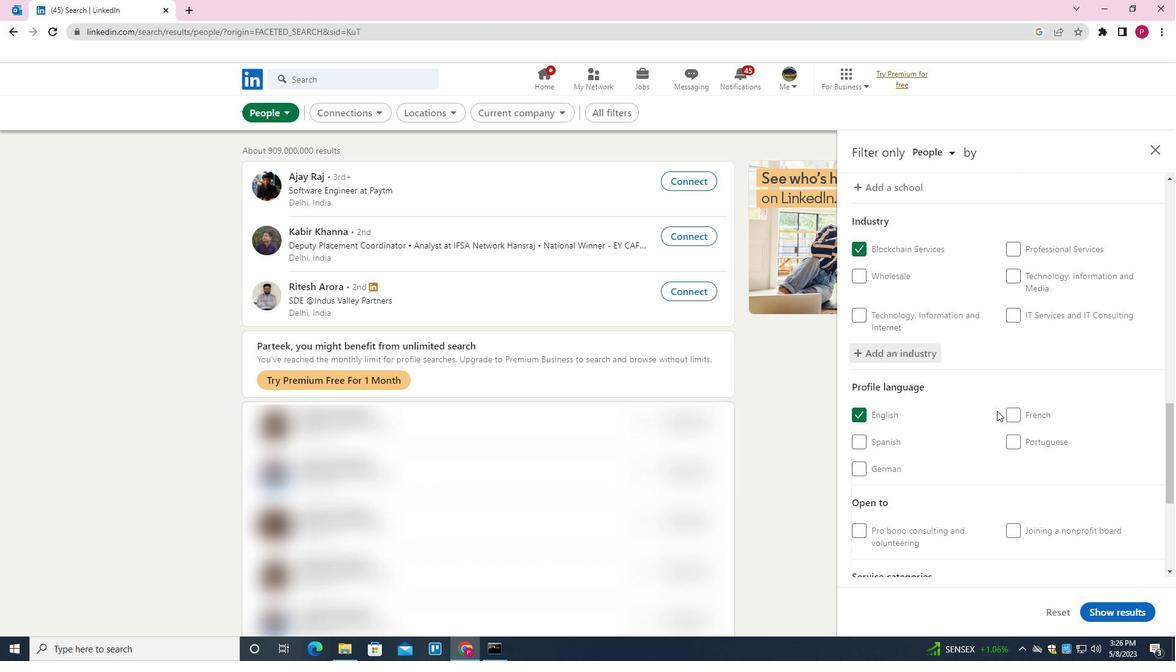 
Action: Mouse moved to (994, 414)
Screenshot: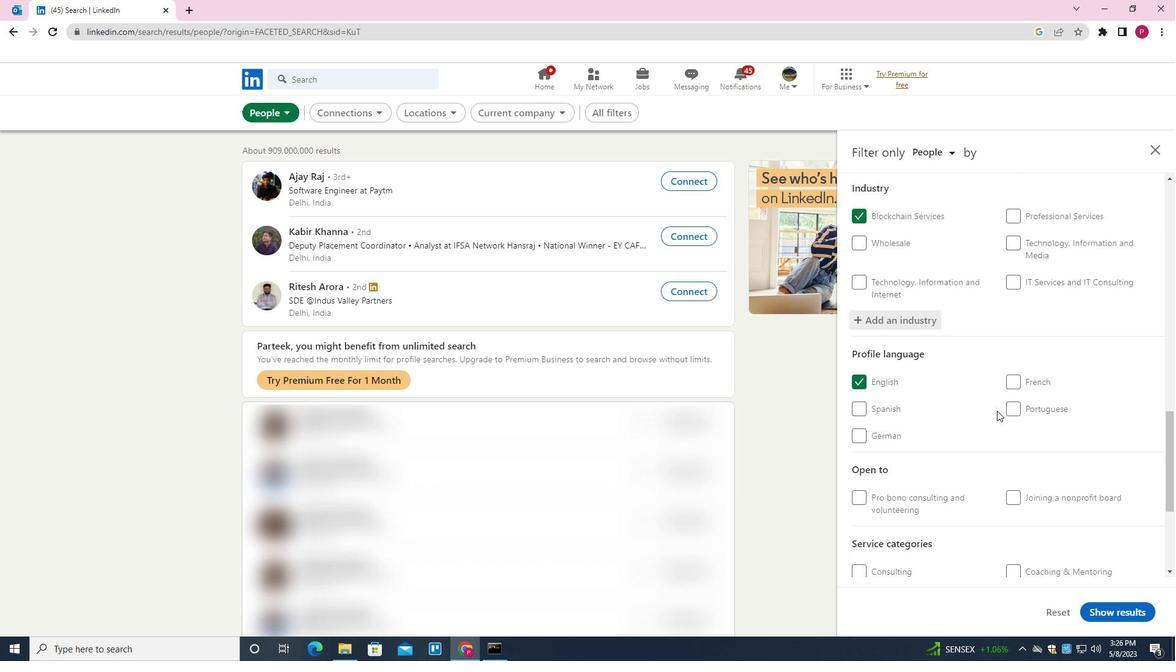 
Action: Mouse scrolled (994, 413) with delta (0, 0)
Screenshot: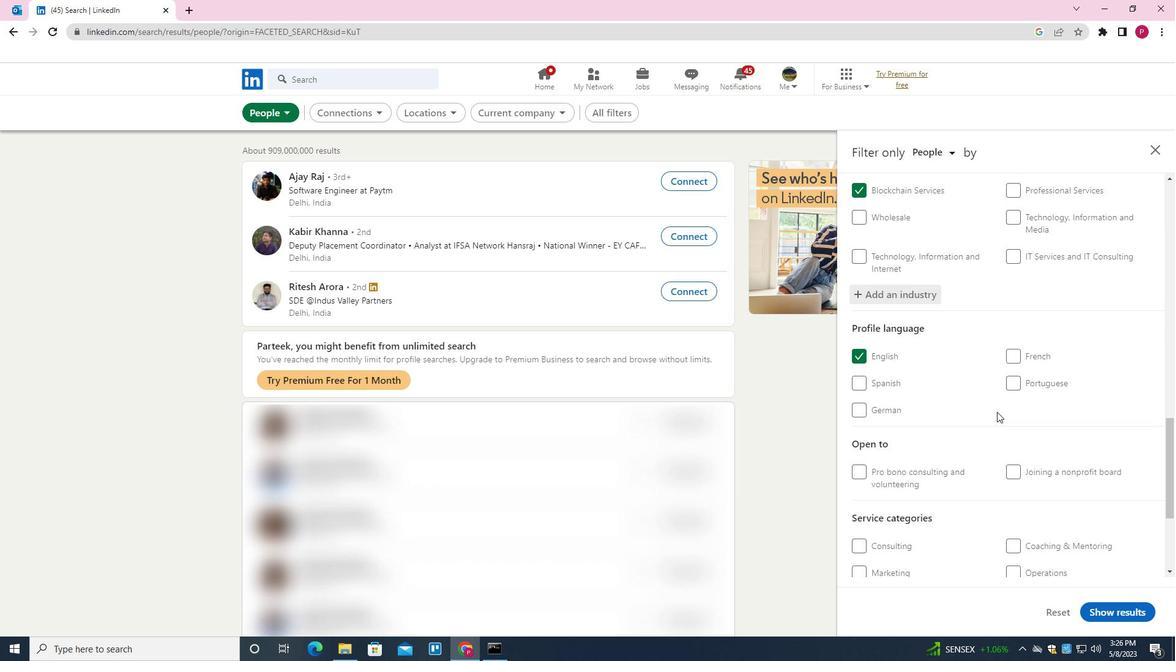 
Action: Mouse moved to (1021, 411)
Screenshot: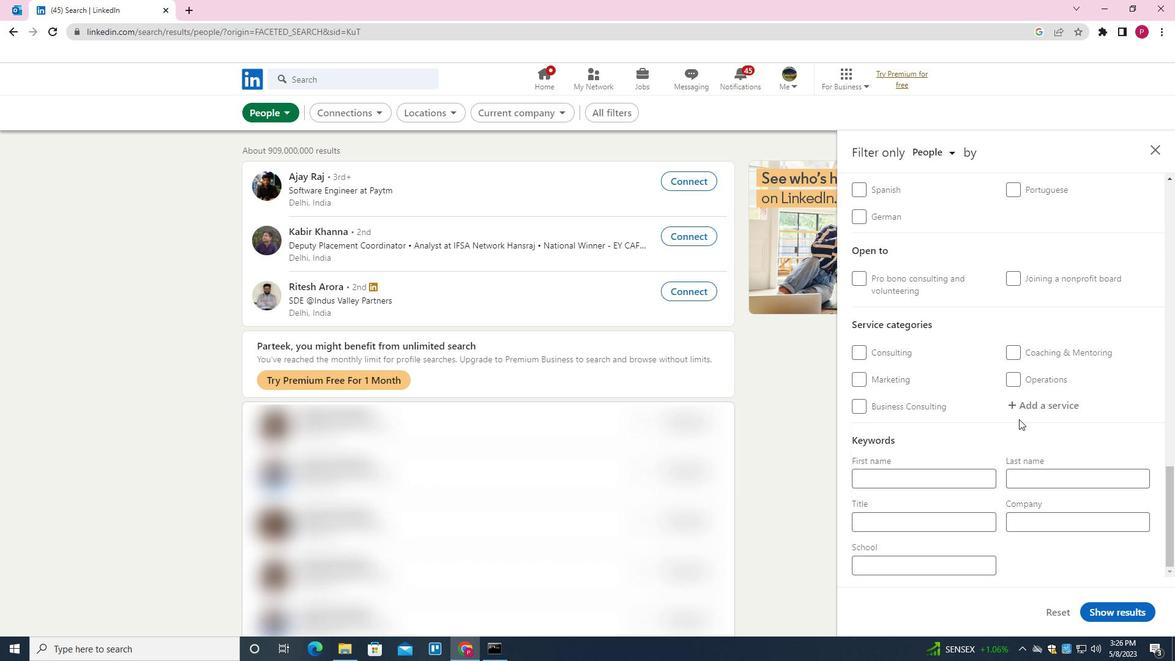 
Action: Mouse pressed left at (1021, 411)
Screenshot: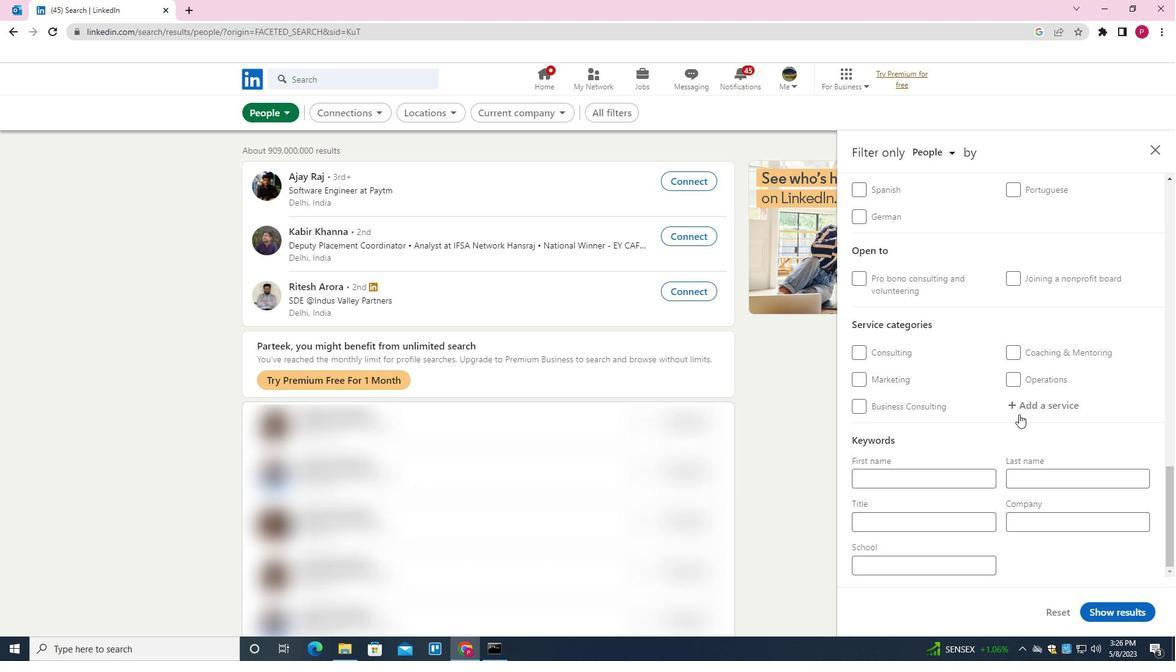 
Action: Key pressed <Key.shift><Key.shift>STRATEGIC<Key.space><Key.shift>PLANNING<Key.down><Key.enter>
Screenshot: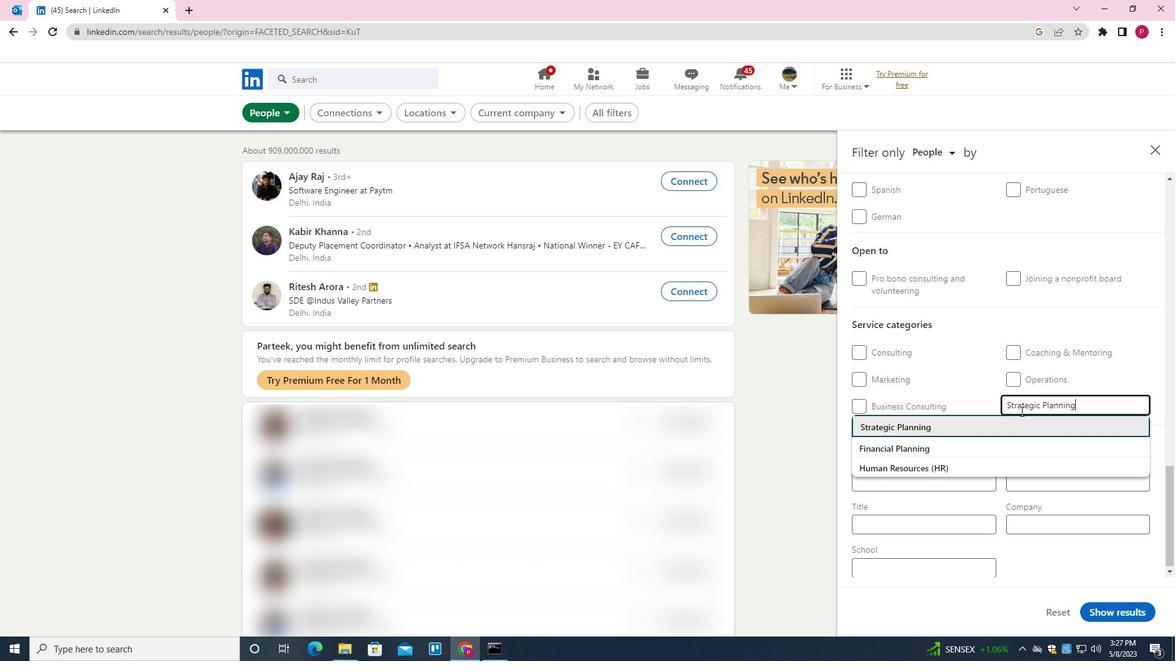 
Action: Mouse moved to (1017, 413)
Screenshot: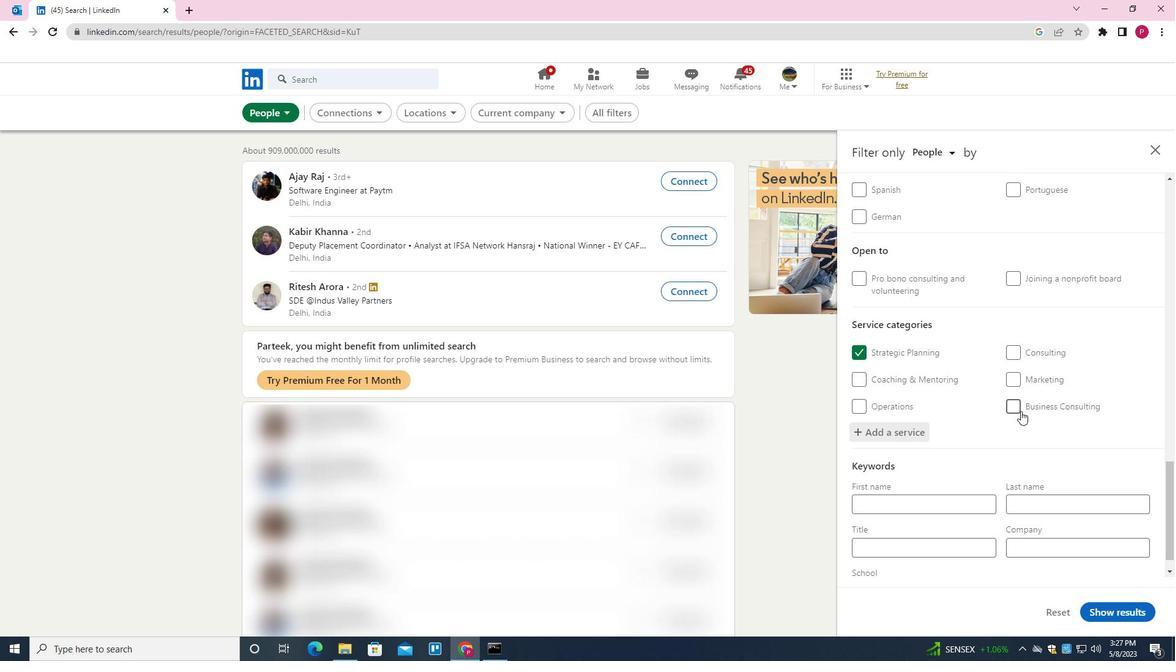 
Action: Mouse scrolled (1017, 413) with delta (0, 0)
Screenshot: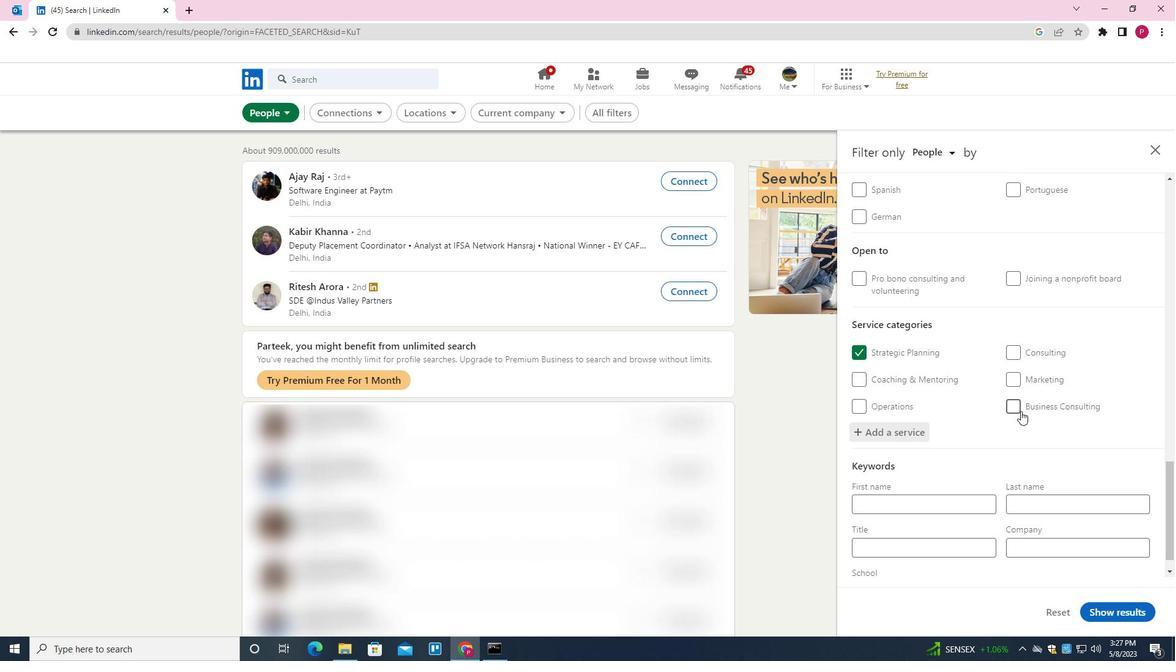 
Action: Mouse scrolled (1017, 413) with delta (0, 0)
Screenshot: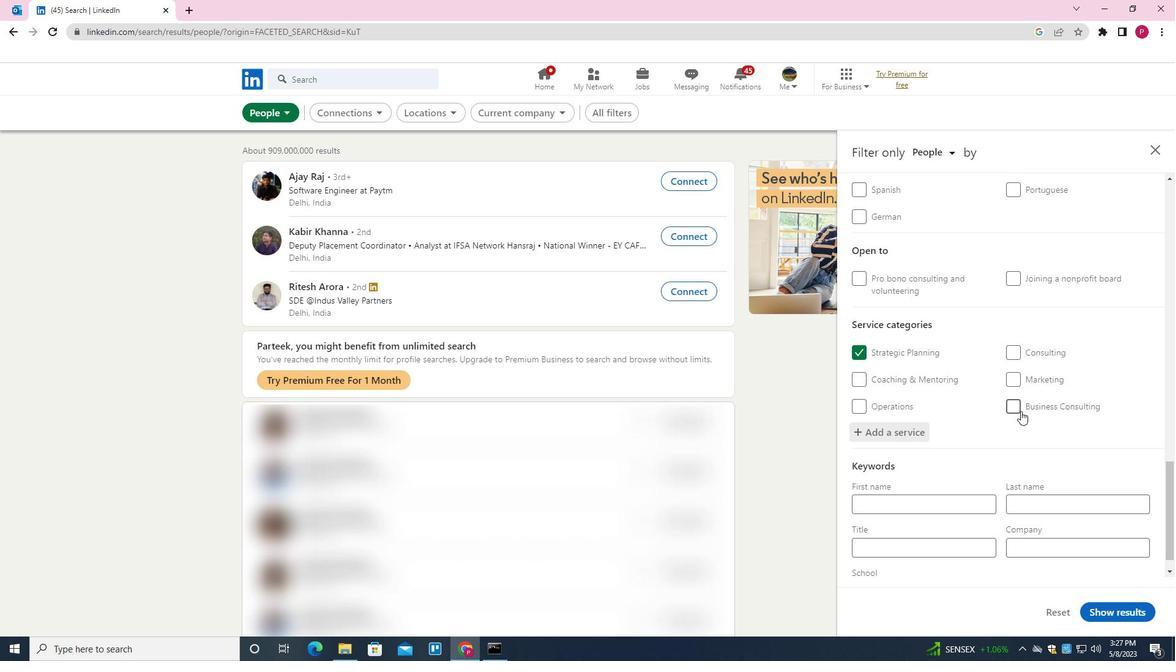 
Action: Mouse scrolled (1017, 413) with delta (0, 0)
Screenshot: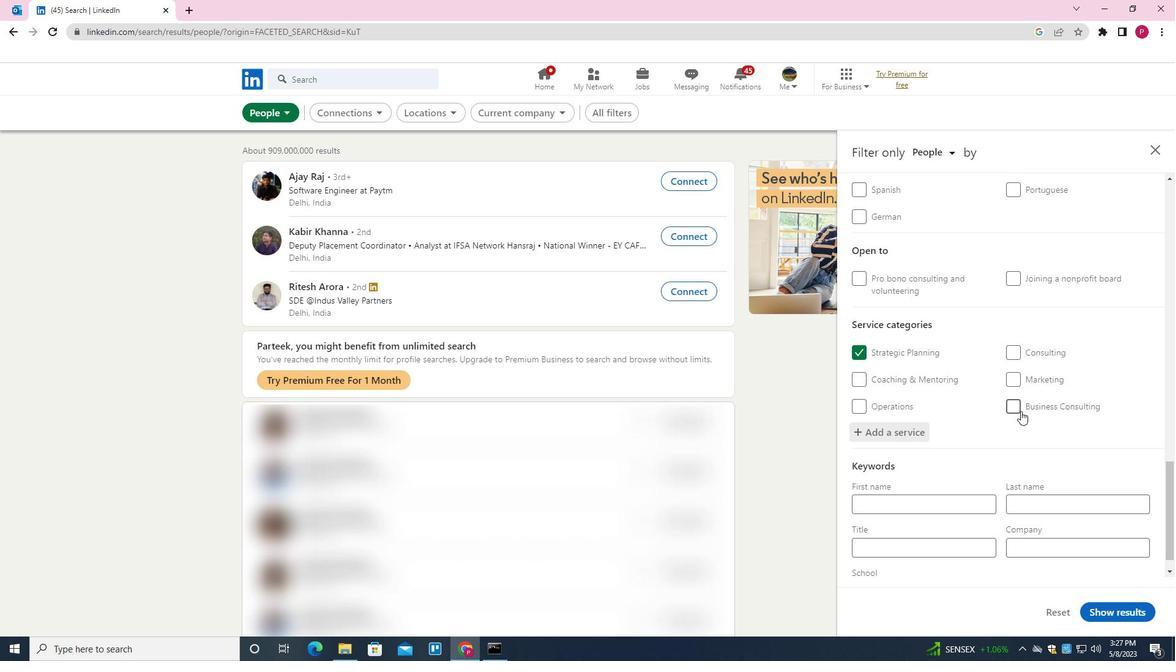 
Action: Mouse moved to (962, 515)
Screenshot: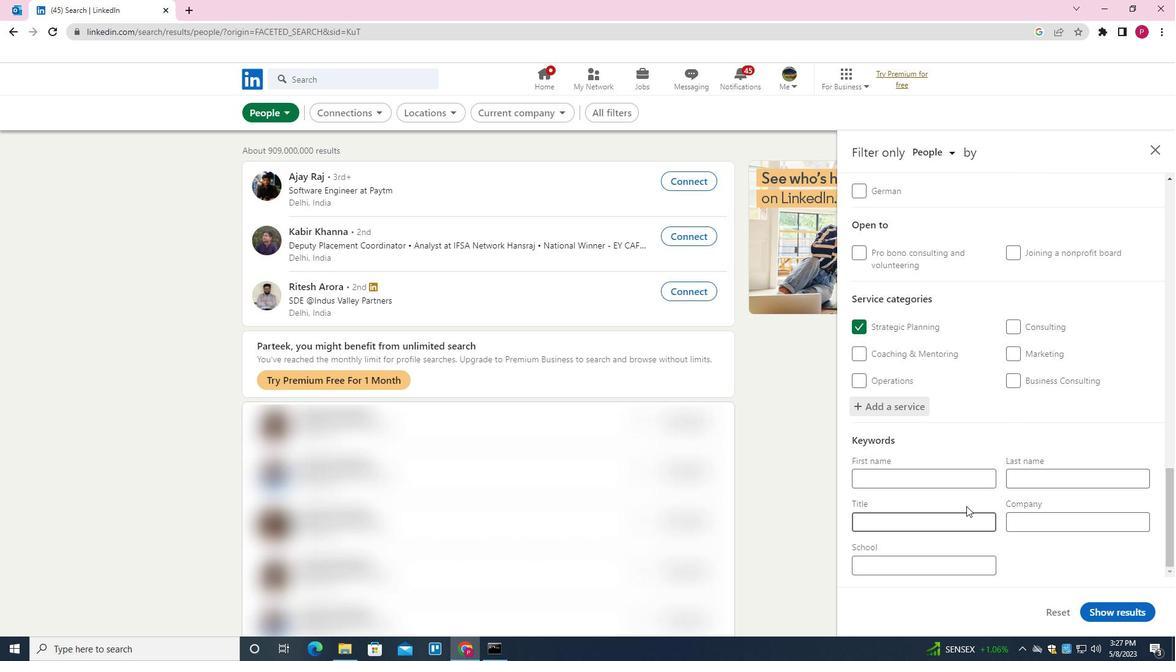 
Action: Mouse pressed left at (962, 515)
Screenshot: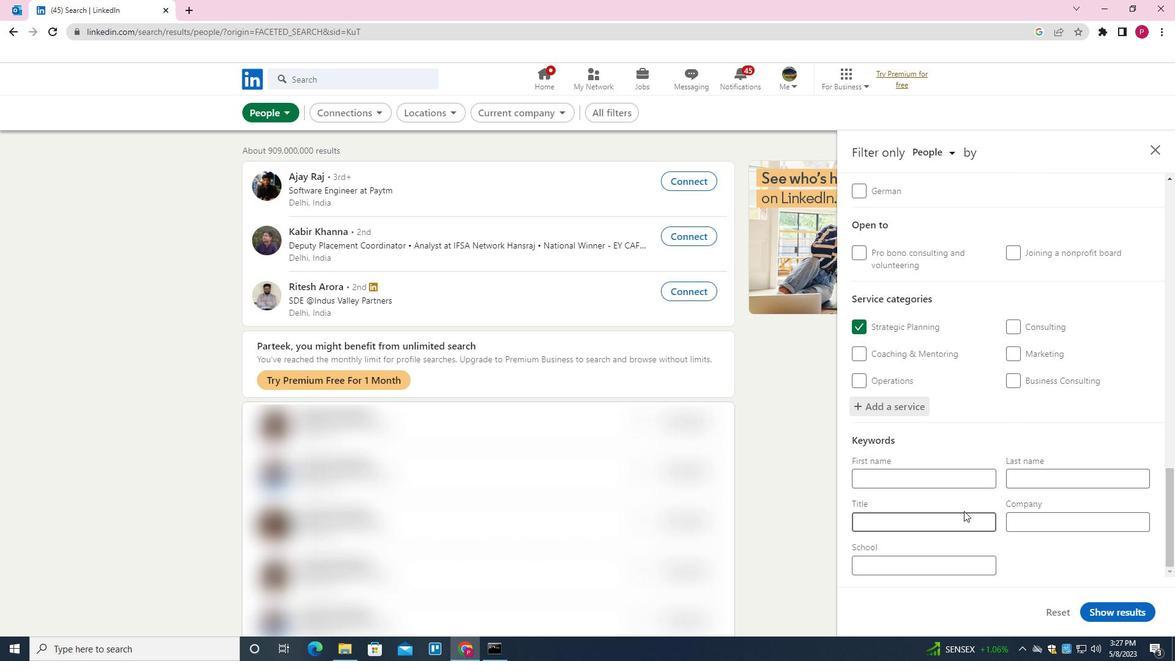 
Action: Key pressed <Key.shift>COULES<Key.space><Key.backspace><Key.backspace><Key.backspace><Key.backspace>PLES<Key.space><Key.shift>COUNSELOR
Screenshot: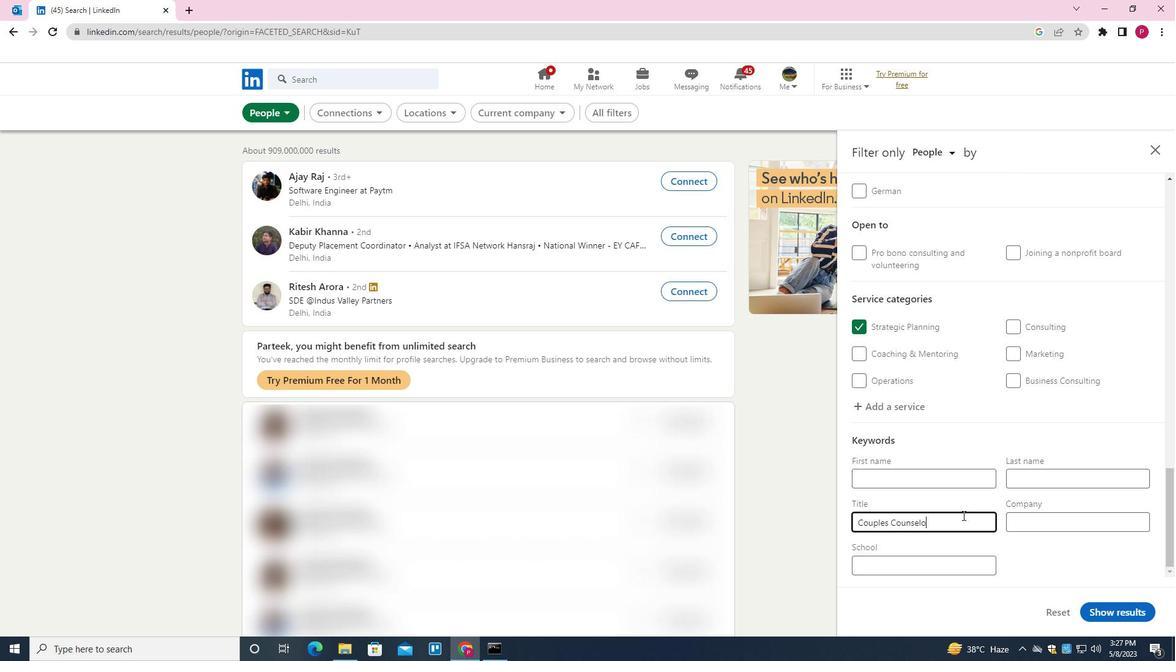 
Action: Mouse moved to (1120, 611)
Screenshot: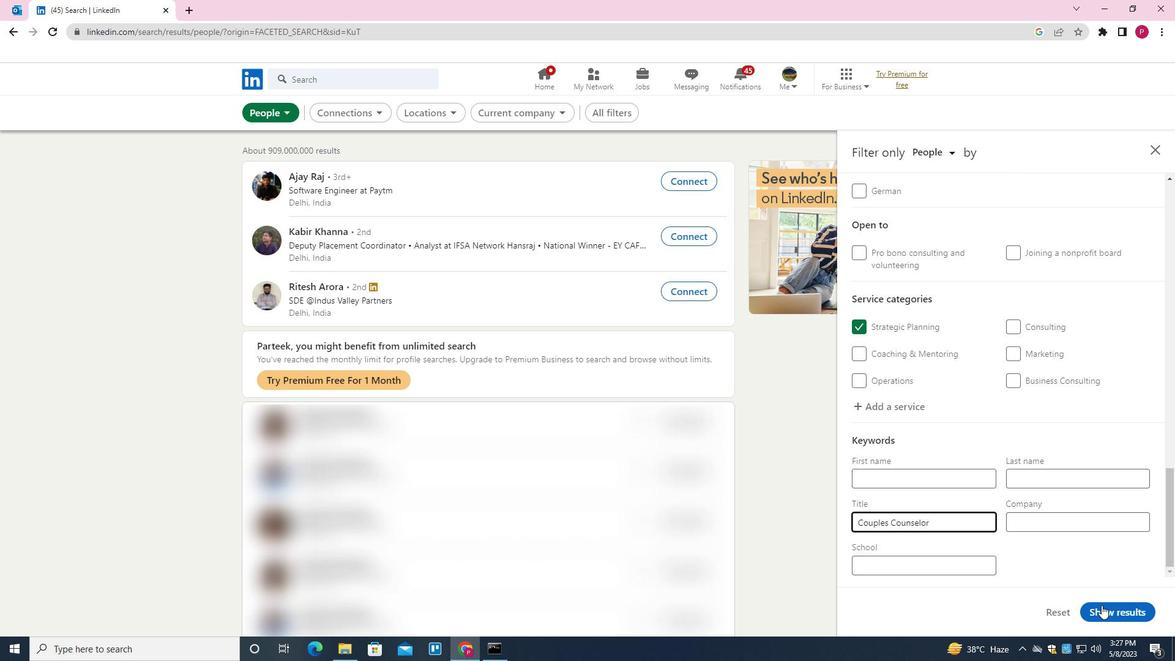 
Action: Mouse pressed left at (1120, 611)
Screenshot: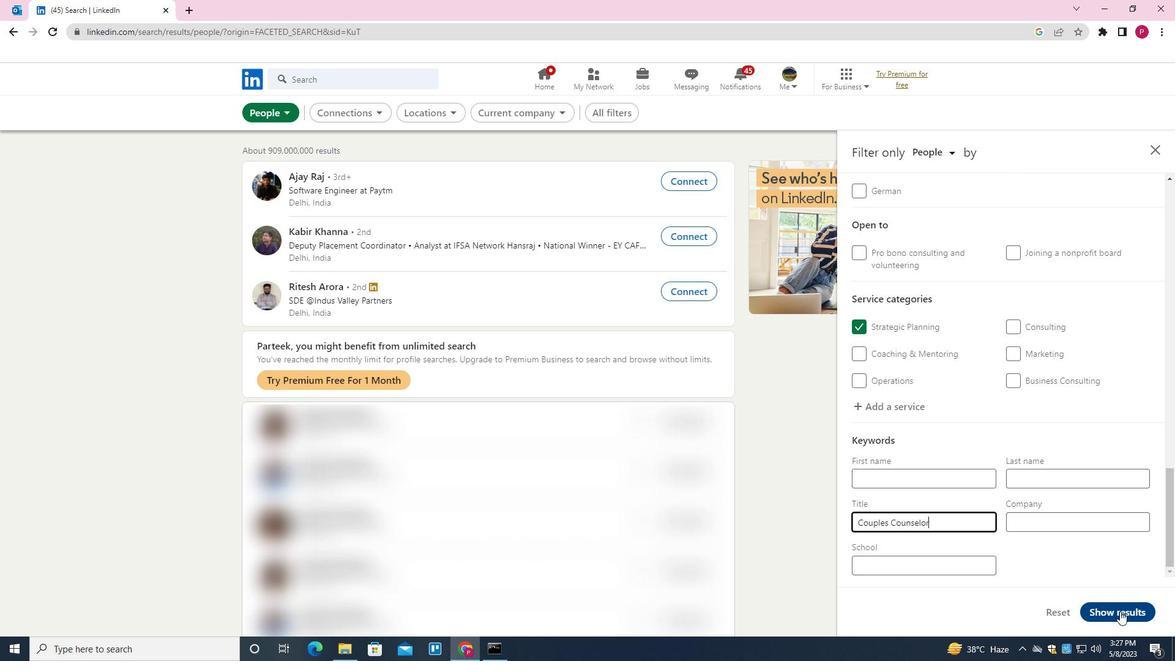 
